 Task: Open a blank google sheet and write heading  Product price data  Add product name:-  ' TOMS Shoe, UGG  Shoe, Wolverine Shoe, Z-Coil Shoe, Adidas shoe, Gucci T-shirt, Louis Vuitton bag, Zara Shirt, H&M jeans, Chanel perfume. ' in September Last week sales are  5000 to 5050. product price in between:-  5000 to 10000. Save page auditingAnnualSales_Report
Action: Mouse moved to (953, 66)
Screenshot: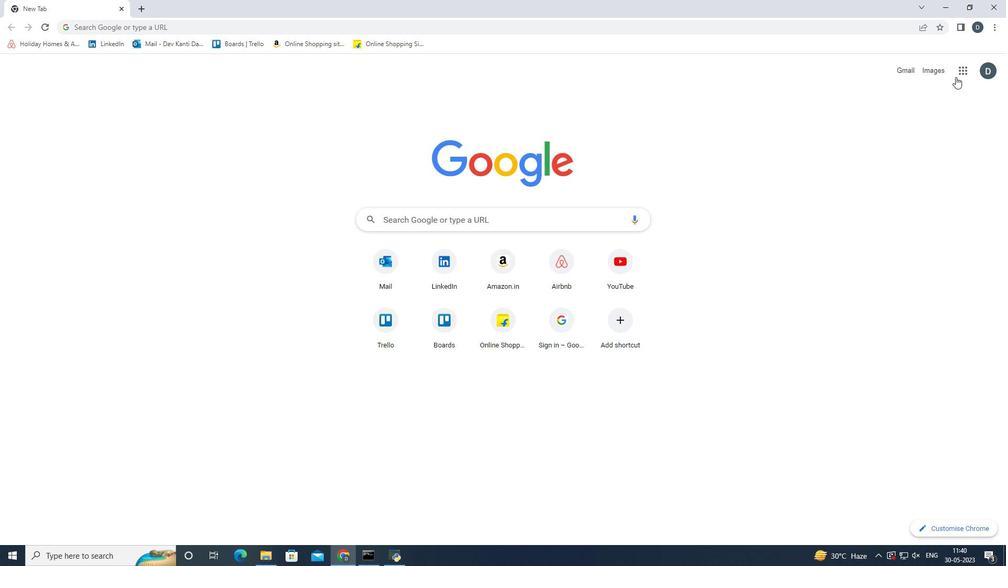 
Action: Mouse pressed left at (953, 66)
Screenshot: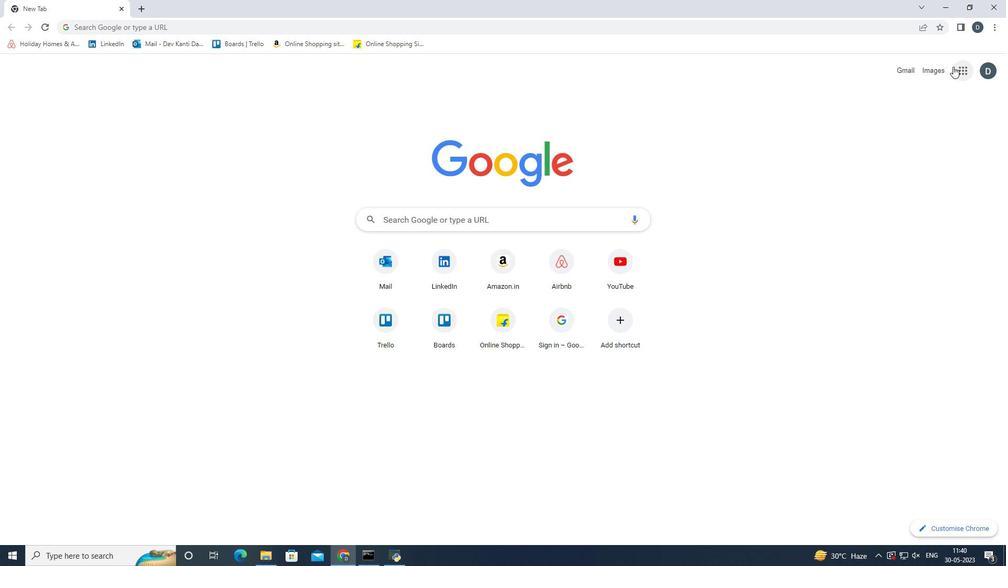 
Action: Mouse moved to (944, 228)
Screenshot: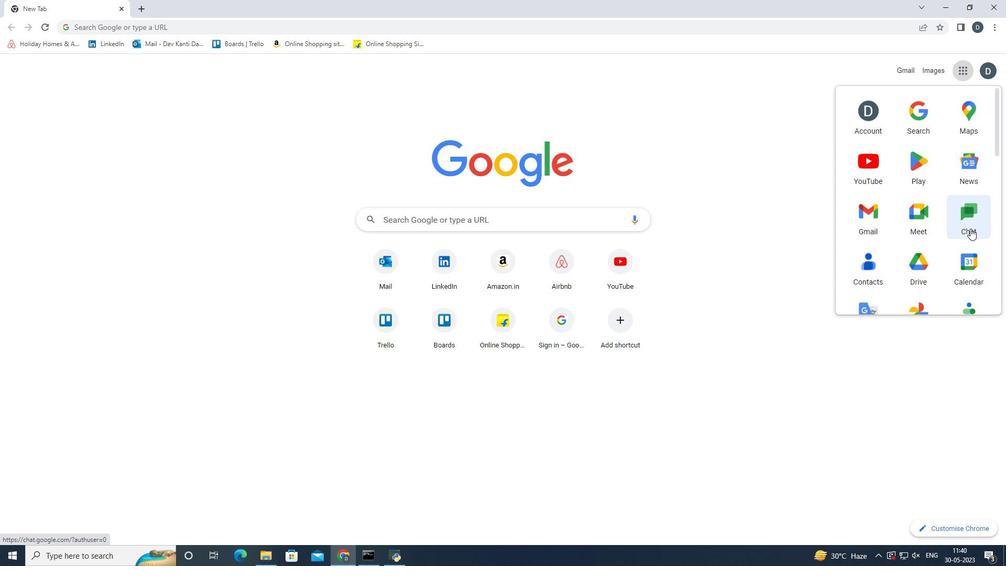
Action: Mouse scrolled (944, 227) with delta (0, 0)
Screenshot: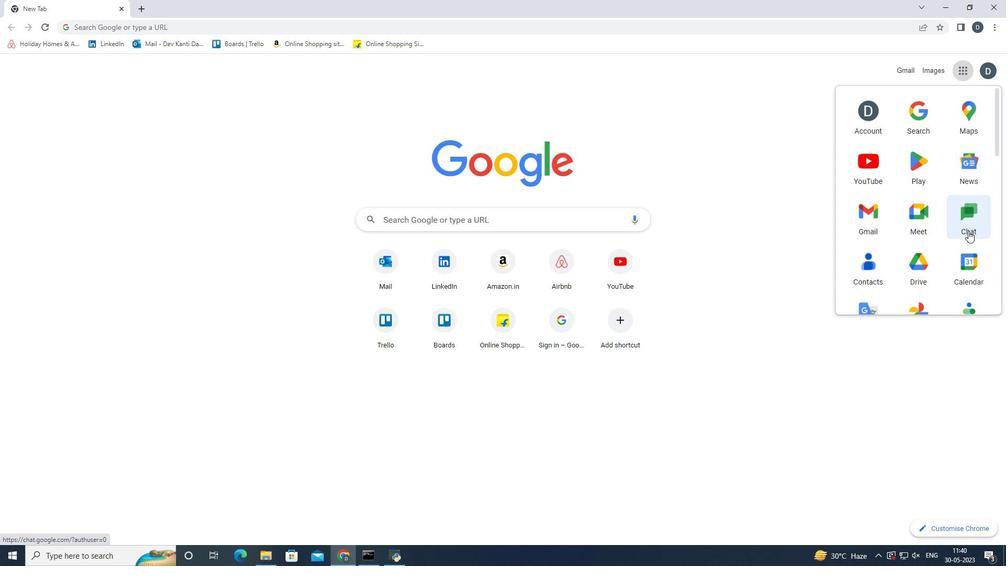 
Action: Mouse scrolled (944, 227) with delta (0, 0)
Screenshot: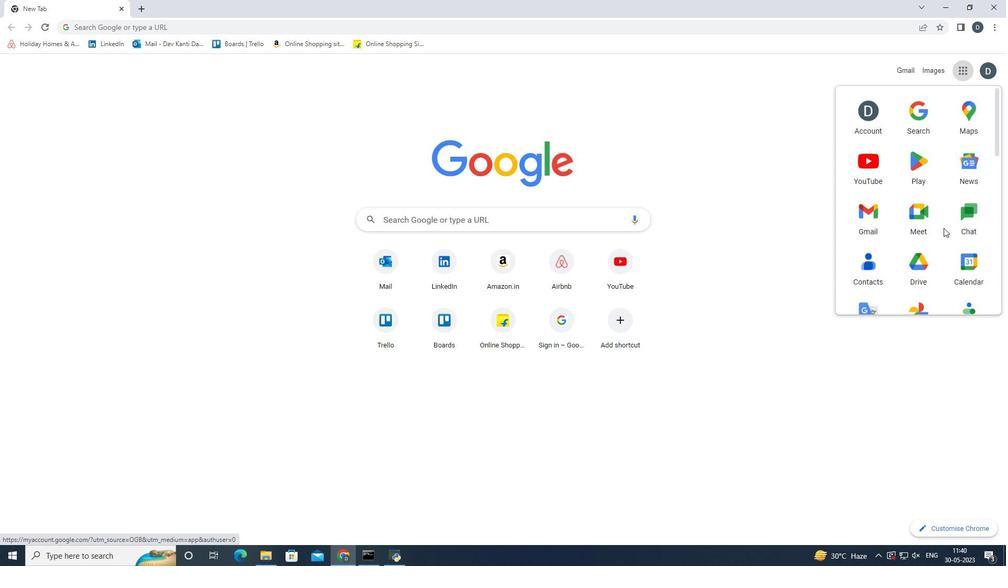 
Action: Mouse scrolled (944, 227) with delta (0, 0)
Screenshot: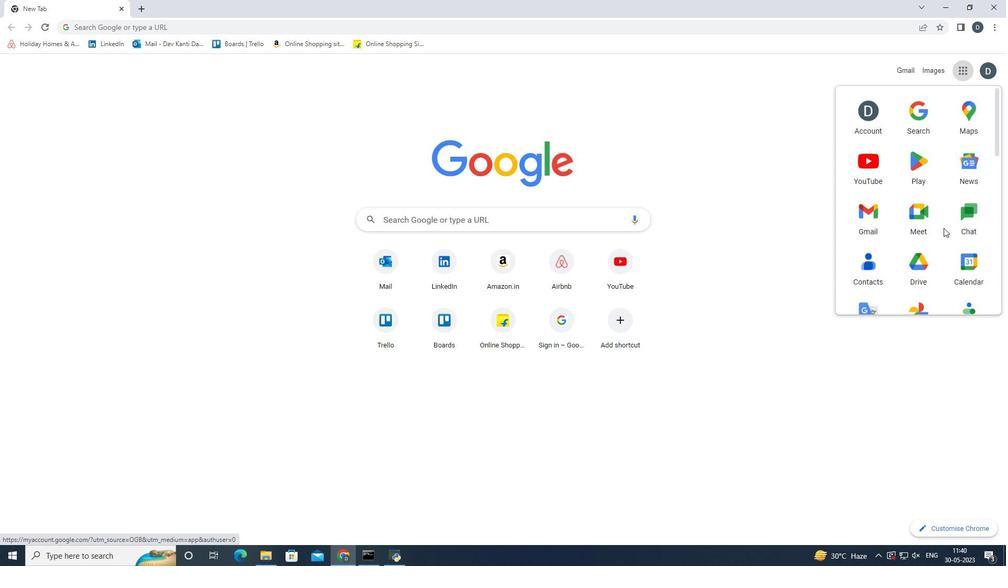 
Action: Mouse moved to (962, 217)
Screenshot: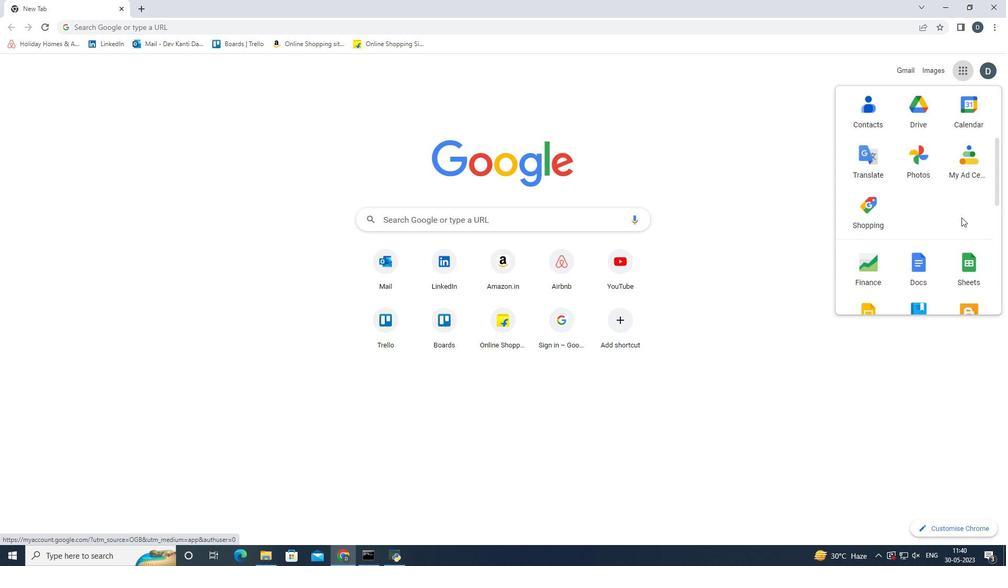 
Action: Mouse scrolled (962, 217) with delta (0, 0)
Screenshot: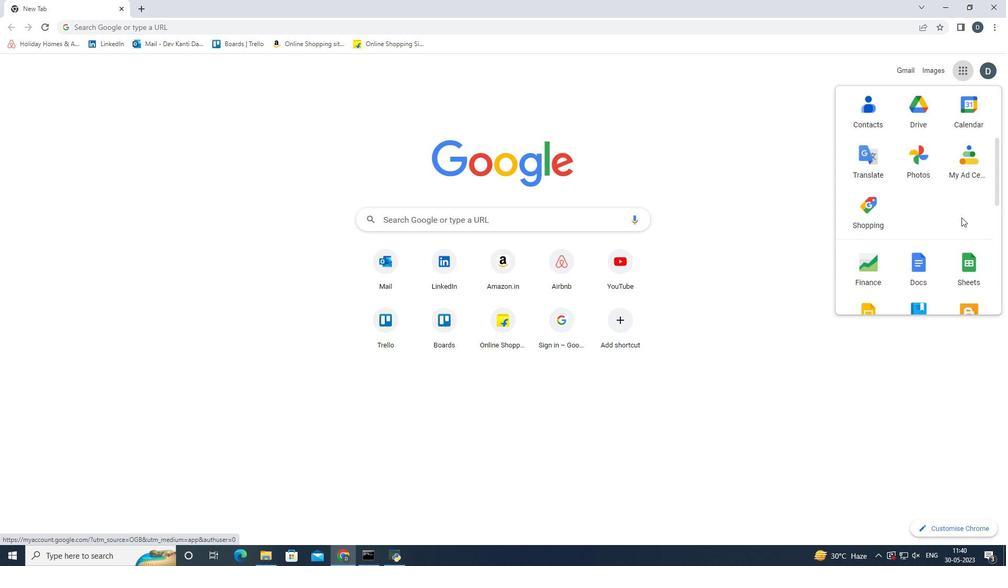 
Action: Mouse moved to (972, 212)
Screenshot: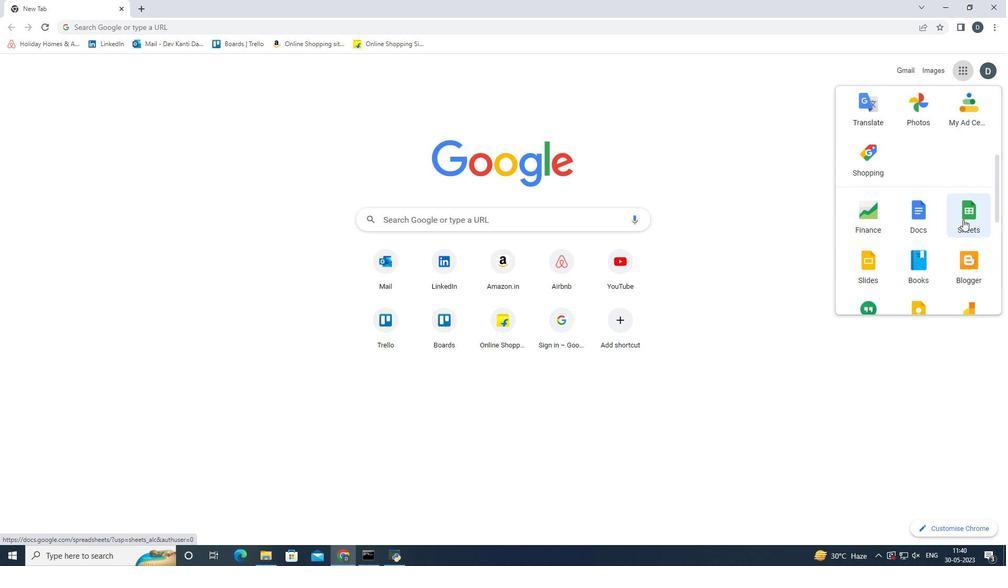 
Action: Mouse pressed left at (972, 212)
Screenshot: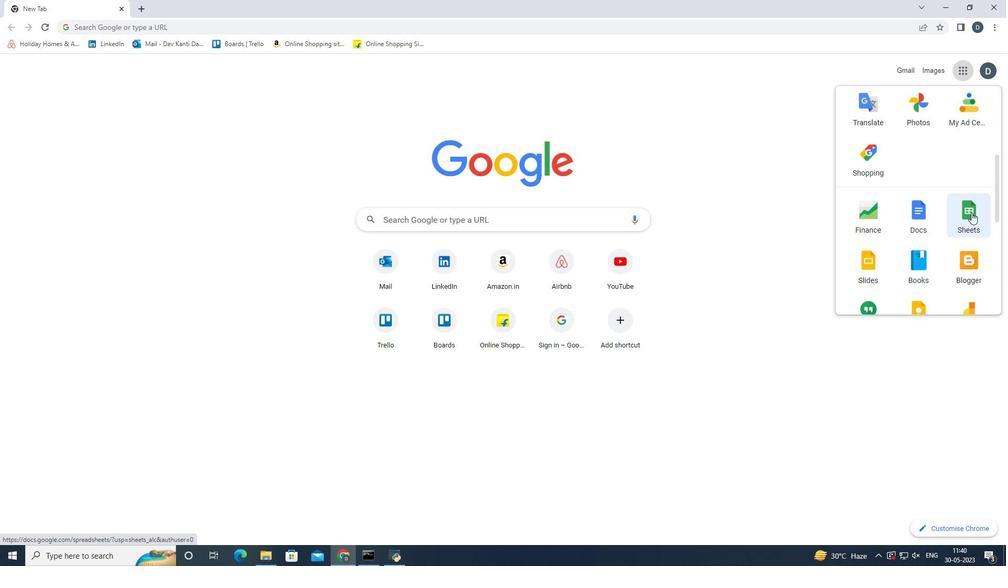 
Action: Mouse moved to (246, 155)
Screenshot: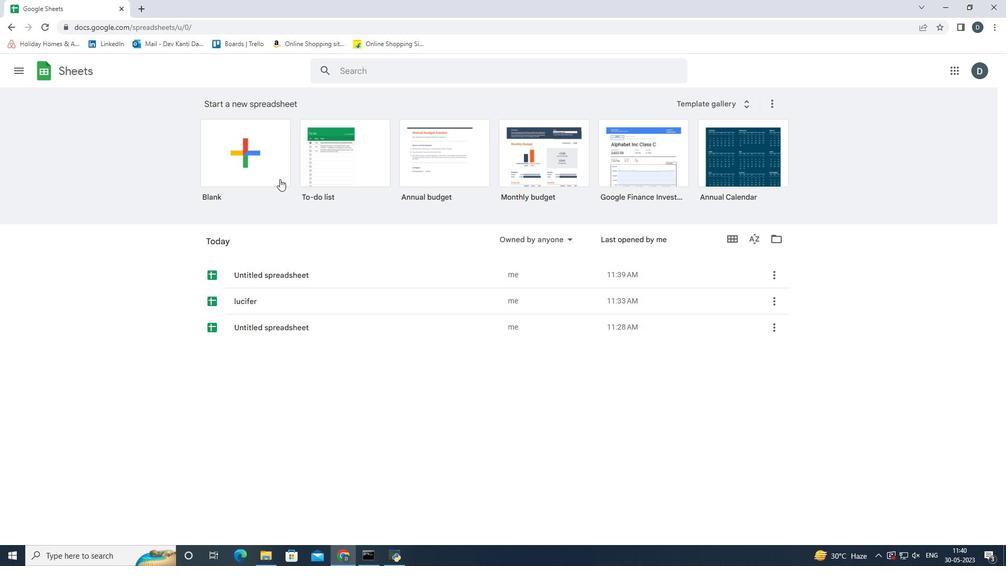 
Action: Mouse pressed left at (246, 155)
Screenshot: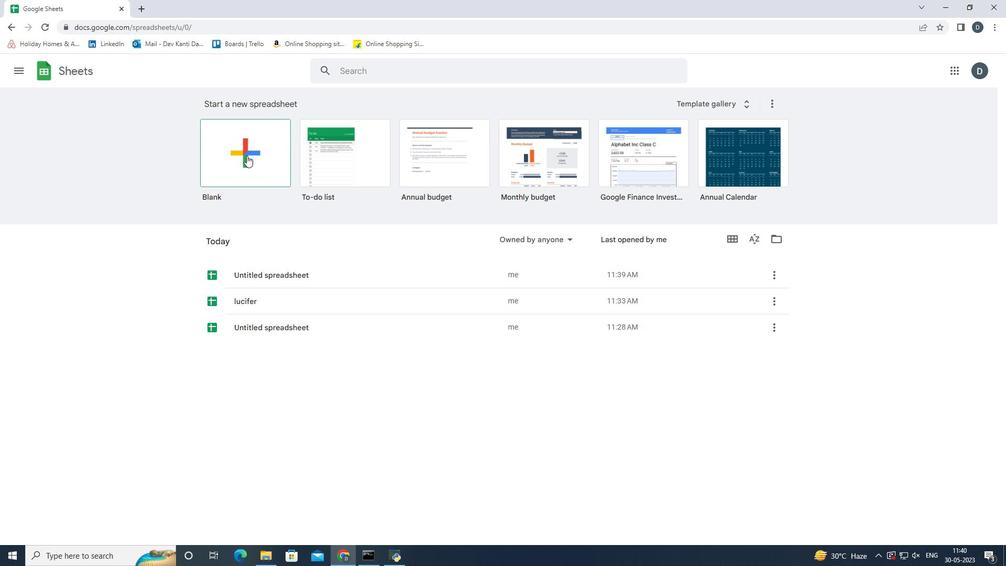 
Action: Mouse moved to (169, 278)
Screenshot: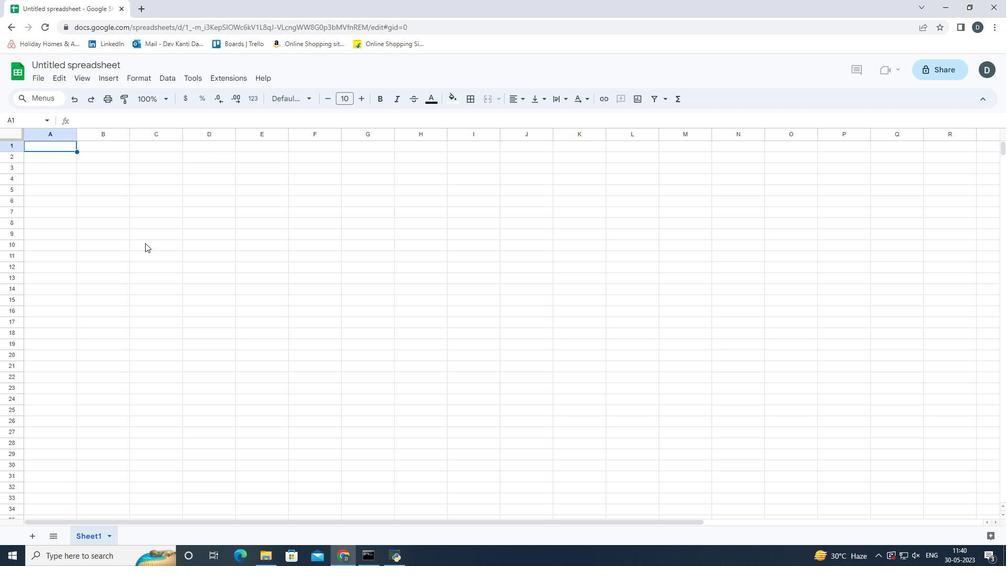 
Action: Key pressed <Key.shift>Product<Key.space><Key.shift_r><Key.shift_r><Key.shift_r><Key.shift_r><Key.shift_r><Key.shift_r><Key.shift_r><Key.shift_r><Key.shift_r><Key.shift_r>Price<Key.space>d<Key.backspace><Key.shift>Data
Screenshot: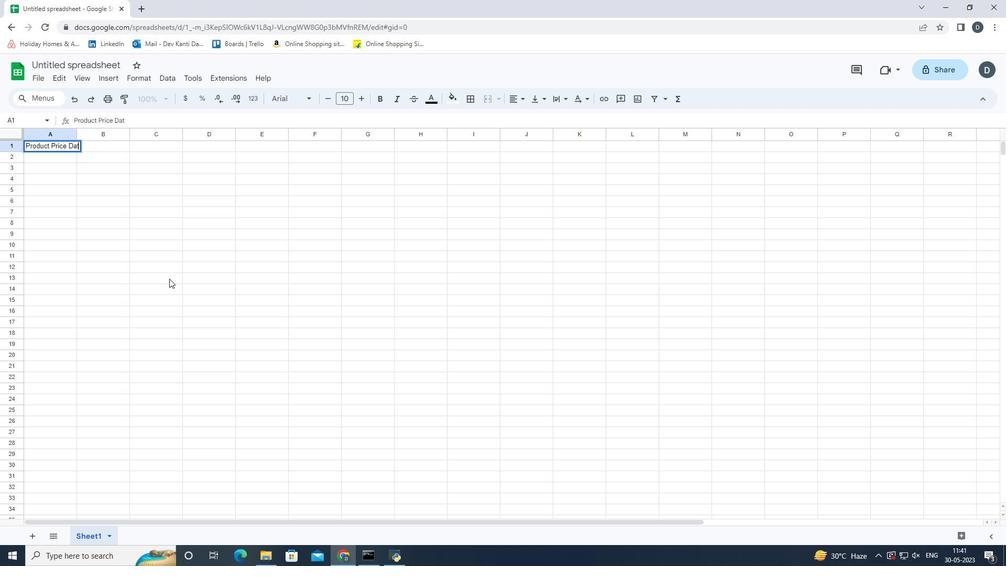 
Action: Mouse moved to (78, 160)
Screenshot: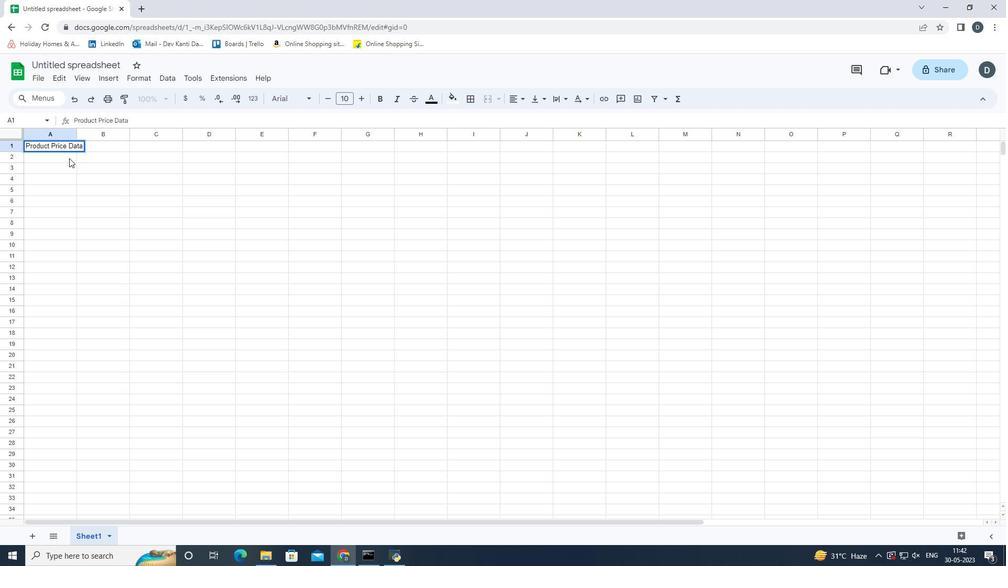 
Action: Key pressed <Key.backspace><Key.backspace><Key.backspace><Key.backspace><Key.backspace><Key.backspace><Key.backspace><Key.backspace><Key.backspace><Key.backspace><Key.backspace>
Screenshot: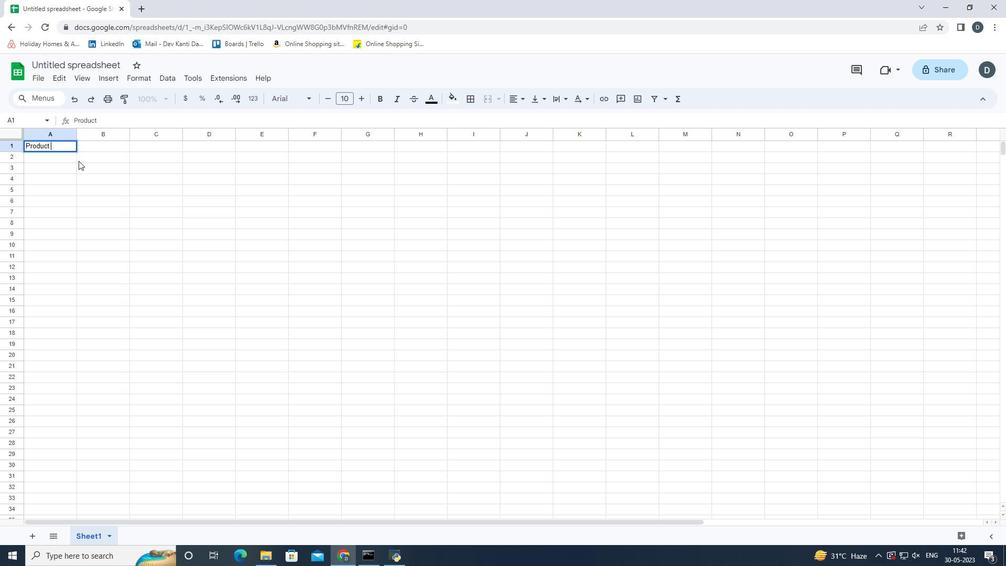 
Action: Mouse moved to (33, 154)
Screenshot: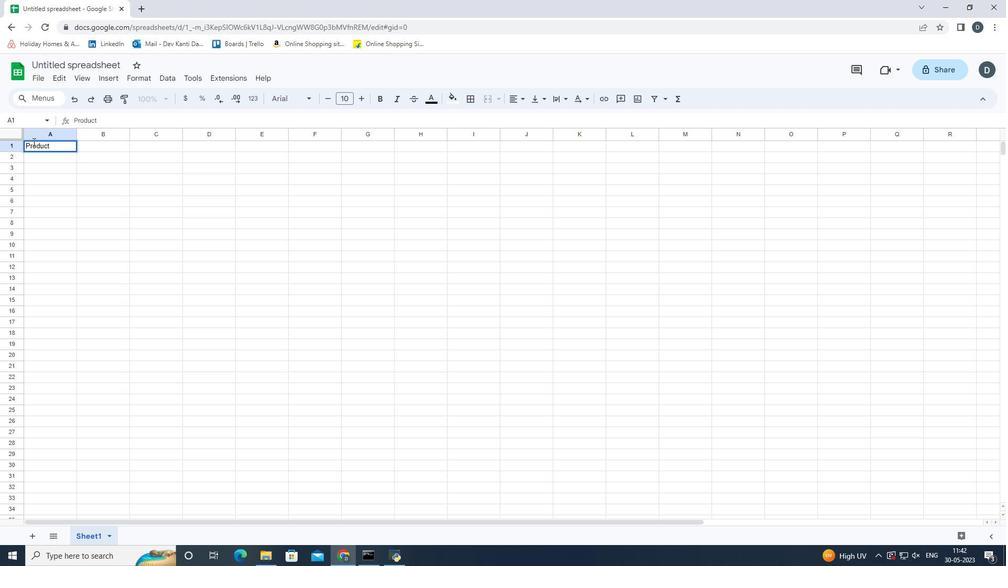 
Action: Mouse pressed left at (33, 154)
Screenshot: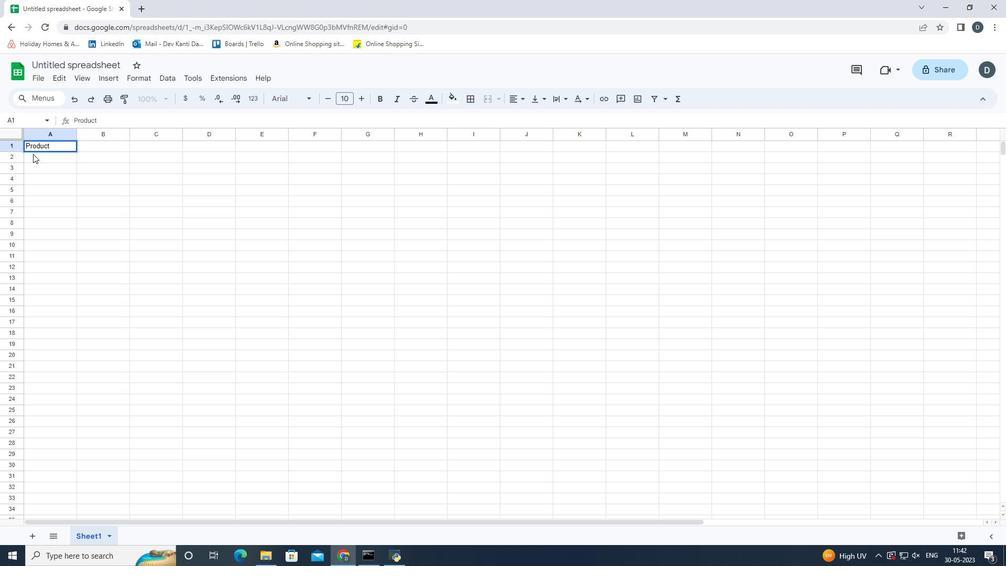 
Action: Mouse moved to (45, 147)
Screenshot: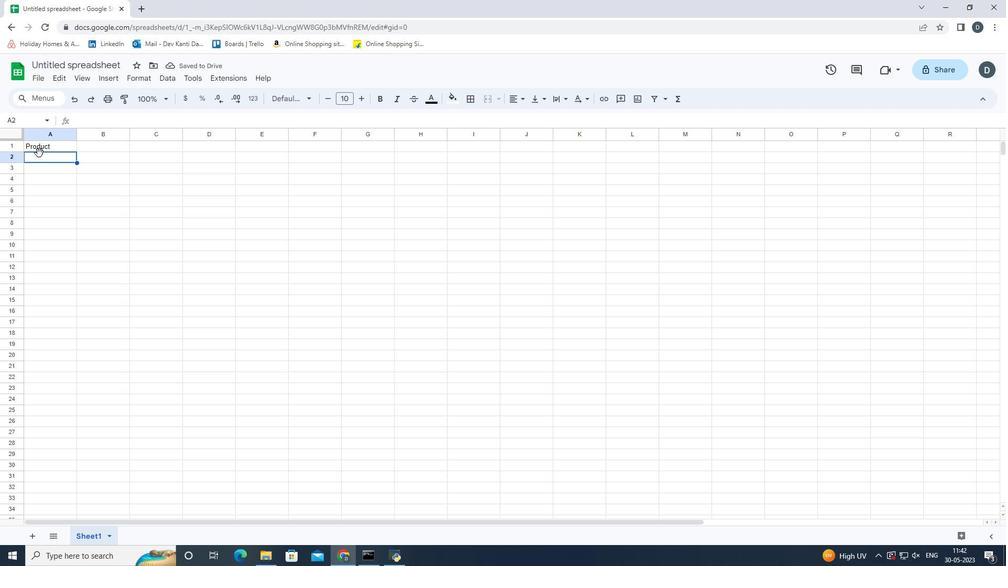 
Action: Mouse pressed left at (45, 147)
Screenshot: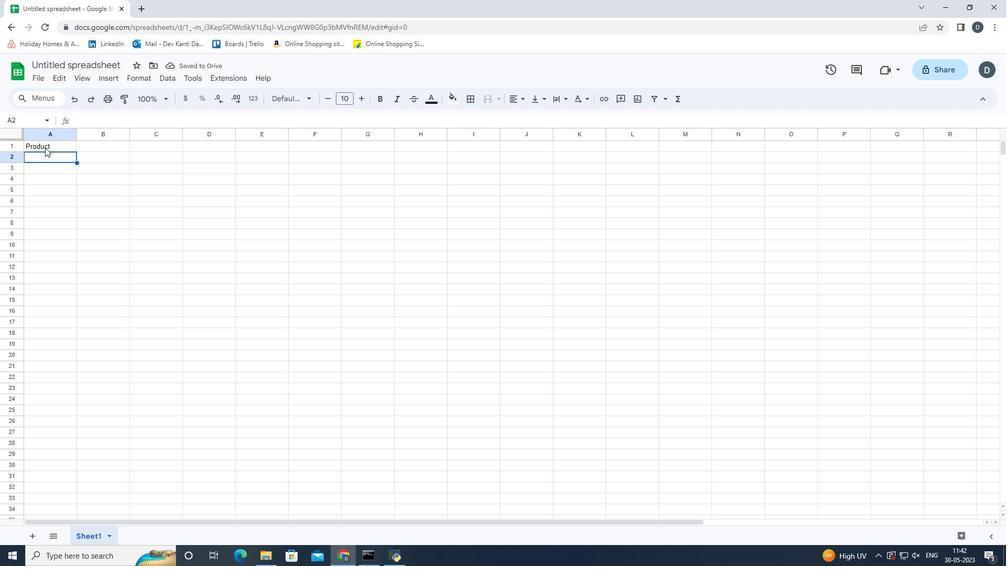 
Action: Mouse moved to (48, 157)
Screenshot: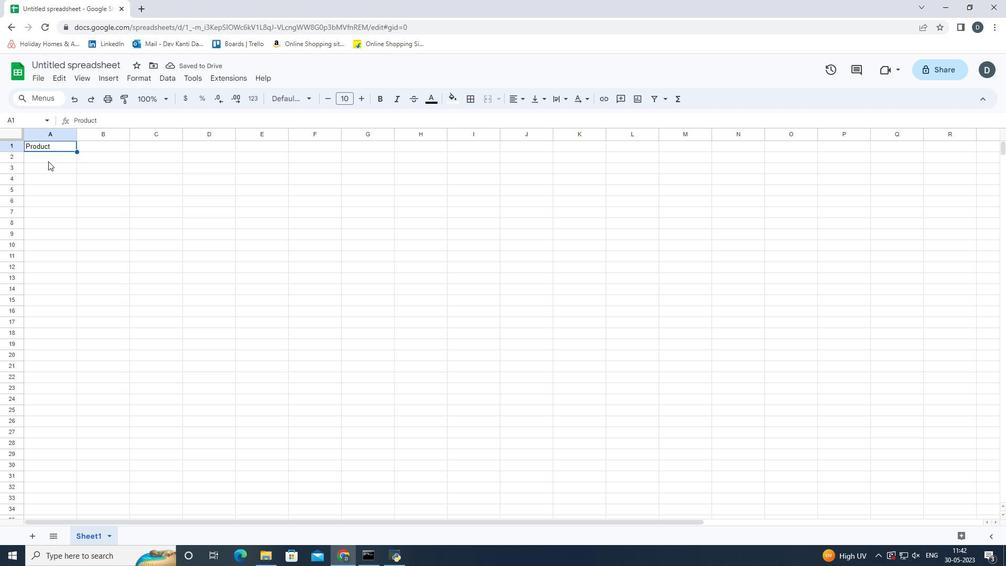 
Action: Mouse pressed left at (48, 157)
Screenshot: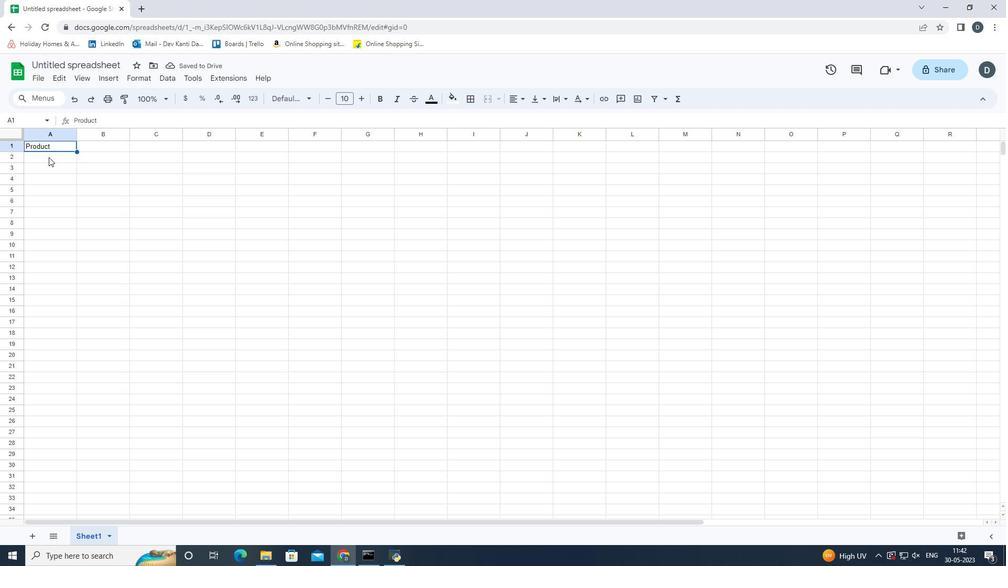 
Action: Mouse moved to (69, 148)
Screenshot: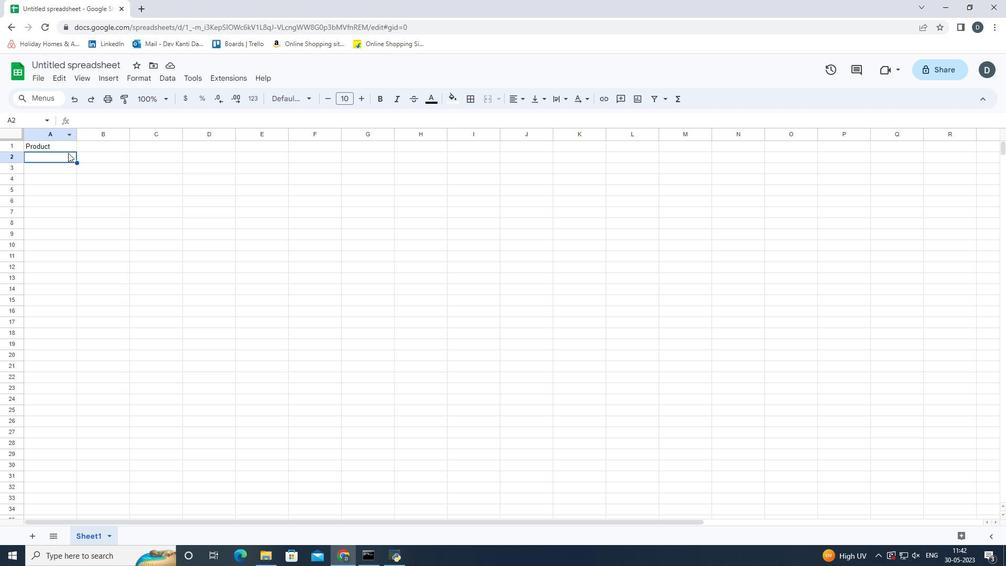 
Action: Mouse pressed left at (69, 148)
Screenshot: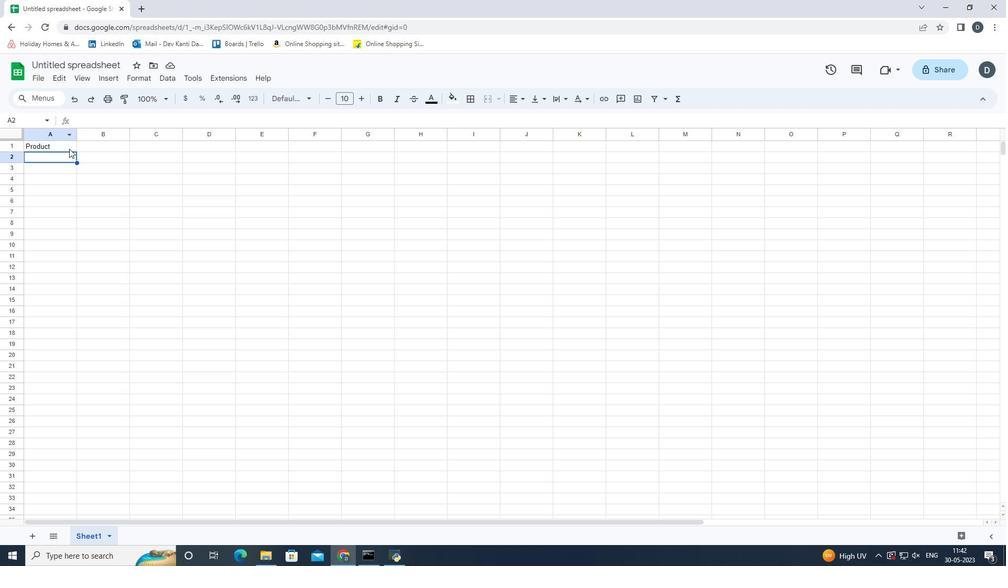 
Action: Mouse moved to (68, 144)
Screenshot: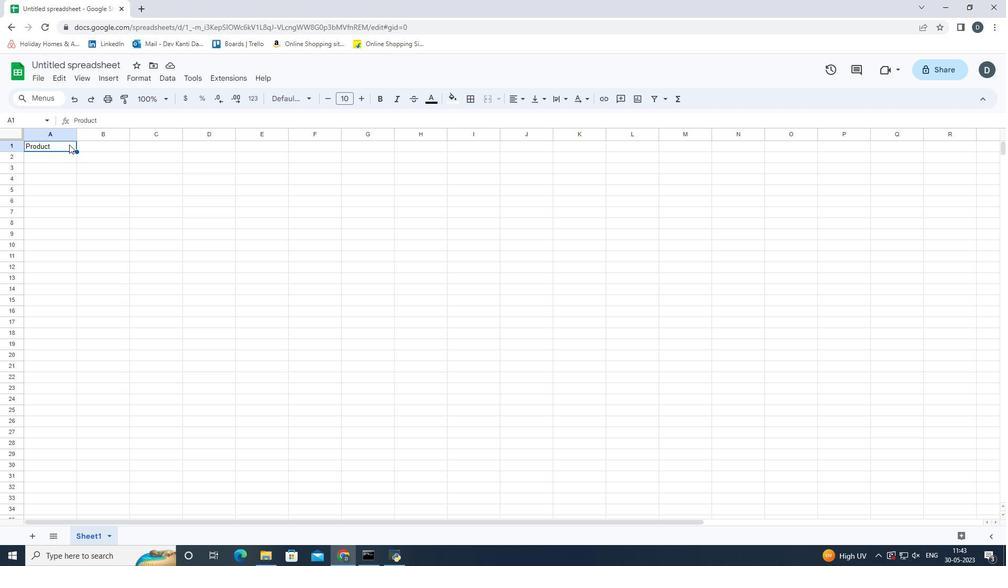 
Action: Mouse pressed left at (68, 144)
Screenshot: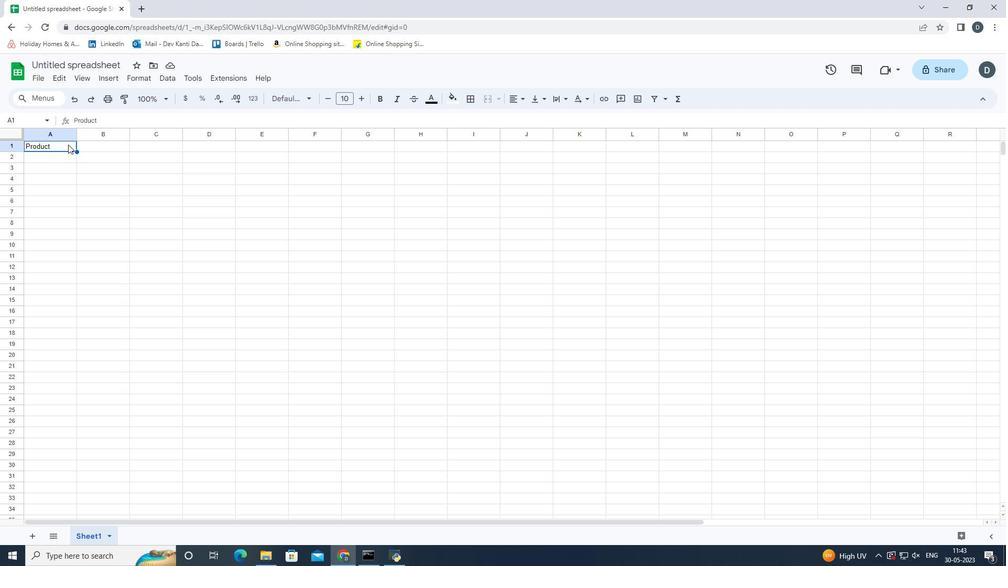 
Action: Mouse pressed left at (68, 144)
Screenshot: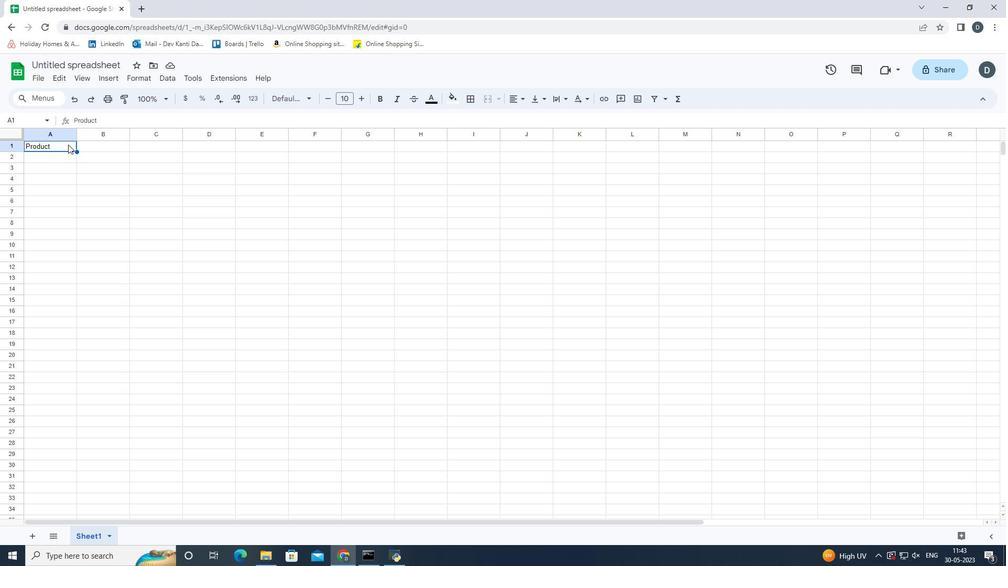 
Action: Key pressed <Key.space>
Screenshot: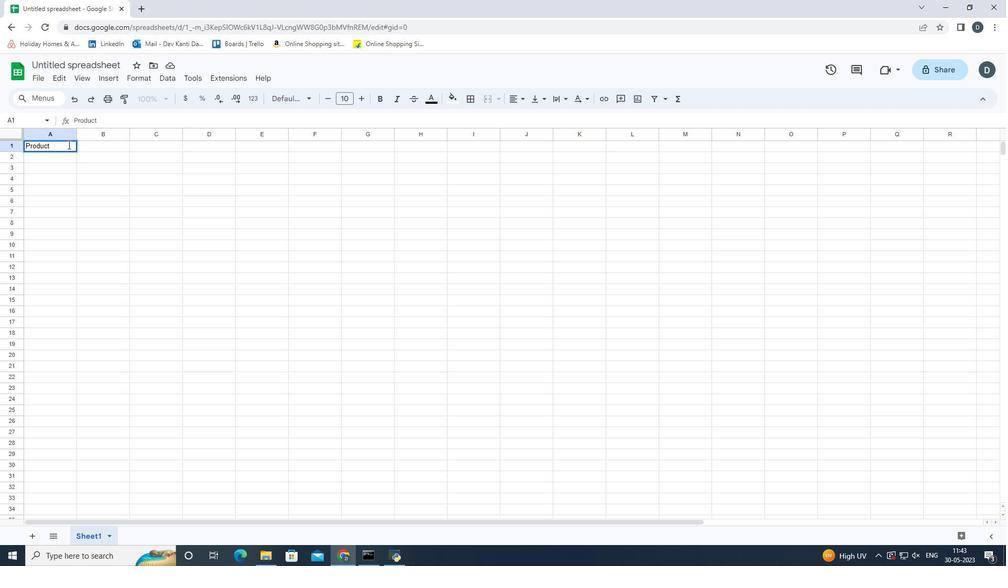 
Action: Mouse moved to (65, 138)
Screenshot: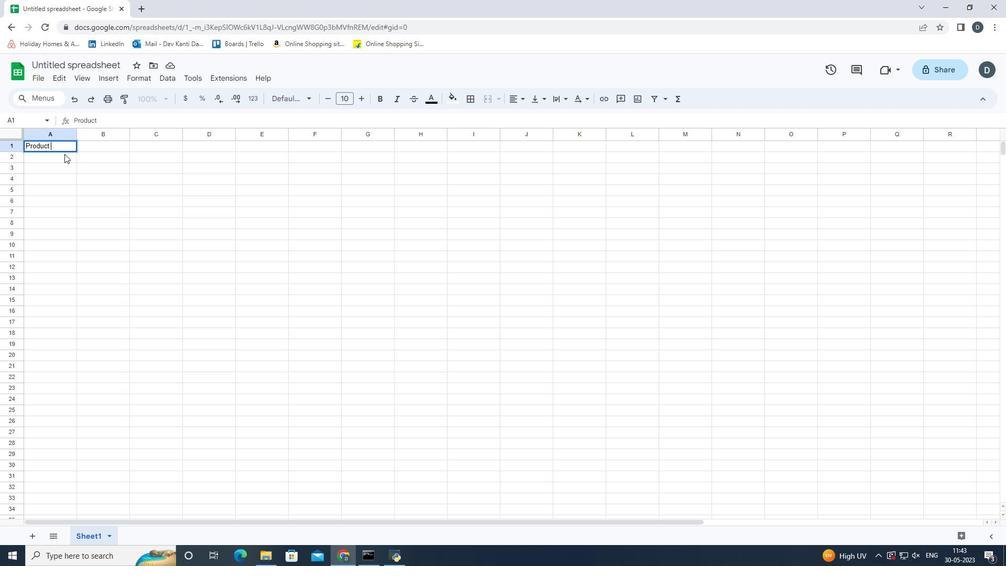 
Action: Key pressed price<Key.space><Key.backspace><Key.backspace><Key.backspace><Key.backspace><Key.backspace><Key.backspace><Key.shift><Key.shift>Price<Key.space><Key.shift><Key.shift><Key.shift><Key.shift><Key.shift><Key.shift><Key.shift><Key.shift><Key.shift><Key.shift><Key.shift><Key.shift><Key.shift><Key.shift>Data<Key.enter>
Screenshot: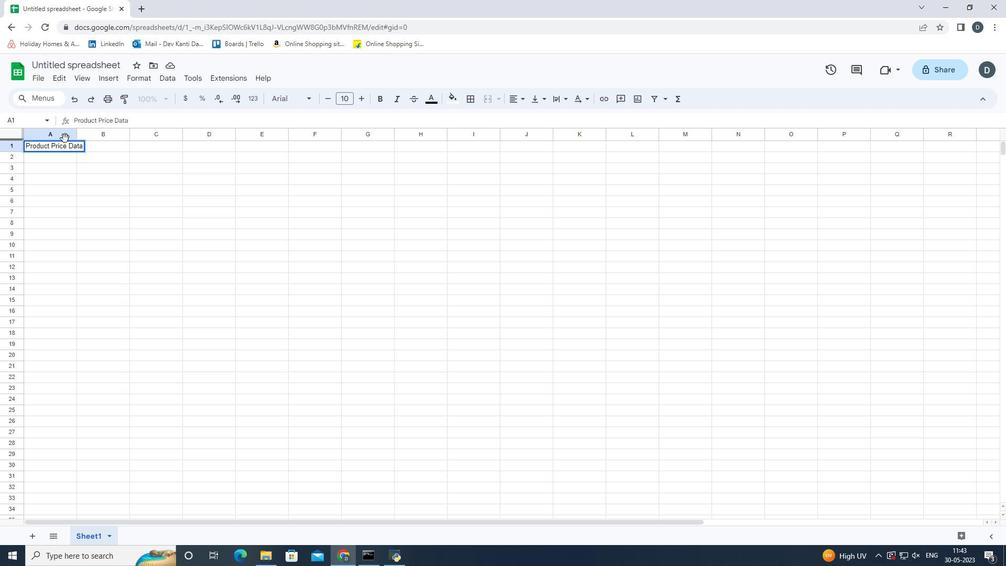 
Action: Mouse moved to (80, 187)
Screenshot: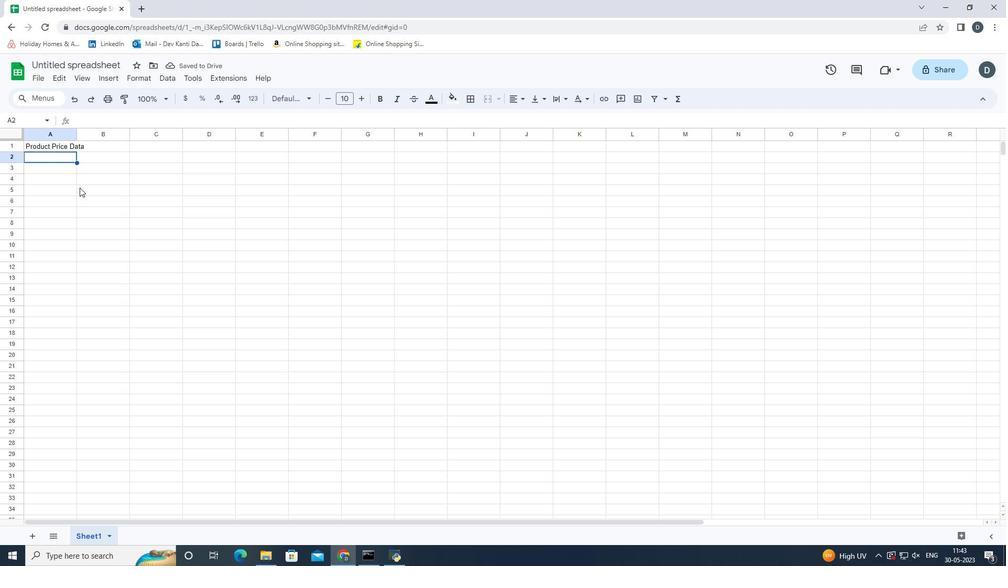 
Action: Key pressed <Key.shift>Name<Key.enter><Key.shift>TOMS<Key.enter><Key.up>
Screenshot: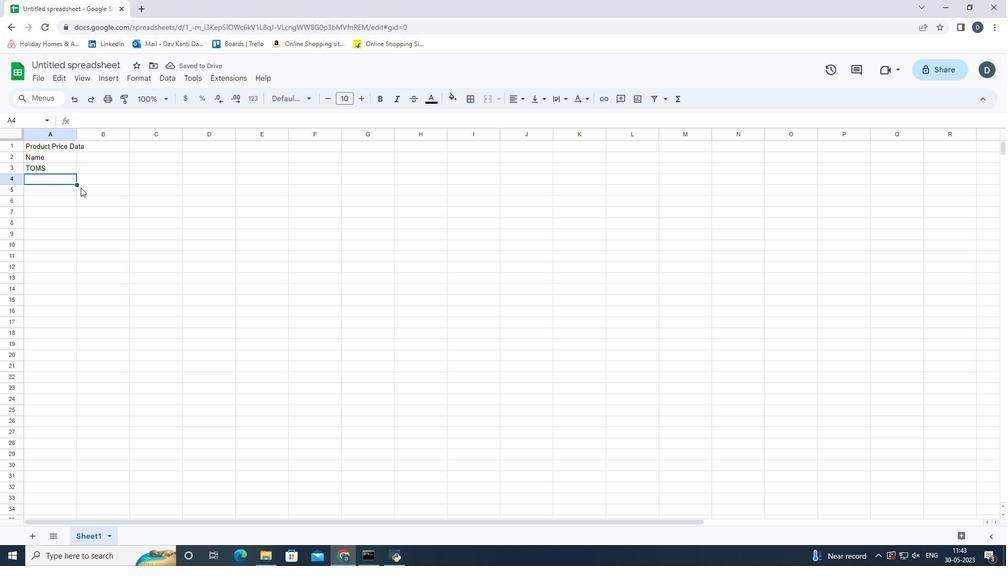 
Action: Mouse moved to (64, 168)
Screenshot: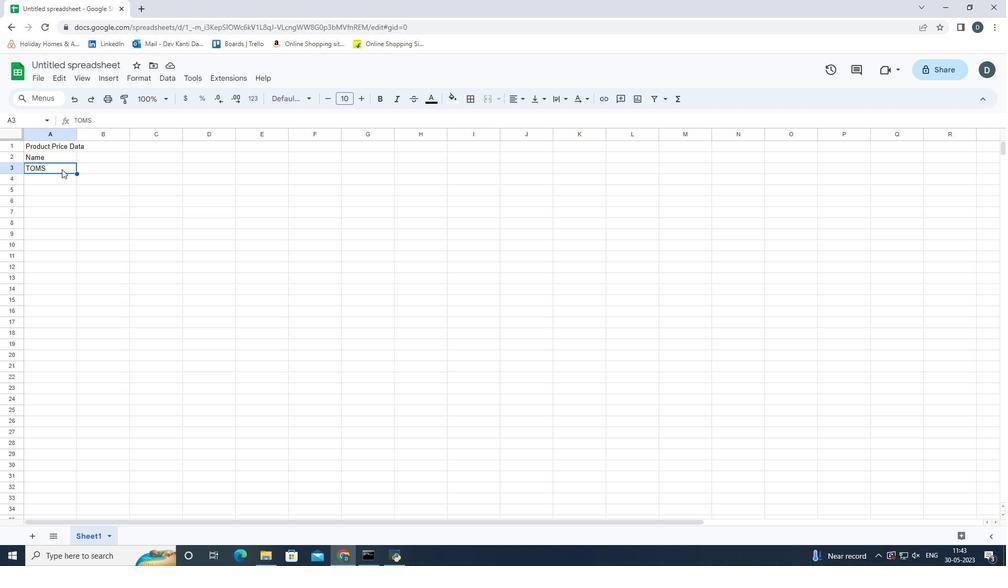 
Action: Mouse pressed left at (64, 168)
Screenshot: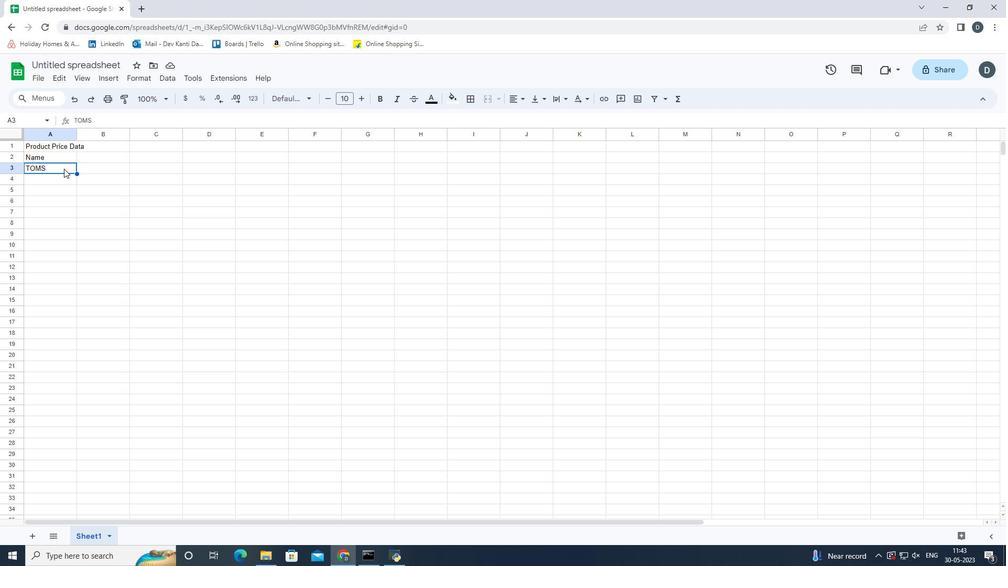 
Action: Mouse pressed left at (64, 168)
Screenshot: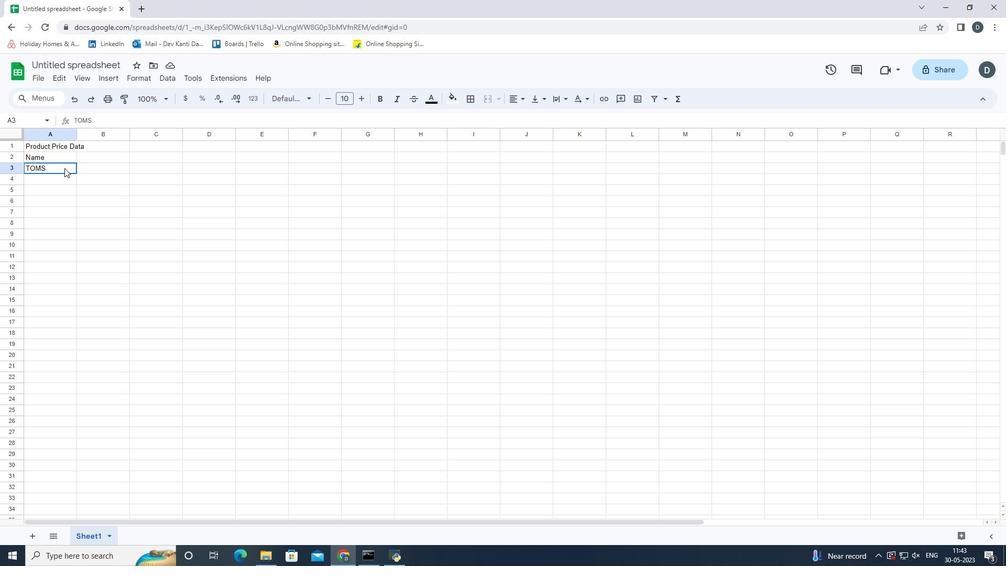 
Action: Mouse moved to (66, 223)
Screenshot: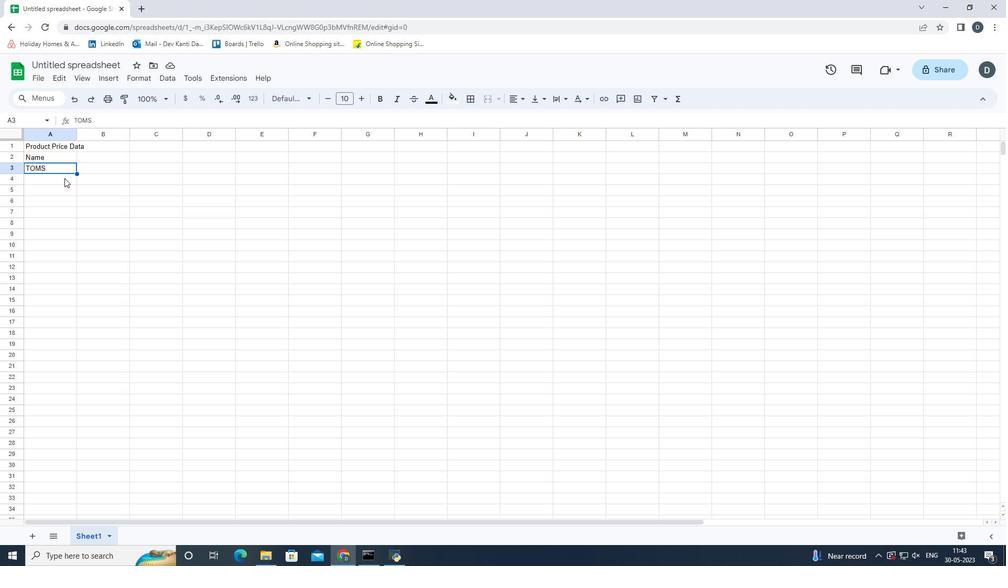 
Action: Key pressed <Key.space>
Screenshot: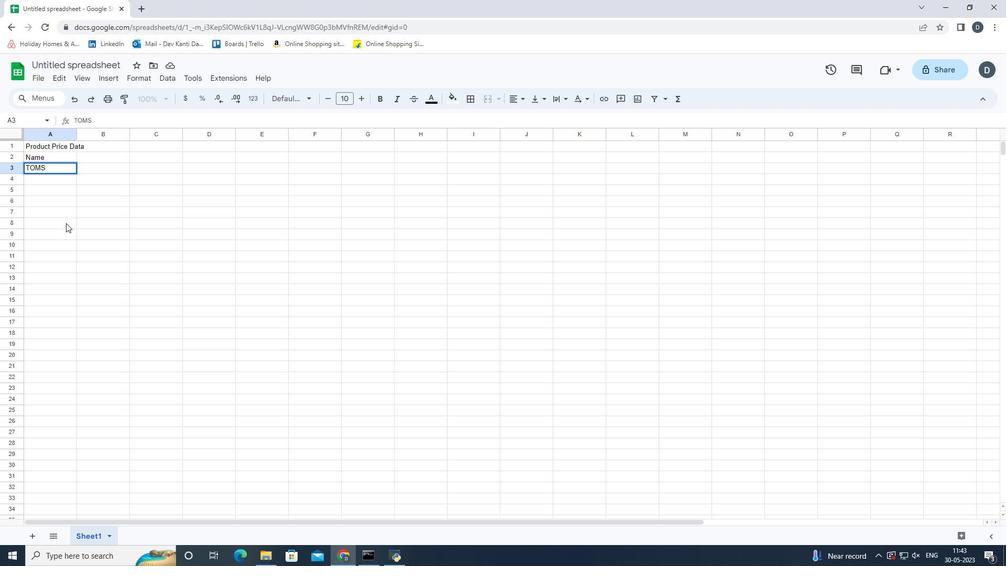 
Action: Mouse moved to (82, 233)
Screenshot: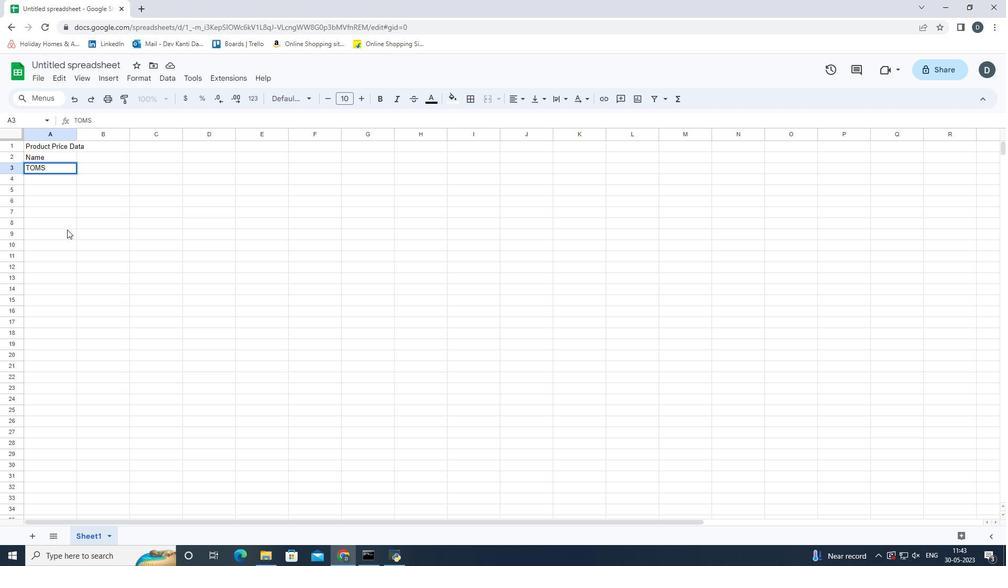 
Action: Key pressed <Key.shift>S
Screenshot: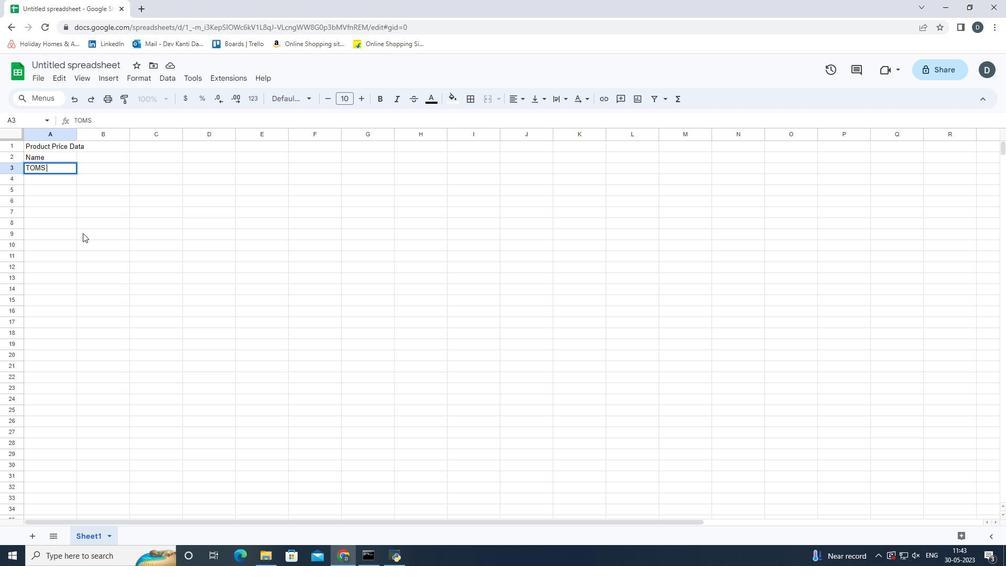 
Action: Mouse moved to (82, 233)
Screenshot: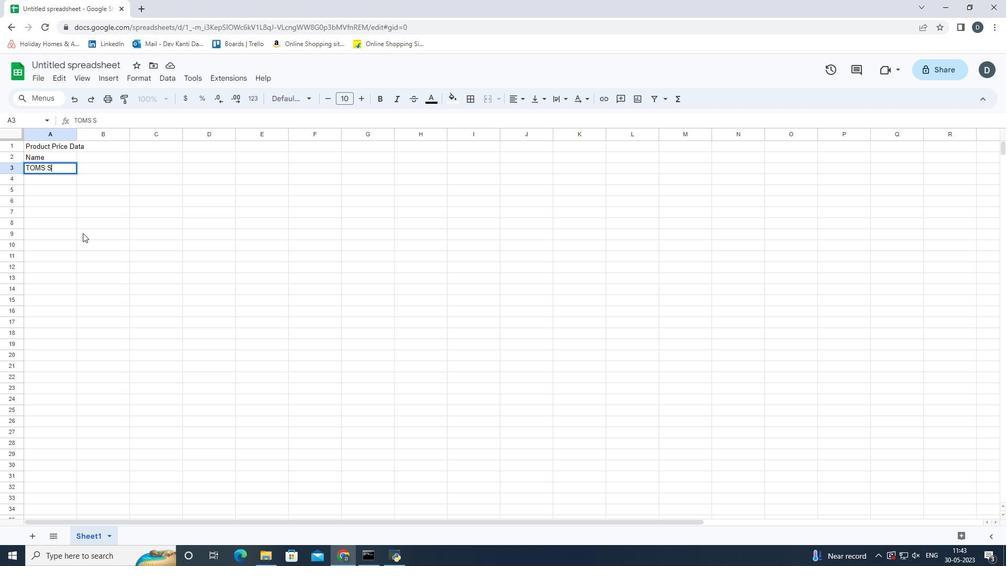 
Action: Key pressed hoe<Key.enter><Key.shift><Key.shift><Key.shift><Key.shift><Key.shift><Key.shift><Key.shift><Key.shift><Key.shift><Key.shift><Key.shift><Key.shift><Key.shift><Key.shift><Key.shift><Key.shift><Key.shift><Key.shift><Key.shift><Key.shift><Key.shift><Key.shift><Key.shift>UGG<Key.space><Key.shift><Key.shift><Key.shift><Key.shift><Key.shift><Key.shift><Key.shift><Key.shift>Shoe<Key.enter><Key.shift><Key.shift><Key.shift><Key.shift><Key.shift><Key.shift><Key.shift><Key.shift><Key.shift><Key.shift><Key.shift><Key.shift><Key.shift><Key.shift><Key.shift><Key.shift><Key.shift><Key.shift><Key.shift><Key.shift><Key.shift><Key.shift><Key.shift><Key.shift><Key.shift><Key.shift><Key.shift><Key.shift><Key.shift><Key.shift><Key.shift><Key.shift><Key.shift><Key.shift><Key.shift>Wolverine<Key.space><Key.shift><Key.shift><Key.shift><Key.shift>Shoe<Key.enter><Key.shift><Key.shift><Key.shift><Key.shift><Key.shift><Key.shift>Z-<Key.shift>Coil<Key.space><Key.shift><Key.shift><Key.shift><Key.shift>Shoe<Key.enter><Key.shift>Adidas<Key.space><Key.shift><Key.shift><Key.shift><Key.shift><Key.shift><Key.shift><Key.shift><Key.shift><Key.shift><Key.shift><Key.shift><Key.shift><Key.shift><Key.shift><Key.shift>Shoe
Screenshot: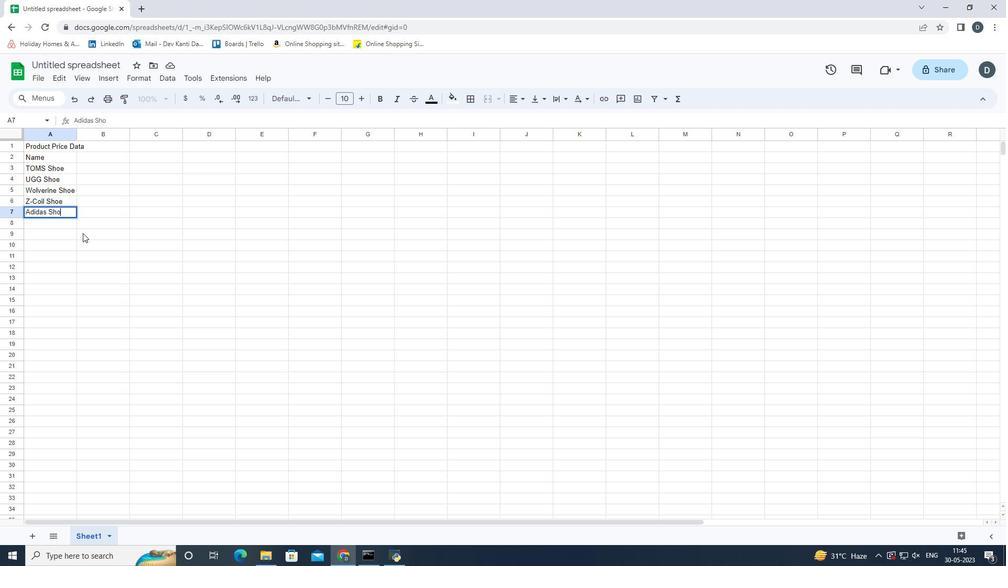 
Action: Mouse moved to (99, 227)
Screenshot: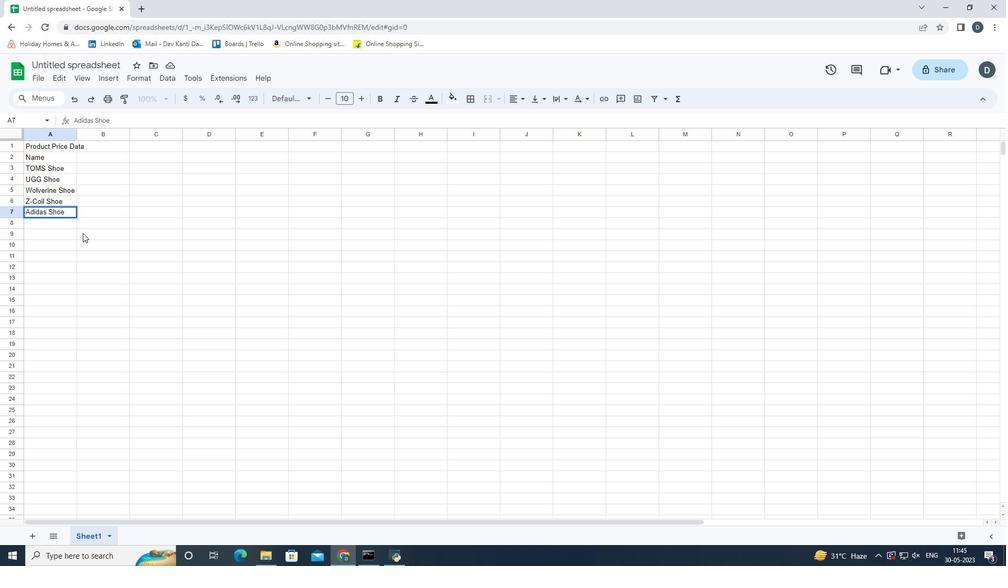 
Action: Key pressed <Key.enter><Key.shift>Gucci<Key.space><Key.shift>T-<Key.shift><Key.shift><Key.shift><Key.shift><Key.shift><Key.shift><Key.shift><Key.shift><Key.shift><Key.shift>shirt<Key.enter><Key.shift><Key.shift><Key.shift><Key.shift><Key.shift><Key.shift><Key.shift><Key.shift><Key.shift><Key.shift><Key.shift><Key.shift><Key.shift><Key.shift><Key.shift><Key.shift><Key.shift><Key.shift><Key.shift><Key.shift>Lo
Screenshot: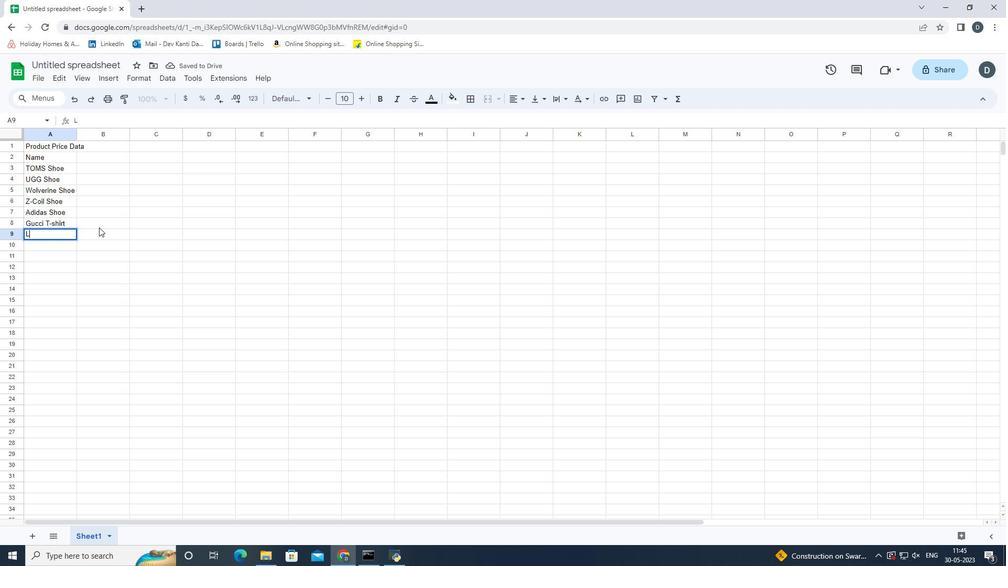 
Action: Mouse moved to (112, 257)
Screenshot: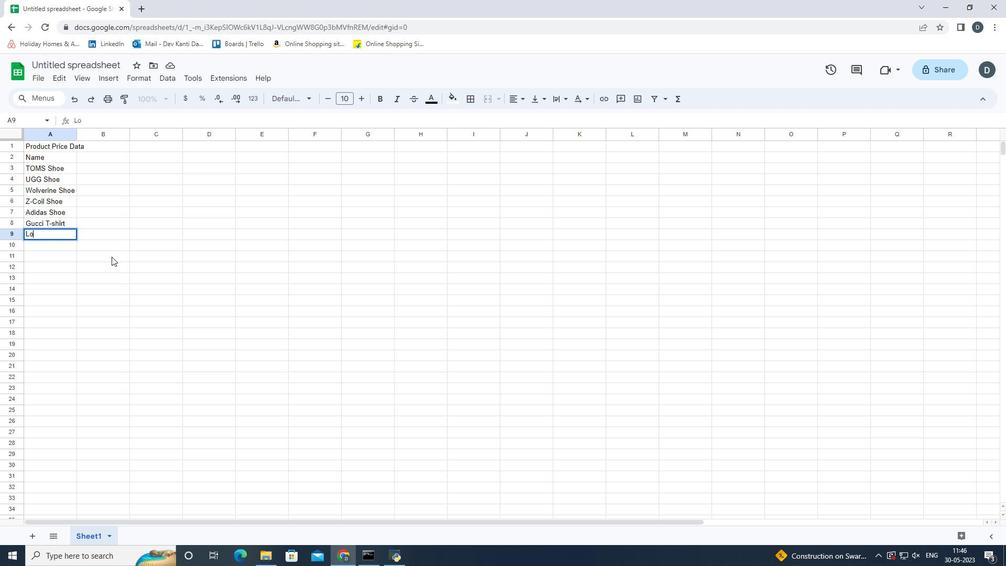 
Action: Key pressed uis<Key.space><Key.shift>Vuitton<Key.space>bag<Key.enter><Key.shift><Key.shift><Key.shift><Key.shift><Key.shift><Key.shift><Key.shift><Key.shift><Key.shift><Key.shift><Key.shift><Key.shift><Key.shift><Key.shift><Key.shift><Key.shift><Key.shift><Key.shift><Key.shift><Key.shift><Key.shift><Key.shift><Key.shift><Key.shift><Key.shift><Key.shift><Key.shift><Key.shift><Key.shift><Key.shift>Zara<Key.space><Key.shift>Shirt<Key.enter><Key.shift_r><Key.shift_r><Key.shift_r><Key.shift_r>H<Key.shift><Key.shift><Key.shift><Key.shift><Key.shift><Key.shift><Key.shift><Key.shift><Key.shift><Key.shift><Key.shift><Key.shift><Key.shift><Key.shift><Key.shift><Key.shift><Key.shift><Key.shift><Key.shift><Key.shift><Key.shift><Key.shift><Key.shift><Key.shift><Key.shift><Key.shift><Key.shift><Key.shift><Key.shift><Key.shift><Key.shift><Key.shift><Key.shift><Key.shift><Key.shift><Key.shift><Key.shift><Key.shift><Key.shift><Key.shift><Key.shift><Key.shift><Key.shift><Key.shift><Key.shift><Key.shift><Key.shift><Key.shift><Key.shift><Key.shift><Key.shift><Key.shift><Key.shift><Key.shift><Key.shift><Key.shift><Key.shift><Key.shift><Key.shift><Key.shift><Key.shift><Key.shift><Key.shift><Key.shift><Key.shift><Key.shift><Key.shift><Key.shift><Key.shift><Key.shift><Key.shift><Key.shift><Key.shift><Key.shift><Key.shift>&<Key.shift_r><Key.shift_r><Key.shift_r><Key.shift_r><Key.shift_r><Key.shift_r><Key.shift_r><Key.shift_r><Key.shift_r><Key.shift_r><Key.shift_r><Key.shift_r><Key.shift_r><Key.shift_r><Key.shift_r><Key.shift_r><Key.shift_r><Key.shift_r><Key.shift_r>M<Key.space>jeans<Key.enter><Key.shift><Key.shift><Key.shift><Key.shift><Key.shift><Key.shift><Key.shift><Key.shift><Key.shift><Key.shift><Key.shift>Chanel<Key.space><Key.shift_r><Key.shift_r><Key.shift_r><Key.shift_r><Key.shift_r><Key.shift_r><Key.shift_r><Key.shift_r><Key.shift_r><Key.shift_r><Key.shift_r><Key.shift_r><Key.shift_r><Key.shift_r>Perfume<Key.right><Key.up><Key.up><Key.up><Key.up><Key.up><Key.up><Key.up><Key.up><Key.up><Key.up><Key.down><Key.up><Key.shift><Key.shift><Key.shift><Key.shift><Key.shift><Key.shift><Key.shift><Key.shift><Key.shift><Key.shift><Key.shift><Key.shift><Key.shift><Key.shift><Key.shift><Key.shift><Key.shift><Key.shift><Key.shift><Key.shift><Key.shift><Key.shift><Key.shift><Key.shift><Key.shift><Key.shift><Key.shift><Key.shift><Key.shift><Key.shift><Key.shift><Key.shift><Key.shift><Key.shift><Key.down><Key.up>
Screenshot: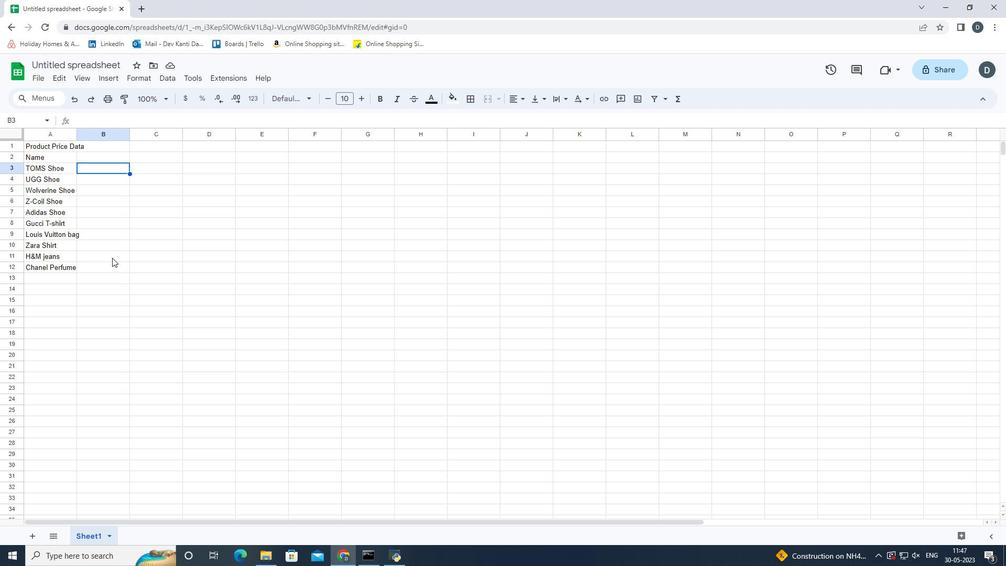 
Action: Mouse moved to (135, 235)
Screenshot: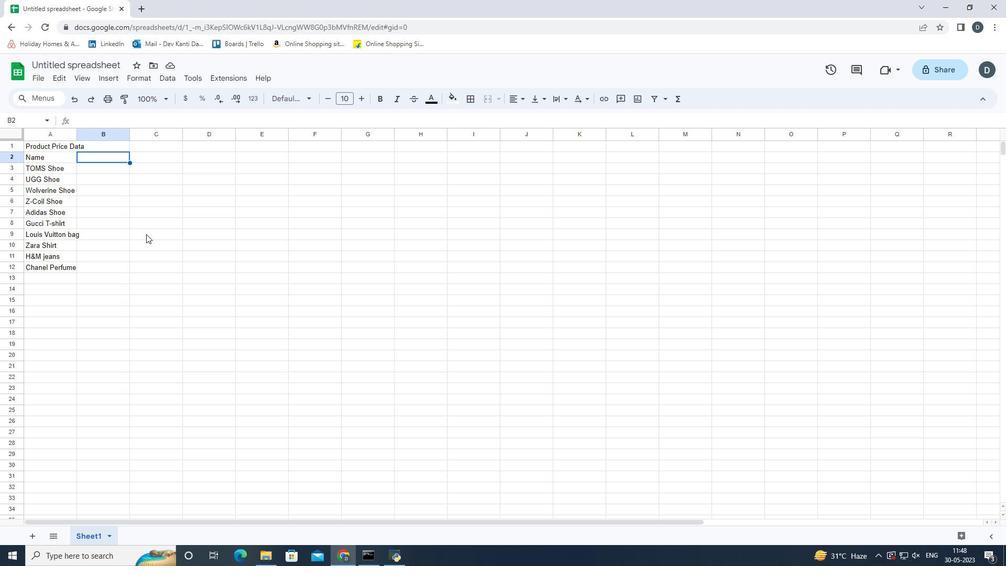 
Action: Key pressed <Key.shift>Sales<Key.space>of<Key.space><Key.shift><Key.shift><Key.shift><Key.shift><Key.shift><Key.shift>September<Key.enter>5005<Key.enter>5010<Key.enter>5015<Key.enter>5020<Key.enter>50250<Key.backspace><Key.enter>5030<Key.enter>5035<Key.enter>5040<Key.enter>5045<Key.enter>5050<Key.right><Key.up><Key.up><Key.up><Key.up><Key.up><Key.up><Key.up><Key.up><Key.up><Key.up>
Screenshot: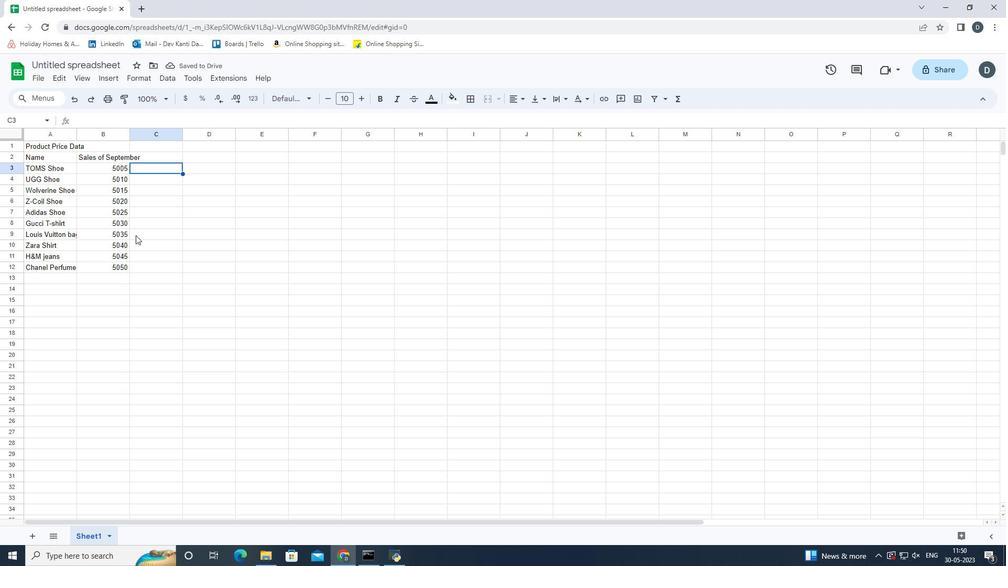 
Action: Mouse moved to (128, 133)
Screenshot: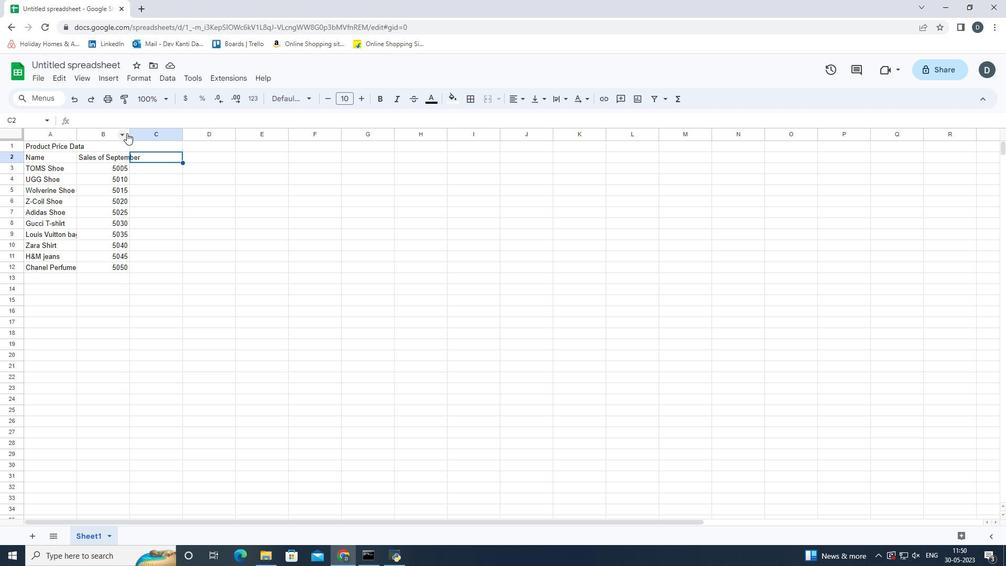 
Action: Mouse pressed left at (128, 133)
Screenshot: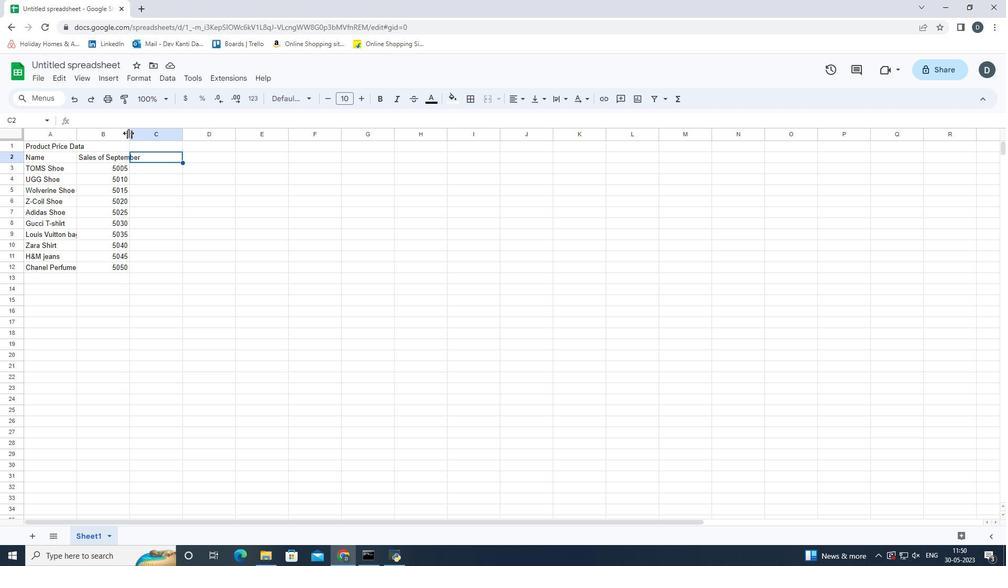 
Action: Mouse moved to (79, 134)
Screenshot: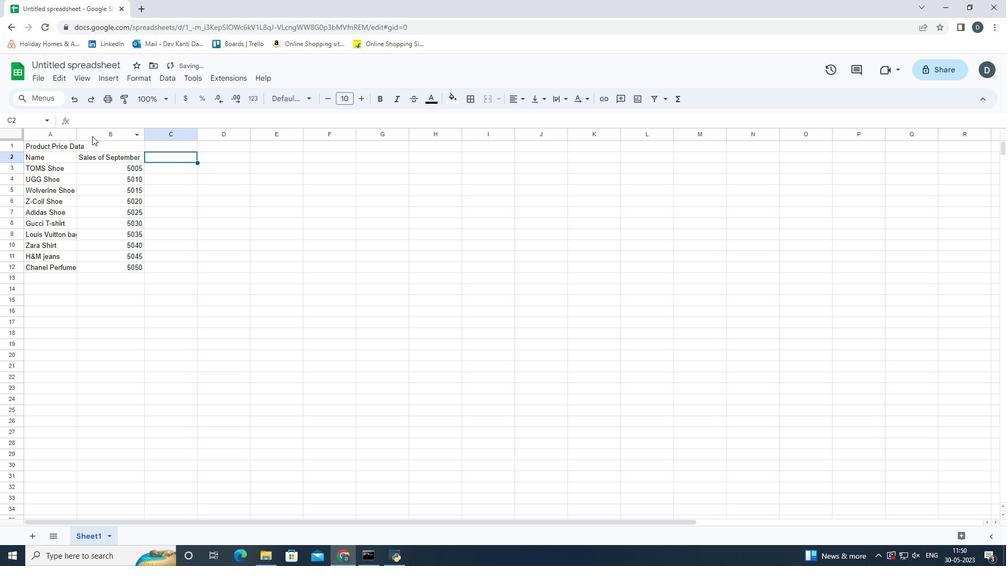 
Action: Mouse pressed left at (79, 134)
Screenshot: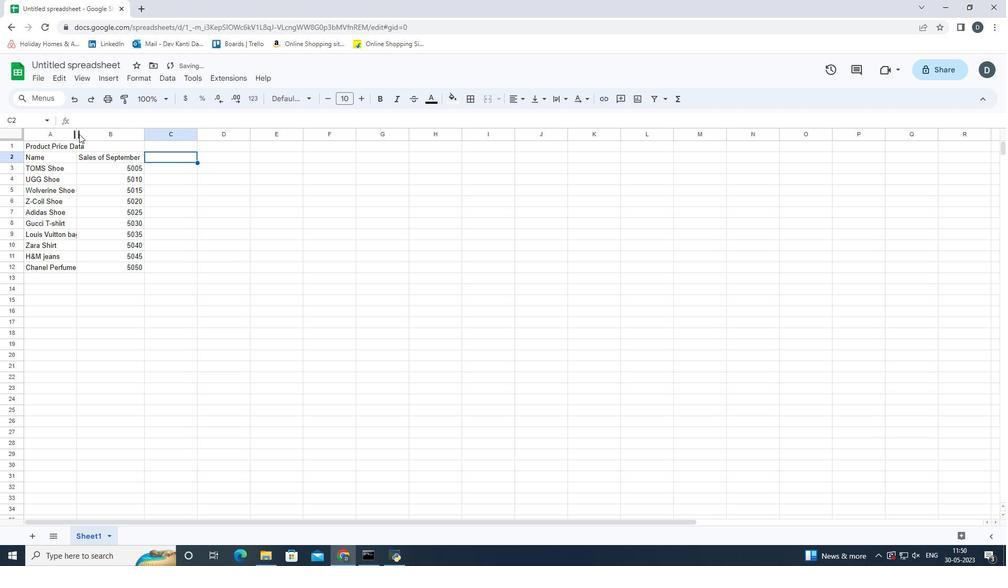 
Action: Mouse moved to (195, 160)
Screenshot: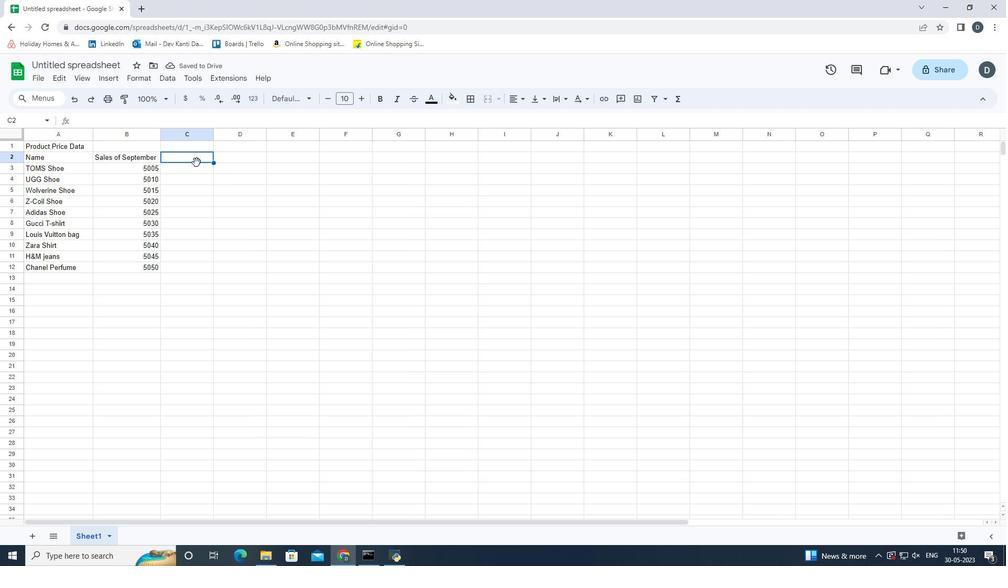 
Action: Key pressed <Key.shift_r><Key.shift_r><Key.shift_r><Key.shift_r><Key.shift_r><Key.shift_r><Key.shift_r><Key.shift_r><Key.shift_r><Key.shift_r><Key.shift_r><Key.shift_r><Key.shift_r><Key.shift_r><Key.shift_r><Key.shift_r><Key.shift_r><Key.shift_r><Key.shift_r><Key.shift_r><Key.shift_r><Key.shift_r><Key.shift_r><Key.shift_r><Key.shift_r><Key.shift_r><Key.shift_r><Key.shift_r><Key.shift_r><Key.shift_r><Key.shift_r><Key.shift_r><Key.shift_r><Key.shift_r><Key.shift_r><Key.shift_r><Key.shift_r><Key.shift_r><Key.shift_r><Key.shift_r><Key.shift_r><Key.shift_r><Key.shift_r><Key.shift_r><Key.shift_r><Key.shift_r><Key.shift_r><Key.shift_r><Key.shift_r><Key.shift_r><Key.shift_r><Key.shift_r><Key.shift_r><Key.shift_r><Key.shift_r><Key.shift_r><Key.shift_r><Key.shift_r><Key.shift_r><Key.shift_r><Key.shift_r><Key.shift_r><Key.shift_r><Key.shift_r><Key.shift_r><Key.shift_r>Price<Key.enter>
Screenshot: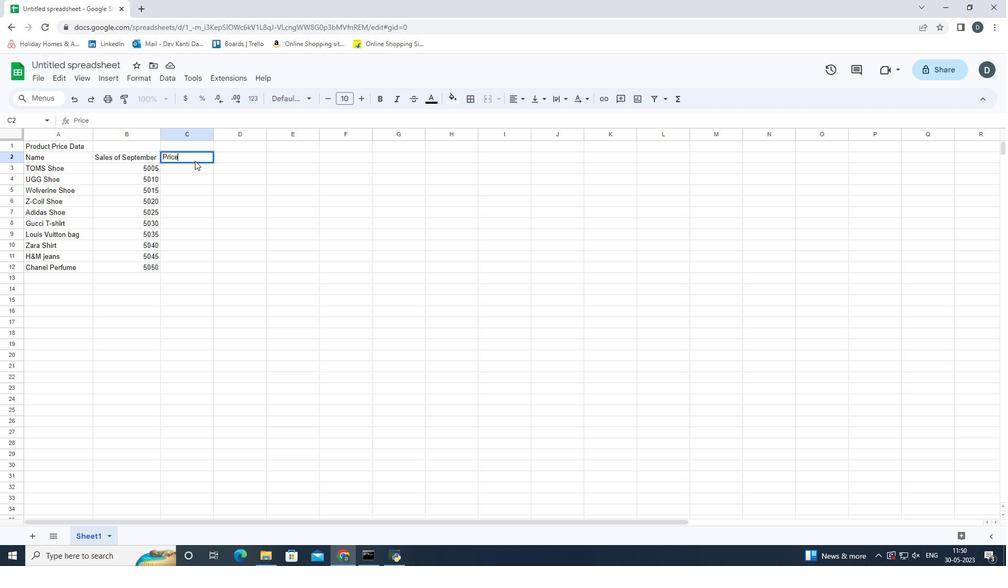 
Action: Mouse moved to (133, 153)
Screenshot: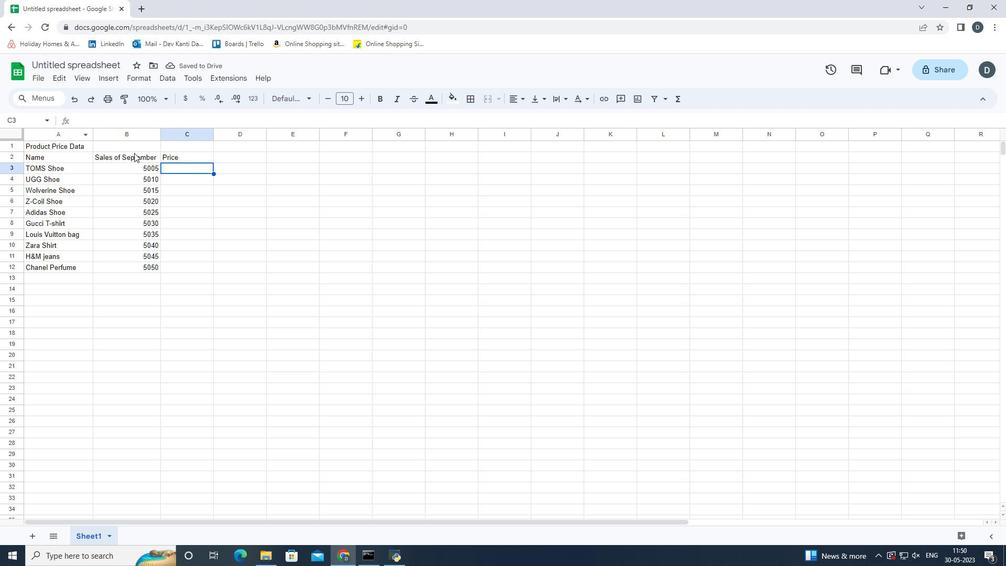 
Action: Mouse pressed left at (133, 153)
Screenshot: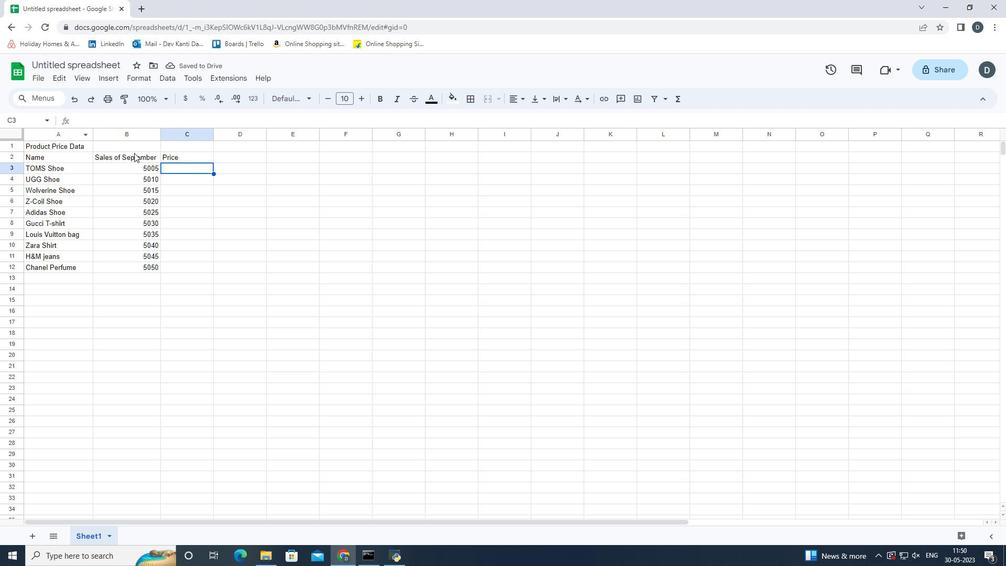 
Action: Key pressed <Key.backspace><Key.shift><Key.shift><Key.shift>Price<Key.space>of<Key.space><Key.shift><Key.shift><Key.shift><Key.shift><Key.shift><Key.shift><Key.shift><Key.shift><Key.shift><Key.shift><Key.shift><Key.shift><Key.shift><Key.shift>September<Key.right>
Screenshot: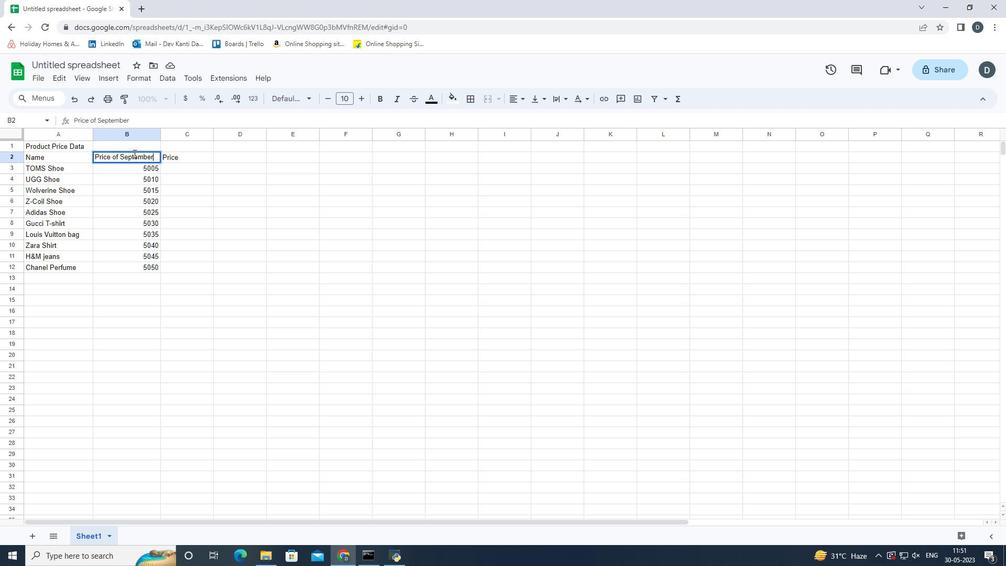 
Action: Mouse moved to (119, 156)
Screenshot: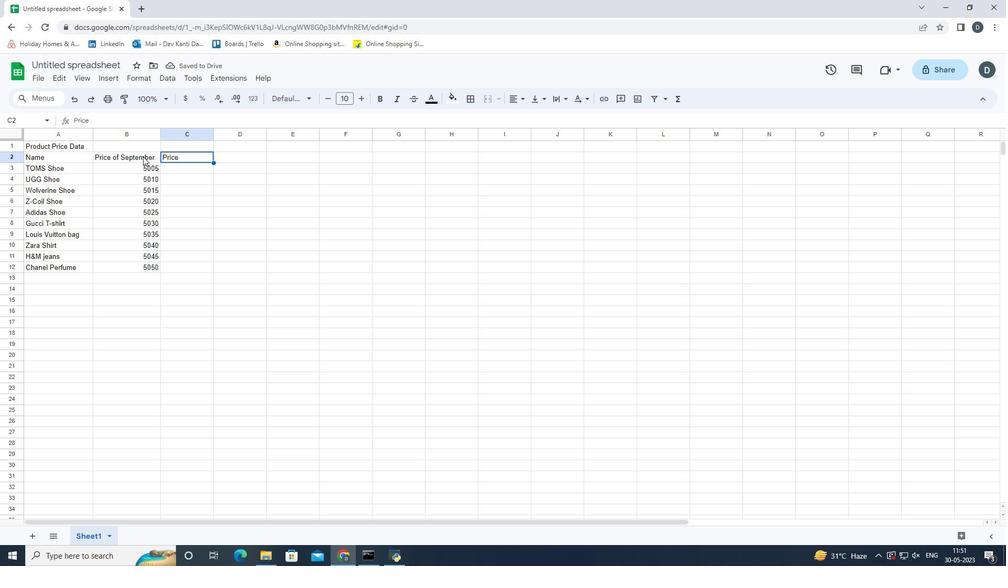 
Action: Mouse pressed left at (119, 156)
Screenshot: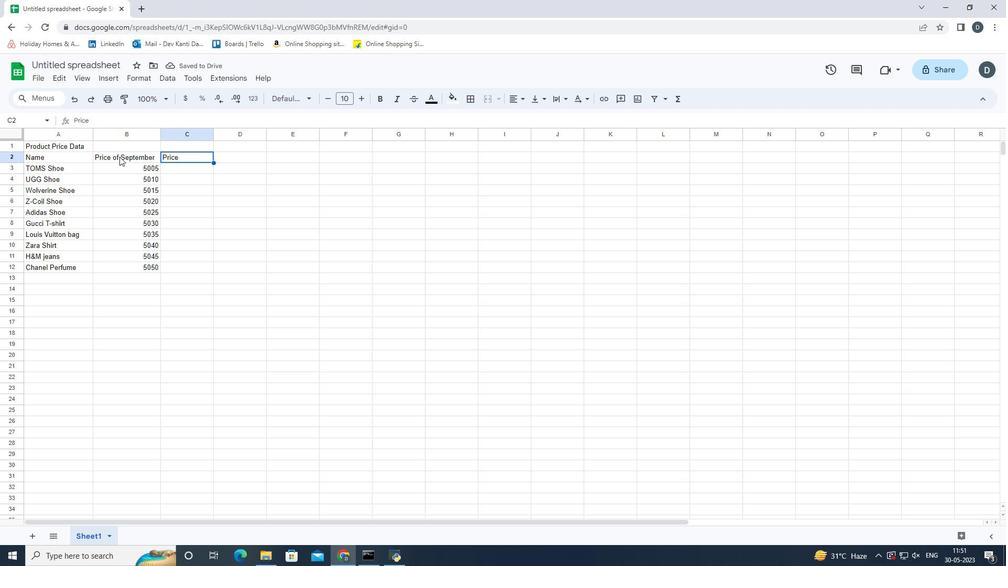 
Action: Mouse moved to (106, 157)
Screenshot: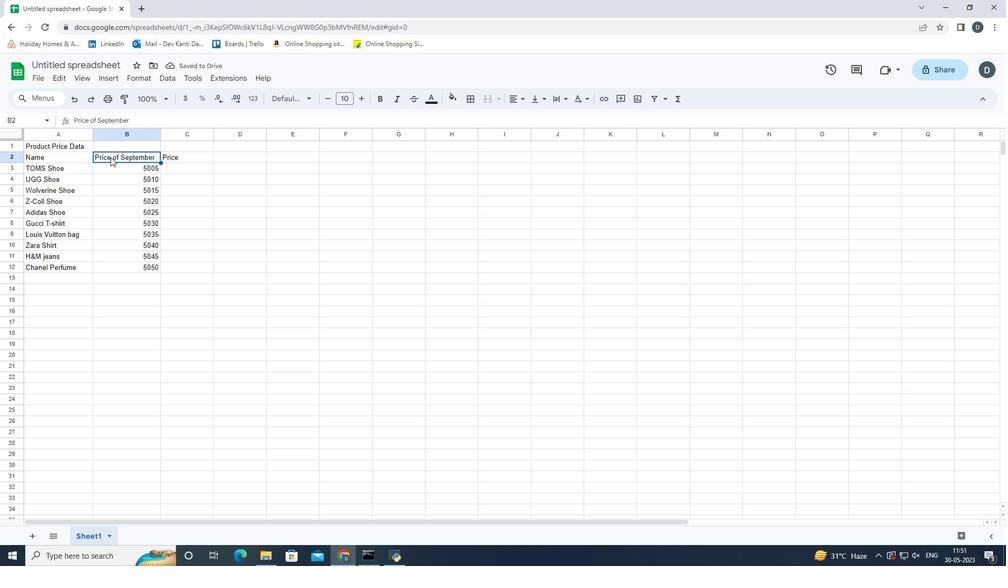 
Action: Mouse pressed left at (106, 157)
Screenshot: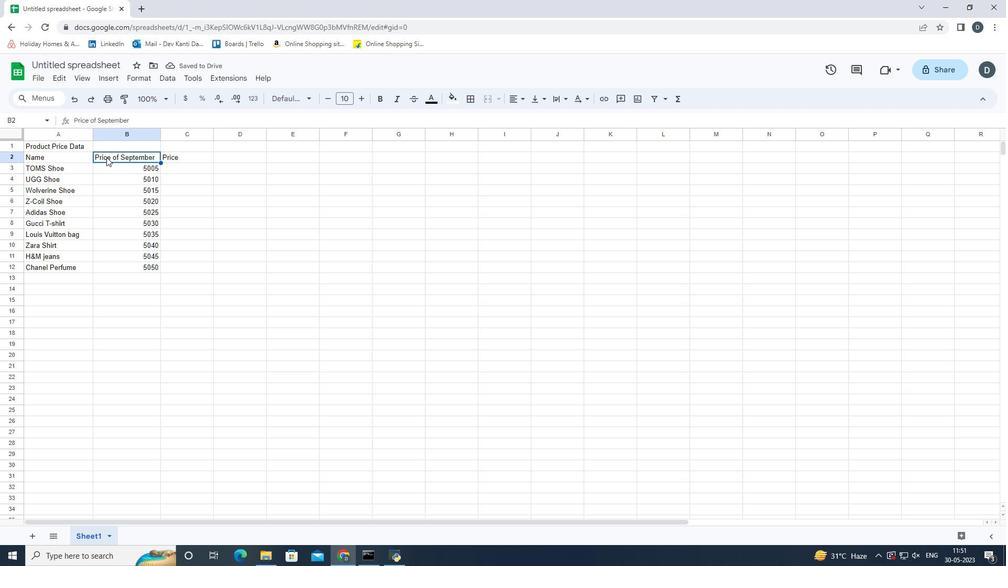 
Action: Mouse pressed left at (106, 157)
Screenshot: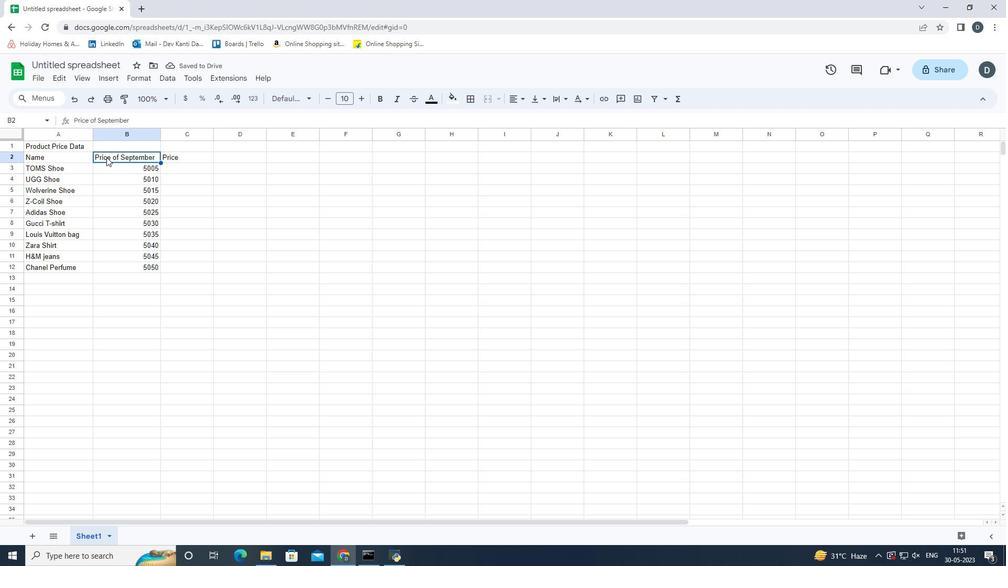 
Action: Mouse moved to (109, 157)
Screenshot: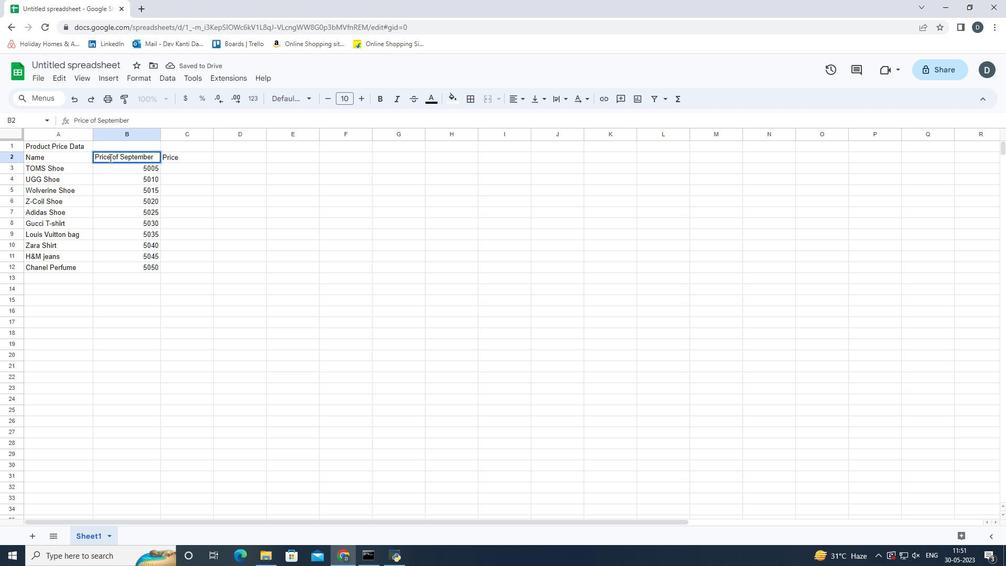 
Action: Mouse pressed left at (109, 157)
Screenshot: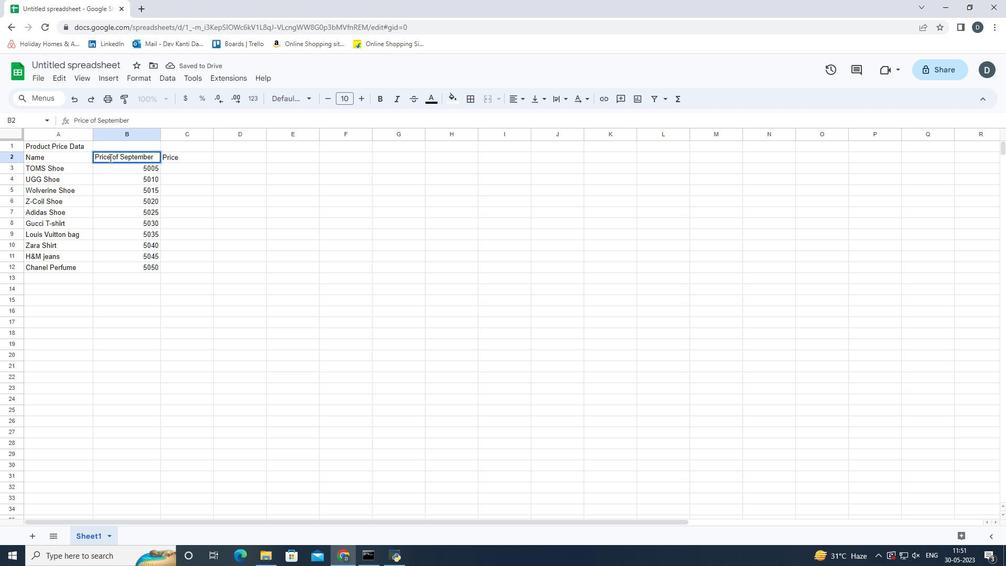 
Action: Mouse moved to (182, 171)
Screenshot: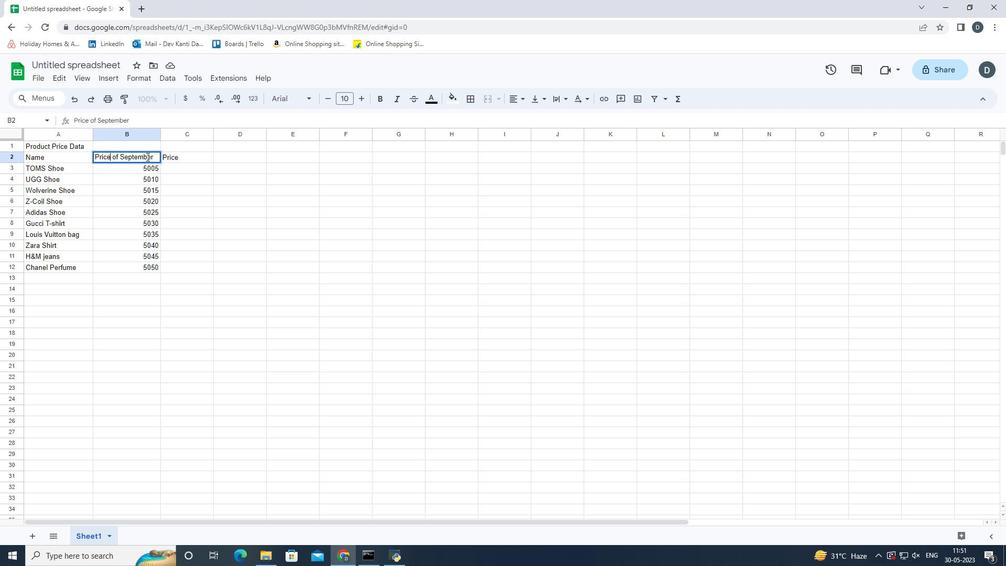 
Action: Key pressed <Key.backspace><Key.backspace><Key.backspace><Key.backspace><Key.backspace><Key.shift>Data<Key.right><Key.right>
Screenshot: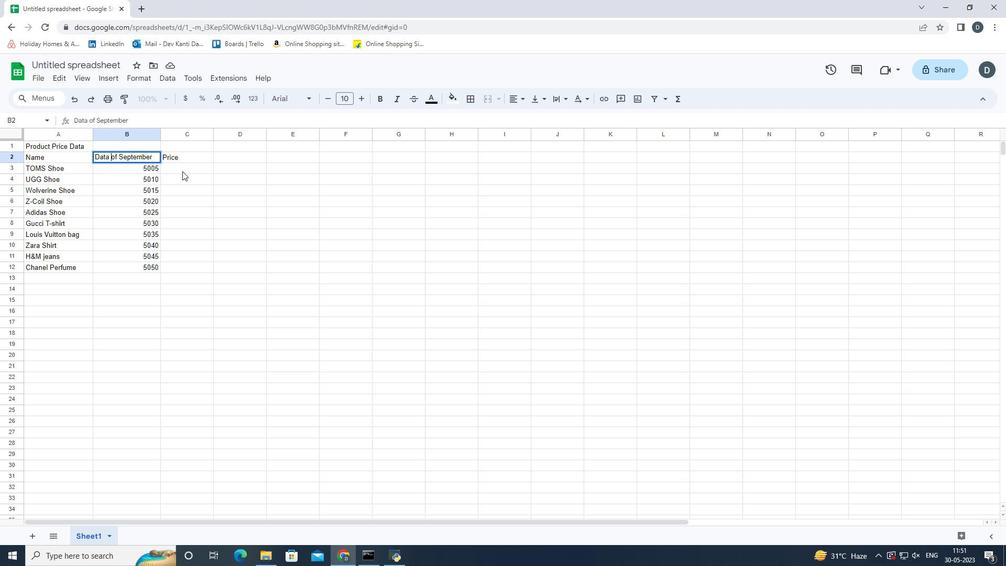 
Action: Mouse moved to (179, 155)
Screenshot: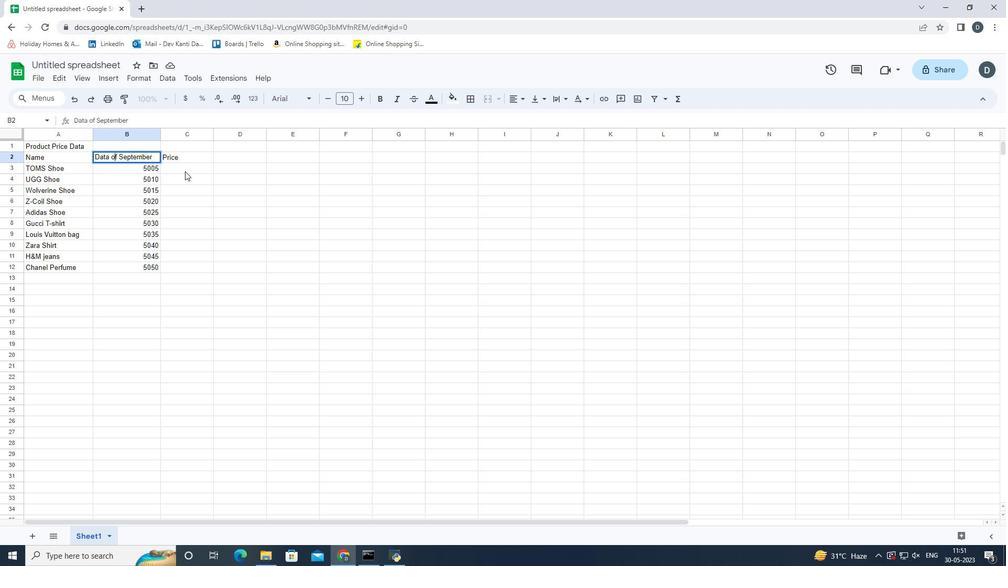 
Action: Mouse pressed left at (179, 155)
Screenshot: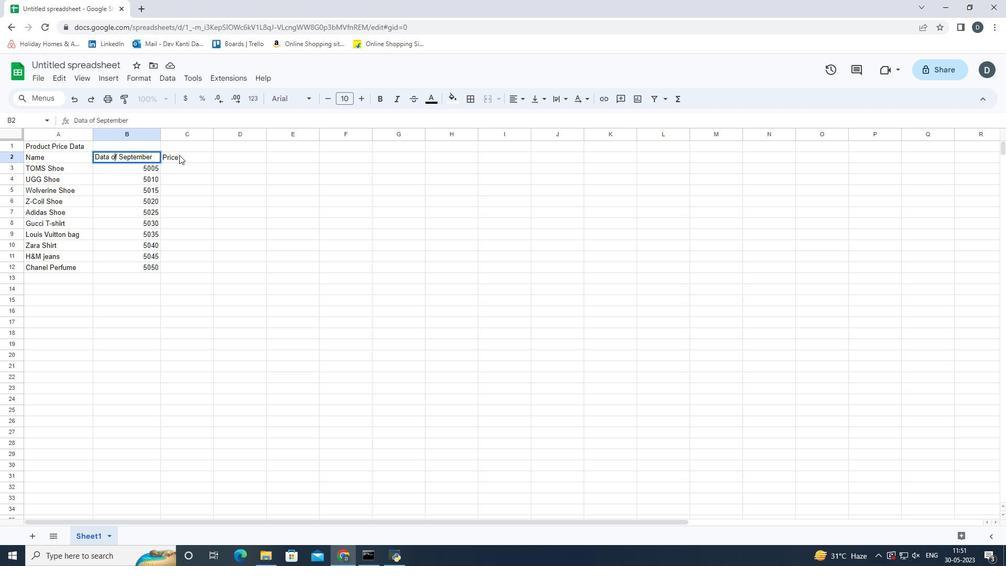 
Action: Mouse moved to (188, 157)
Screenshot: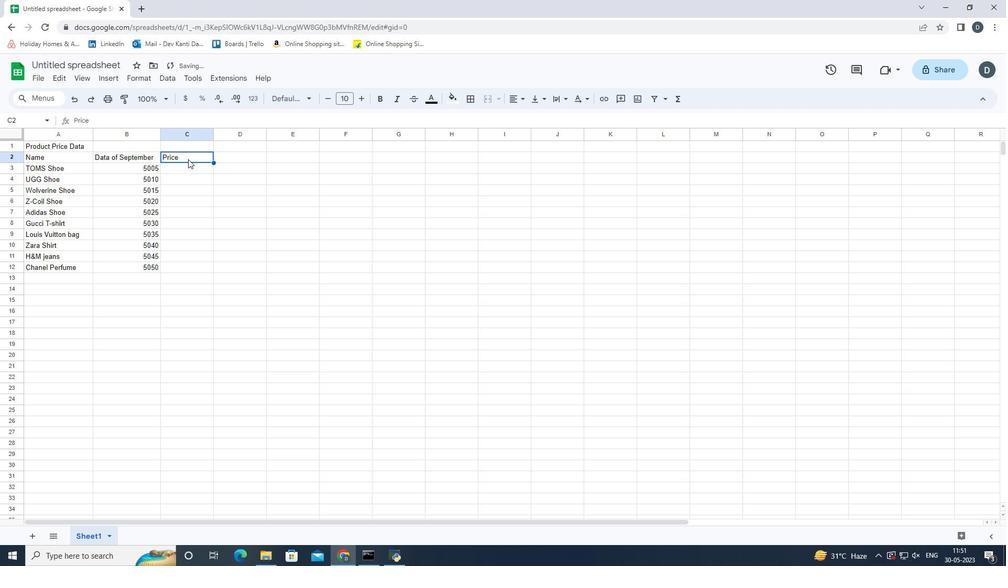 
Action: Mouse pressed left at (188, 157)
Screenshot: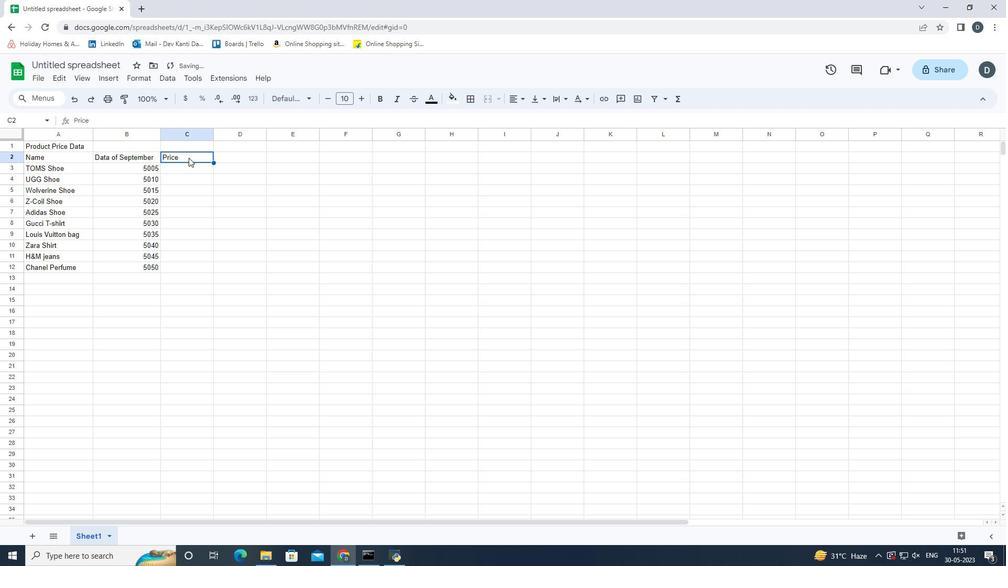 
Action: Mouse pressed left at (188, 157)
Screenshot: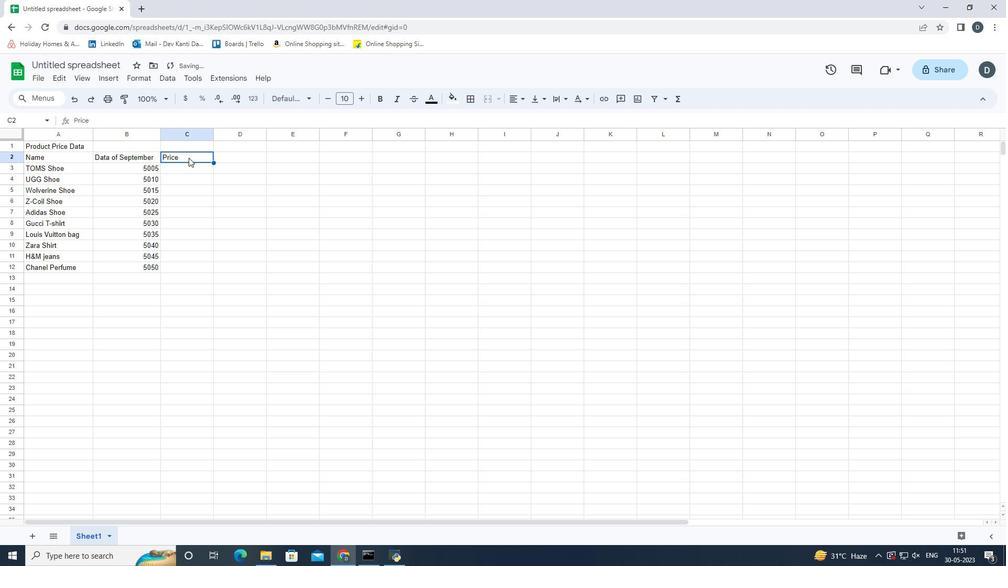 
Action: Mouse moved to (269, 186)
Screenshot: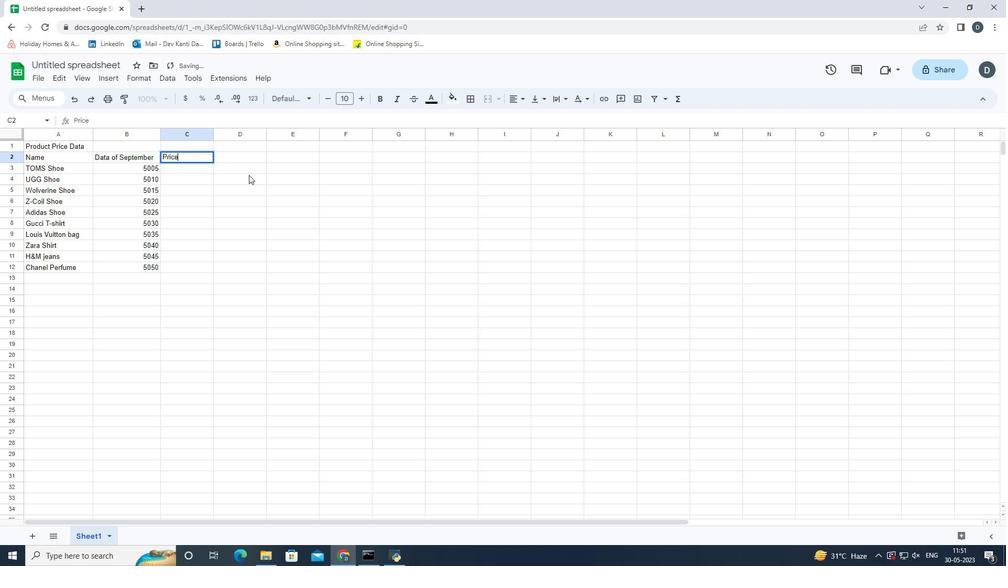 
Action: Key pressed <Key.space>of<Key.space><Key.shift>S<Key.backspace><Key.backspace><Key.backspace><Key.backspace>in<Key.space><Key.shift><Key.shift><Key.shift><Key.shift><Key.shift><Key.shift><Key.shift><Key.shift>September
Screenshot: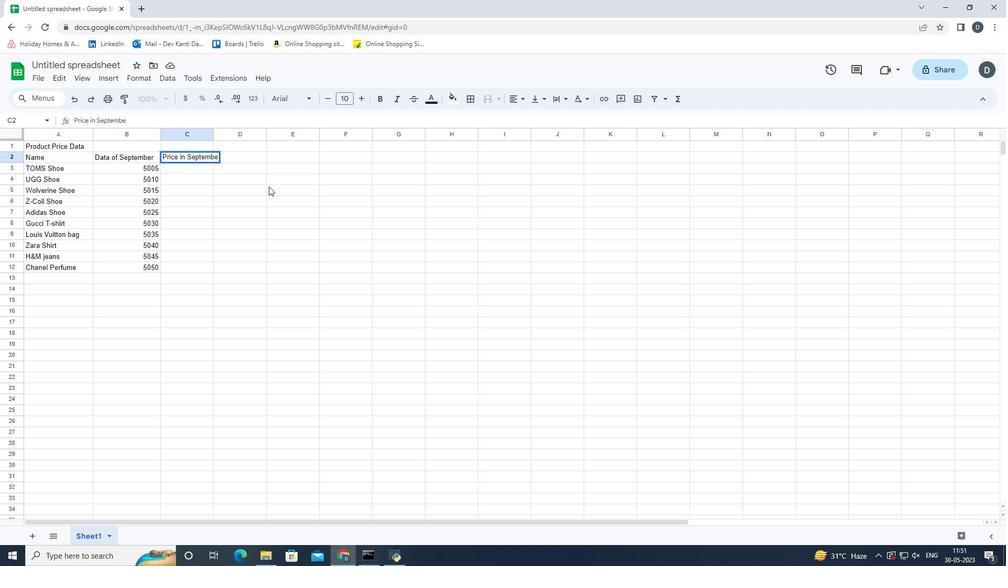 
Action: Mouse moved to (117, 158)
Screenshot: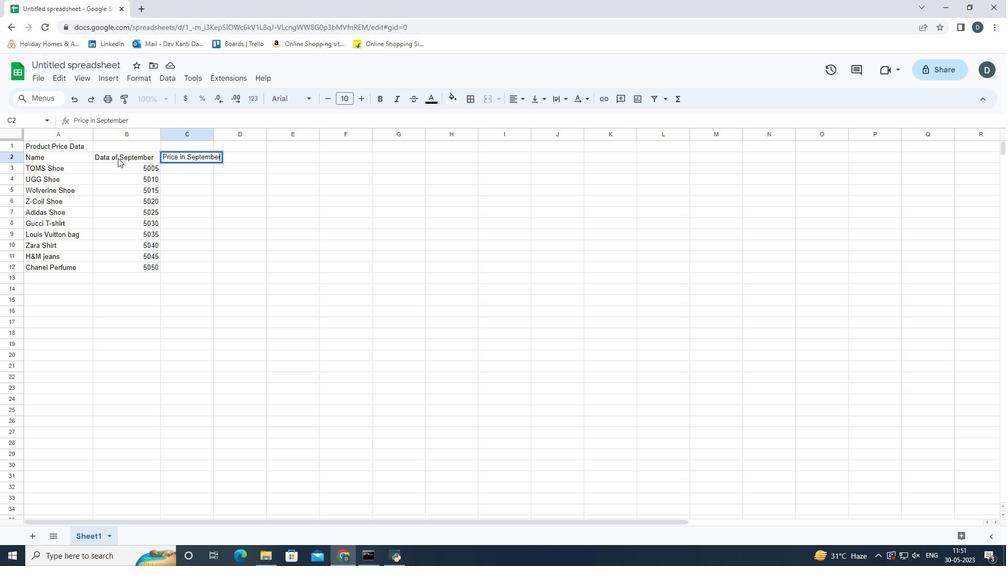 
Action: Mouse pressed left at (117, 158)
Screenshot: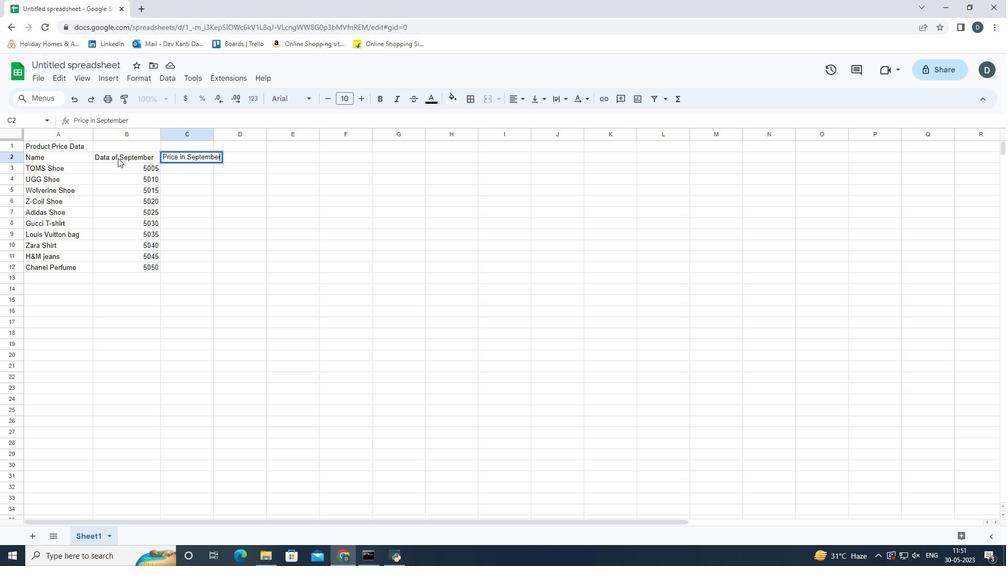 
Action: Mouse moved to (116, 154)
Screenshot: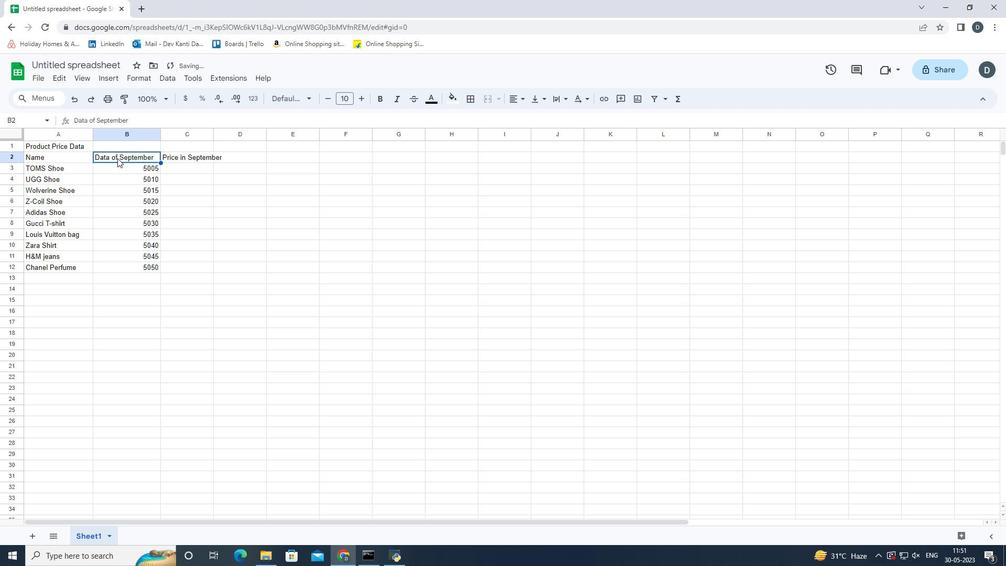 
Action: Mouse pressed left at (116, 154)
Screenshot: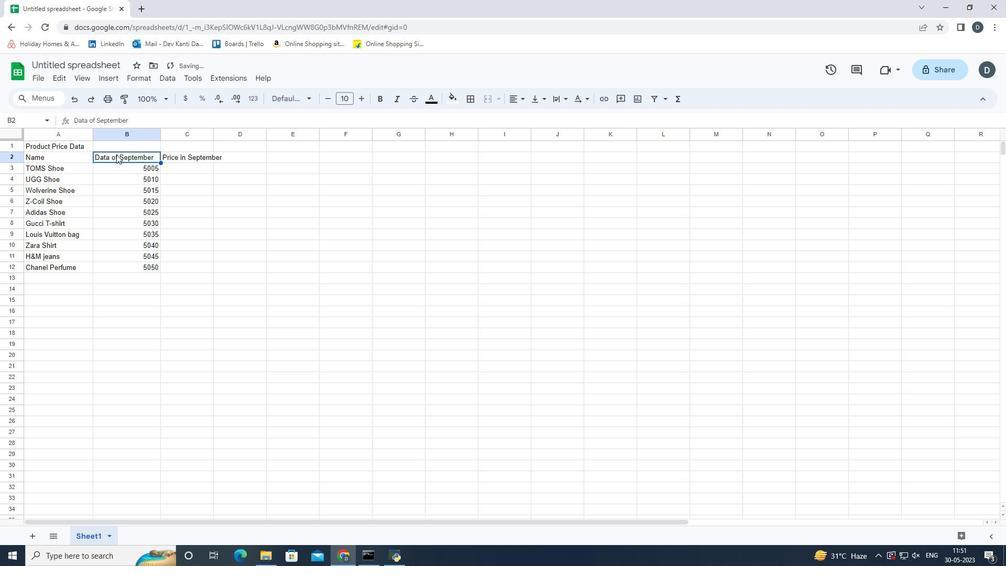 
Action: Mouse pressed left at (116, 154)
Screenshot: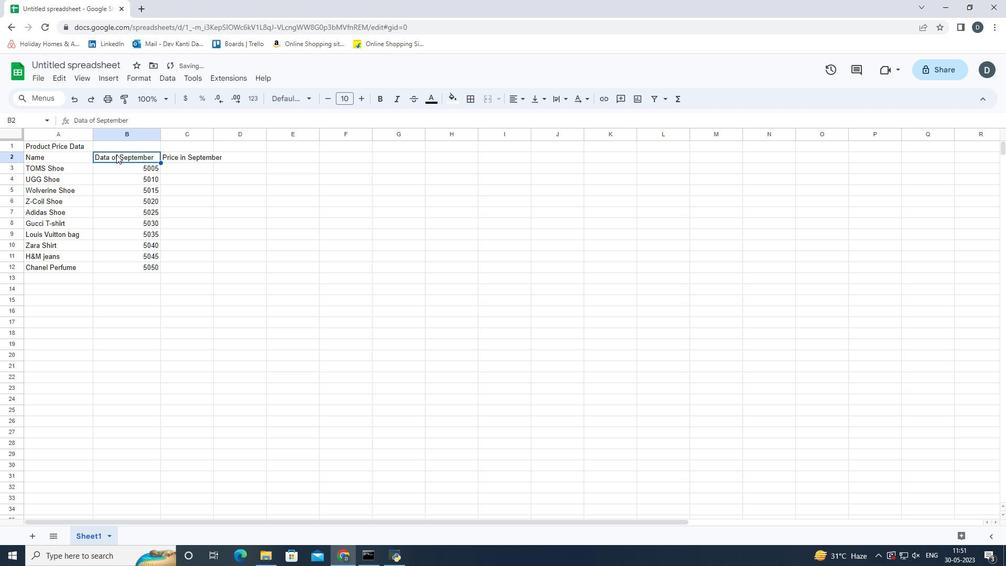 
Action: Mouse moved to (126, 162)
Screenshot: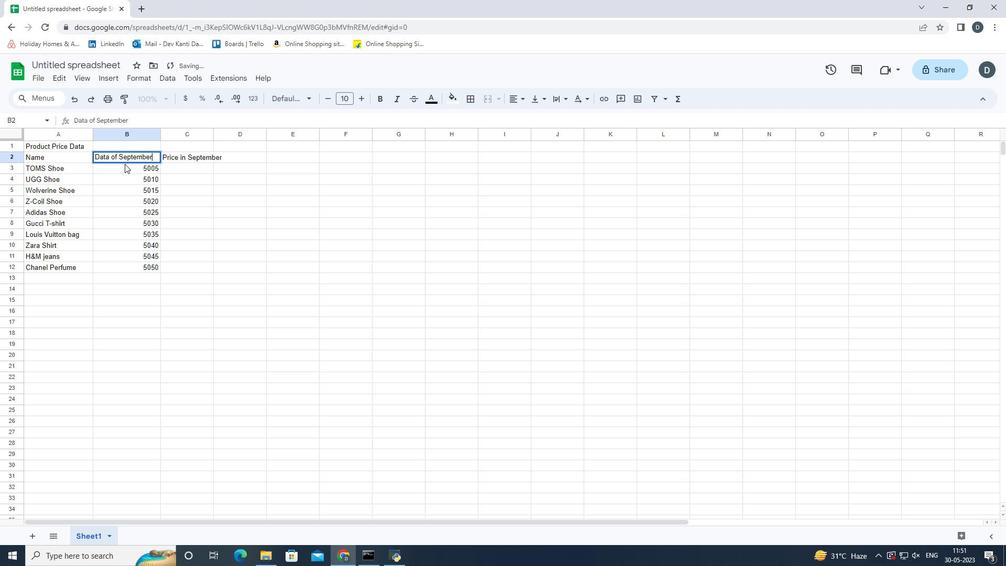 
Action: Key pressed <Key.left><Key.left><Key.left><Key.left><Key.left><Key.left><Key.left><Key.left><Key.left><Key.left><Key.backspace><Key.backspace>in
Screenshot: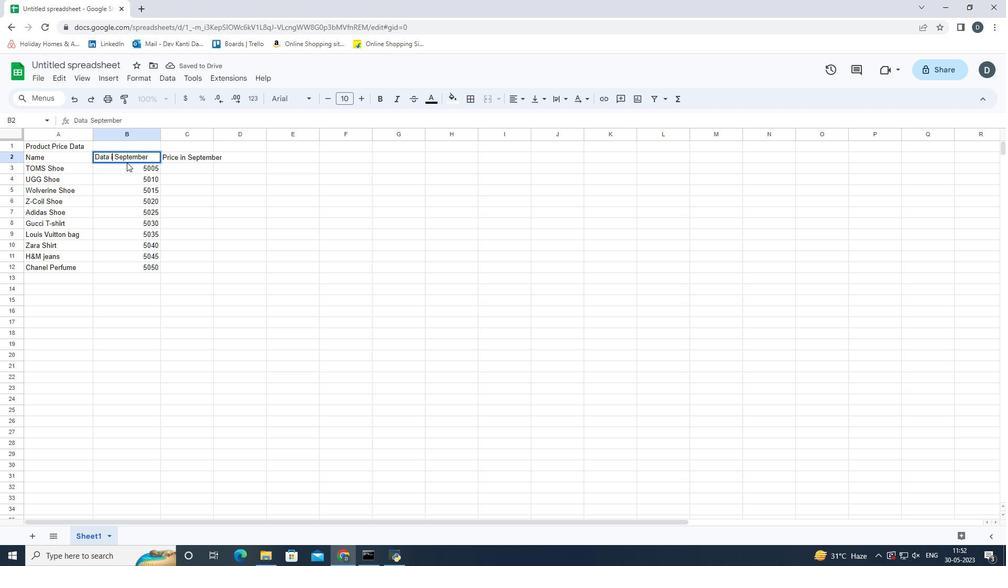 
Action: Mouse moved to (203, 167)
Screenshot: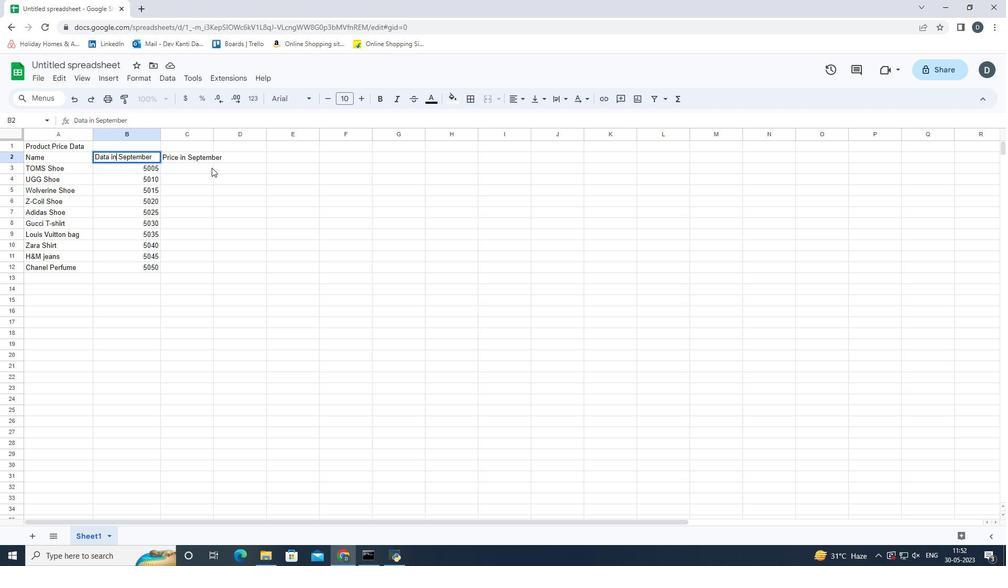 
Action: Mouse pressed left at (203, 167)
Screenshot: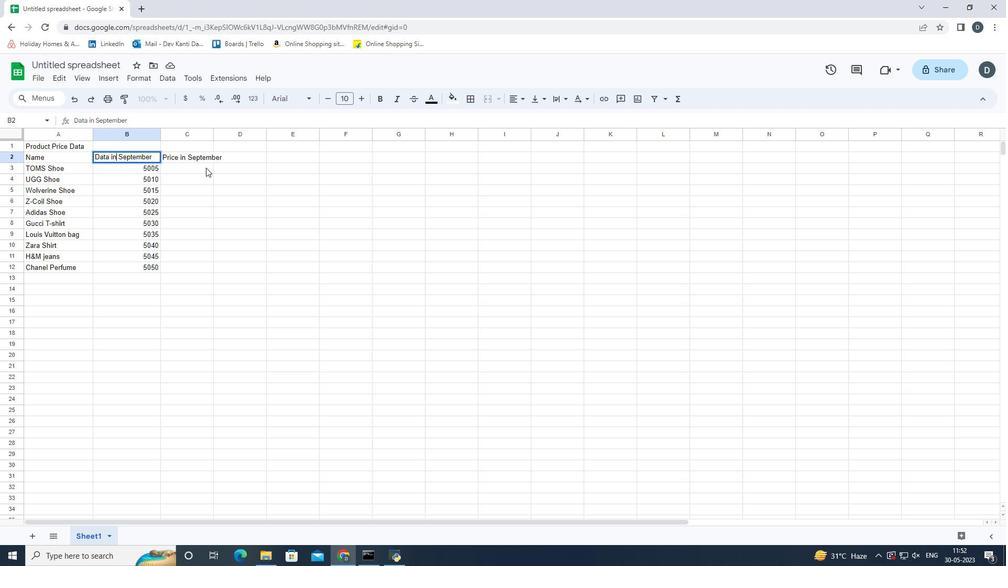 
Action: Mouse moved to (214, 132)
Screenshot: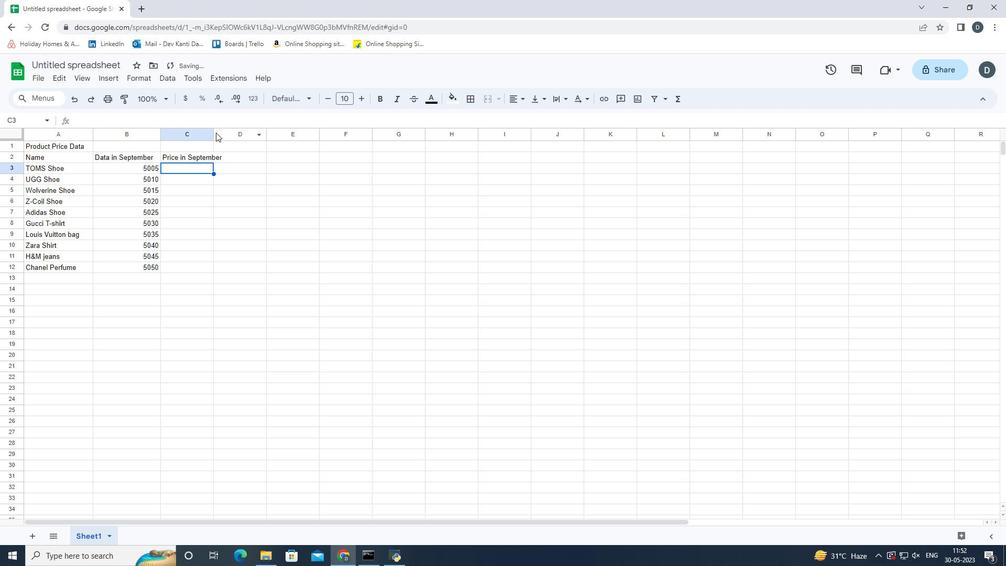 
Action: Mouse pressed left at (214, 132)
Screenshot: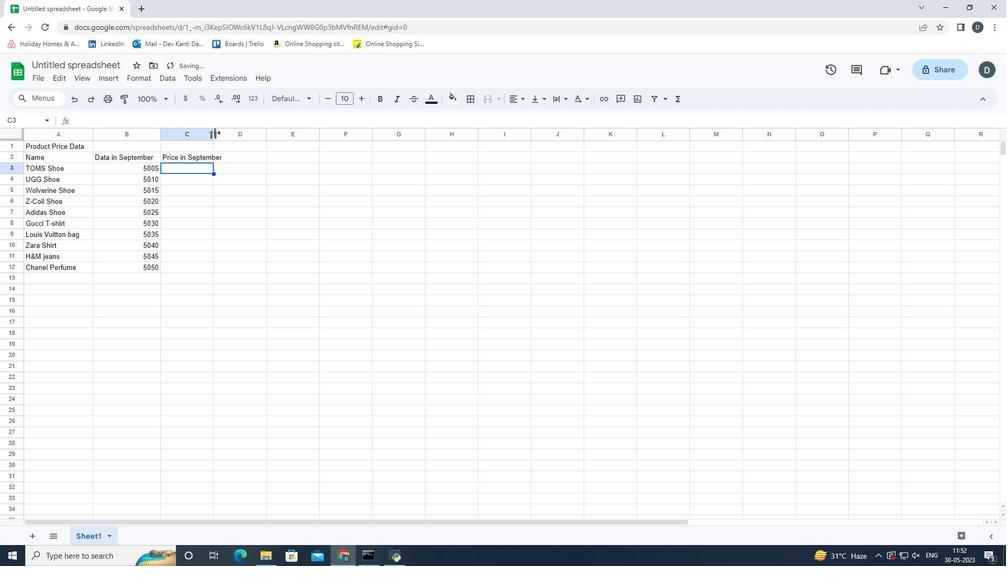 
Action: Mouse moved to (185, 189)
Screenshot: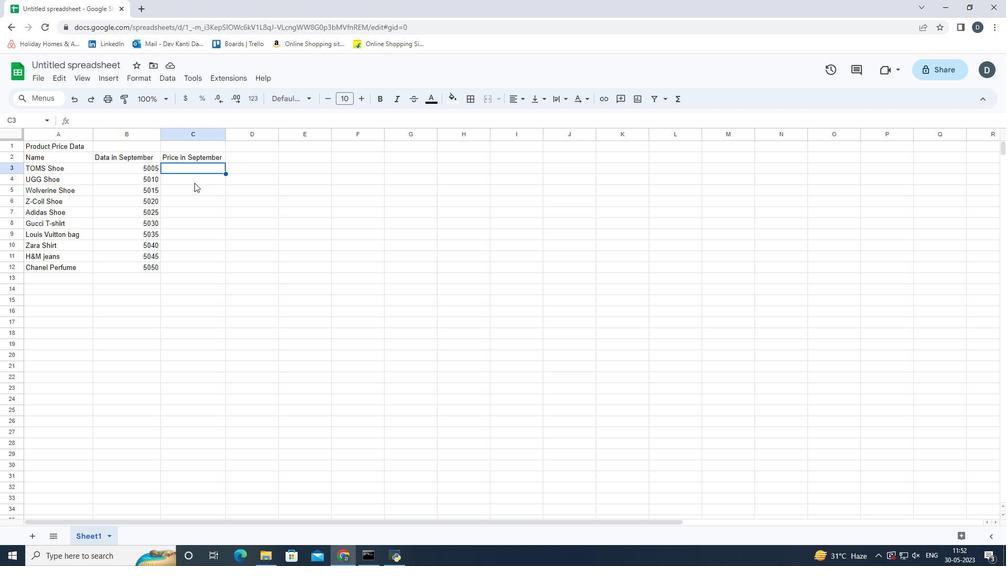 
Action: Key pressed <Key.down><Key.up><Key.down><Key.down><Key.down><Key.down><Key.down><Key.up><Key.up><Key.up><Key.up><Key.up><Key.down><Key.down><Key.down><Key.down><Key.up><Key.up><Key.up><Key.up>
Screenshot: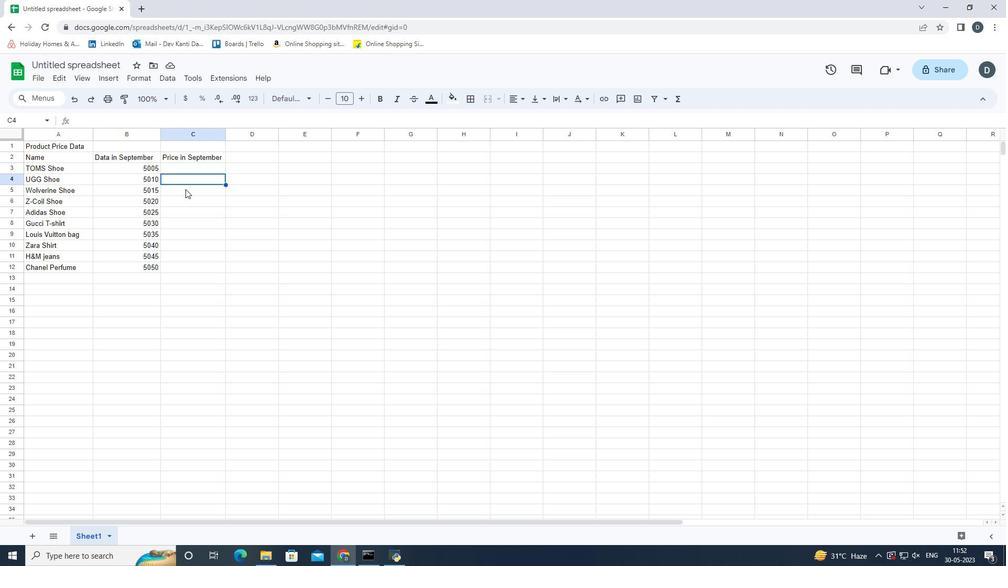 
Action: Mouse moved to (147, 169)
Screenshot: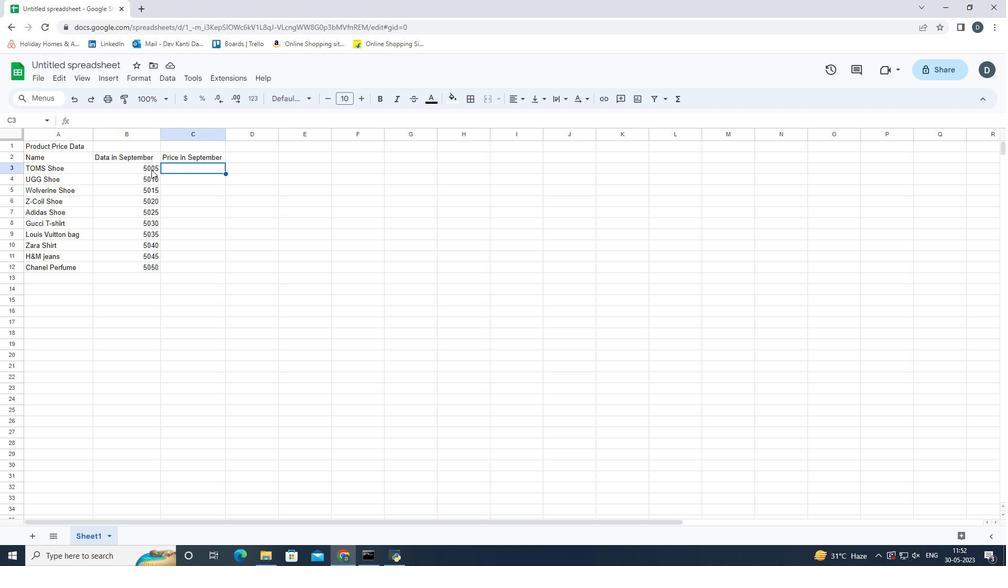 
Action: Mouse pressed left at (147, 169)
Screenshot: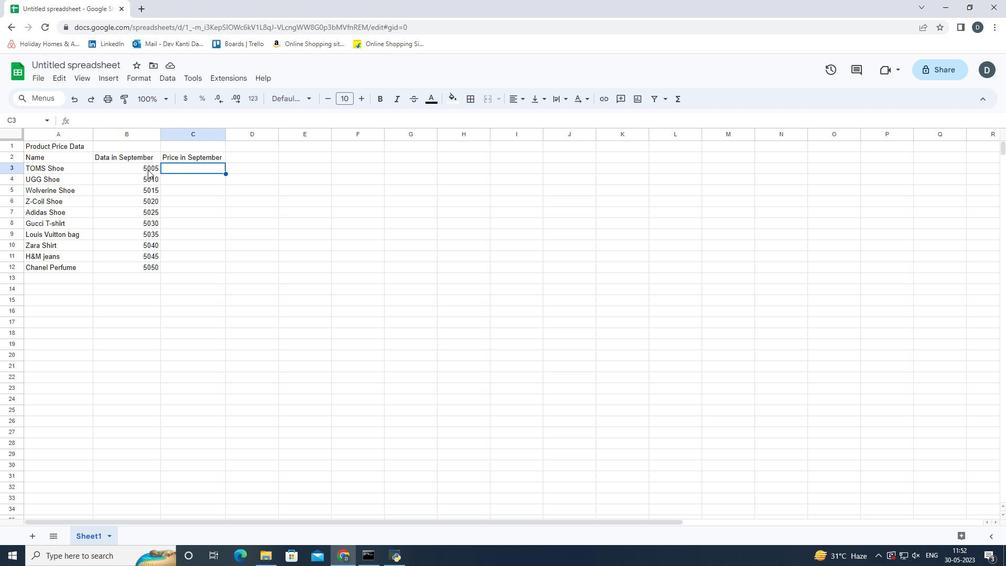 
Action: Mouse moved to (229, 271)
Screenshot: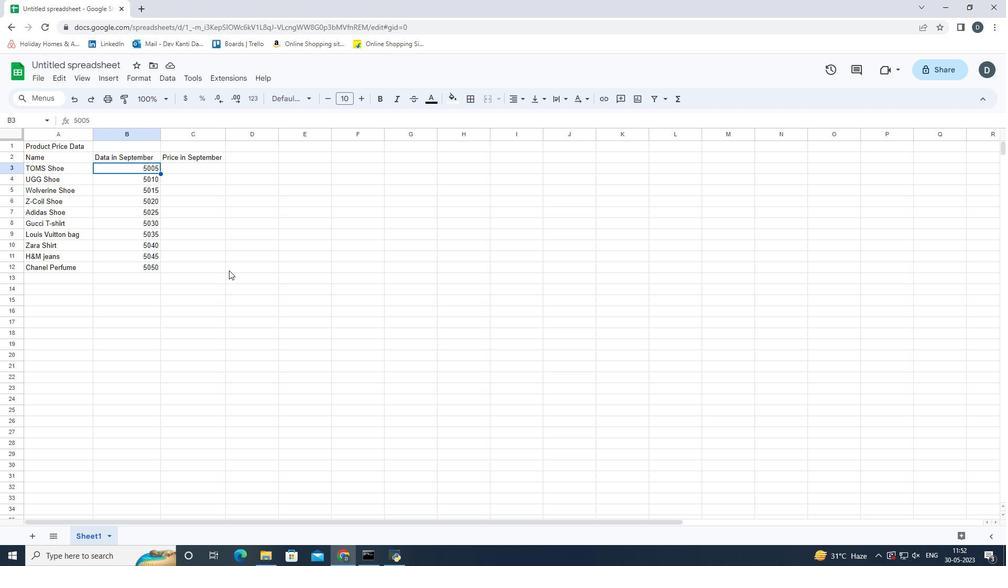 
Action: Key pressed 5000<Key.down>5005<Key.enter>5010<Key.enter><Key.enter><Key.backspace><Key.backspace><Key.backspace>015<Key.enter>5020<Key.enter>5025<Key.enter>5
Screenshot: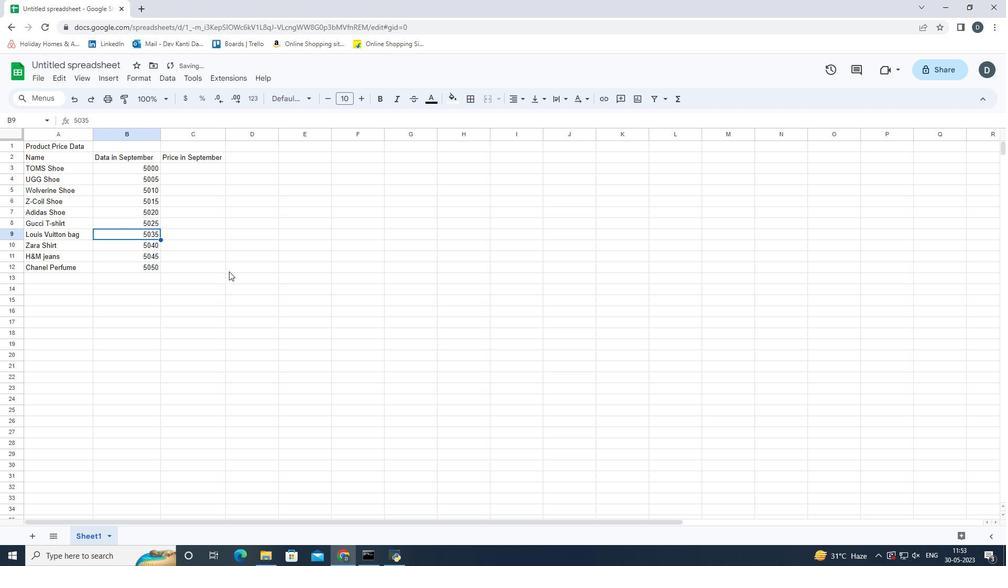 
Action: Mouse moved to (215, 233)
Screenshot: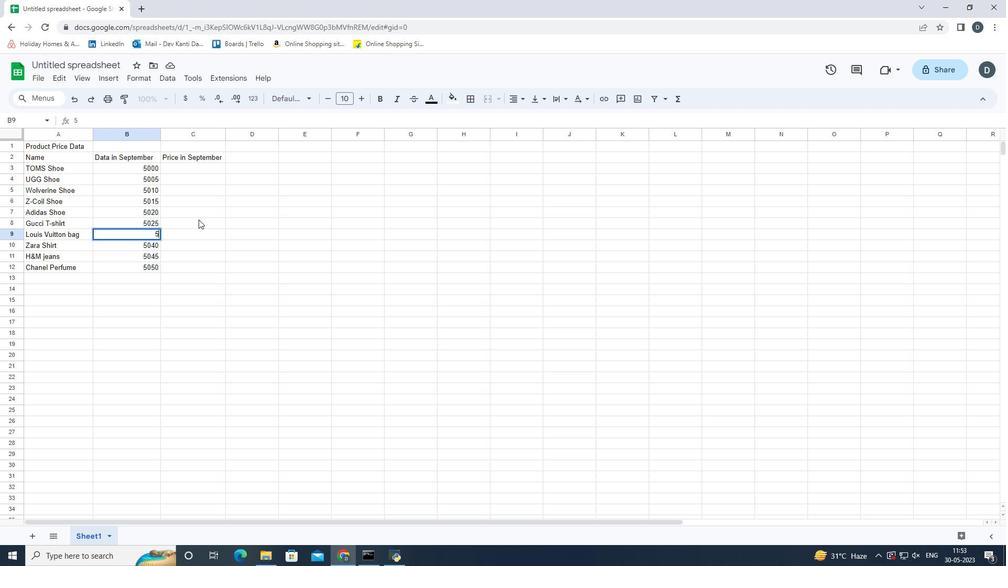 
Action: Key pressed 030<Key.enter>2035<Key.enter>20<Key.backspace><Key.backspace><Key.up>5035<Key.enter>5040<Key.enter>5045
Screenshot: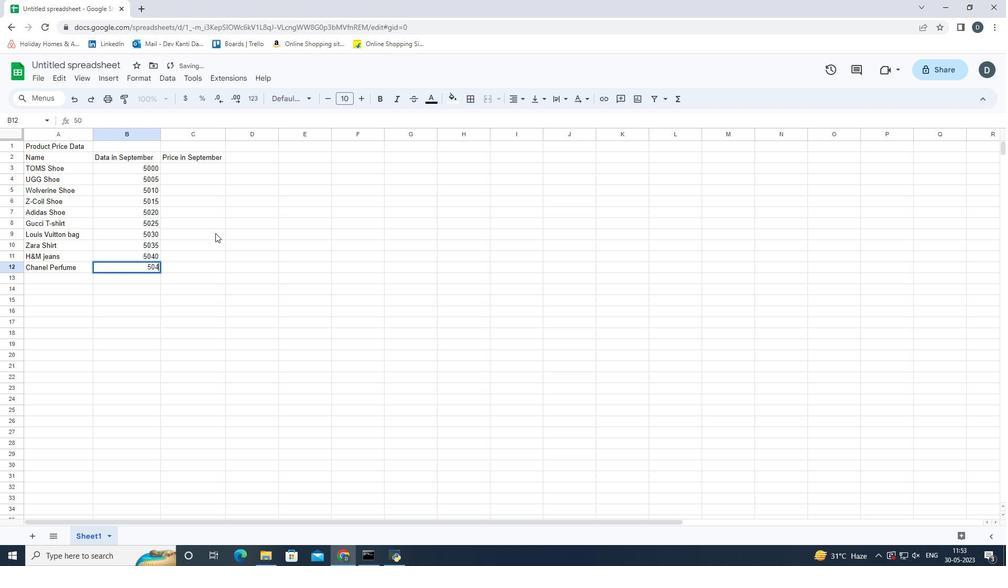 
Action: Mouse moved to (229, 230)
Screenshot: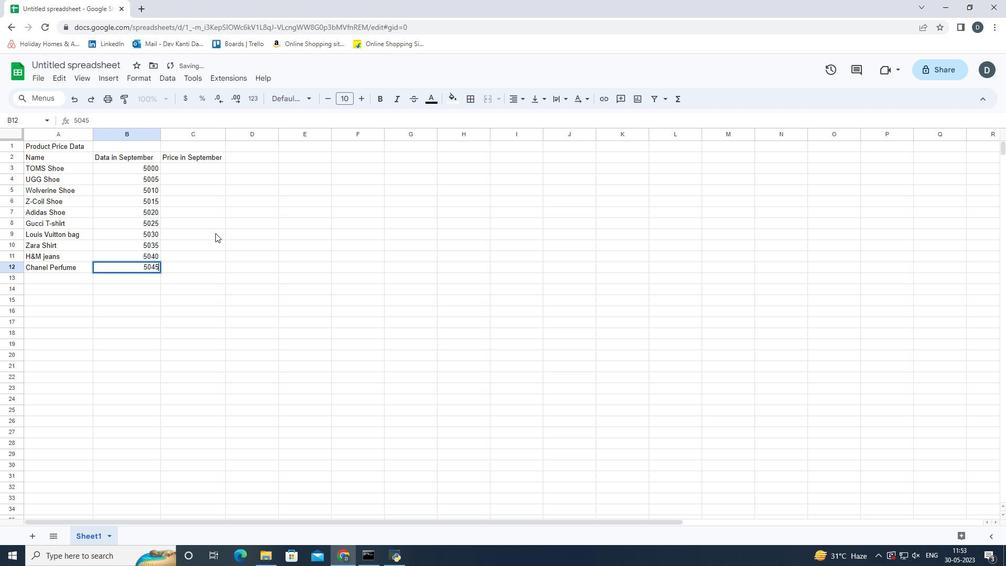 
Action: Key pressed <Key.enter>
Screenshot: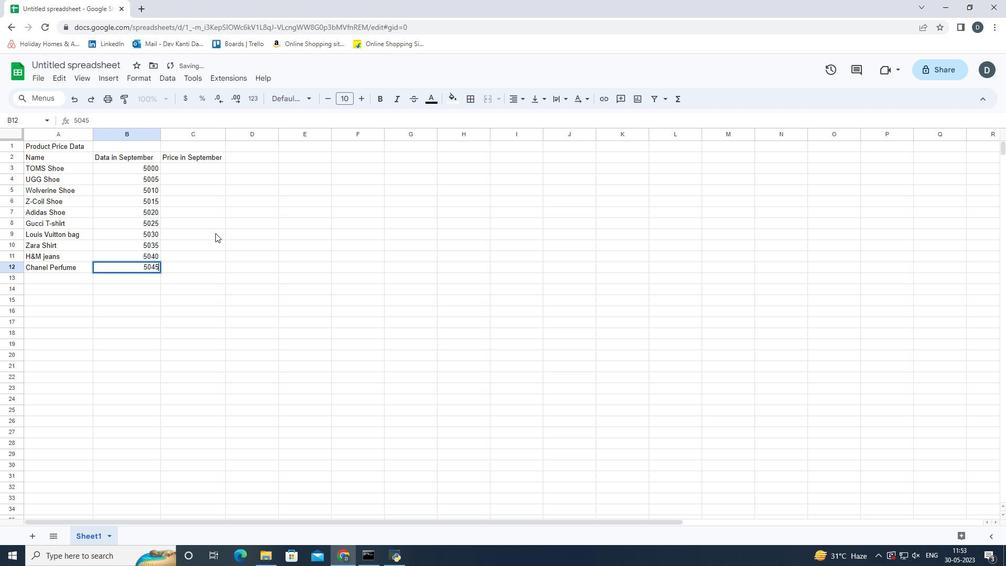
Action: Mouse moved to (251, 220)
Screenshot: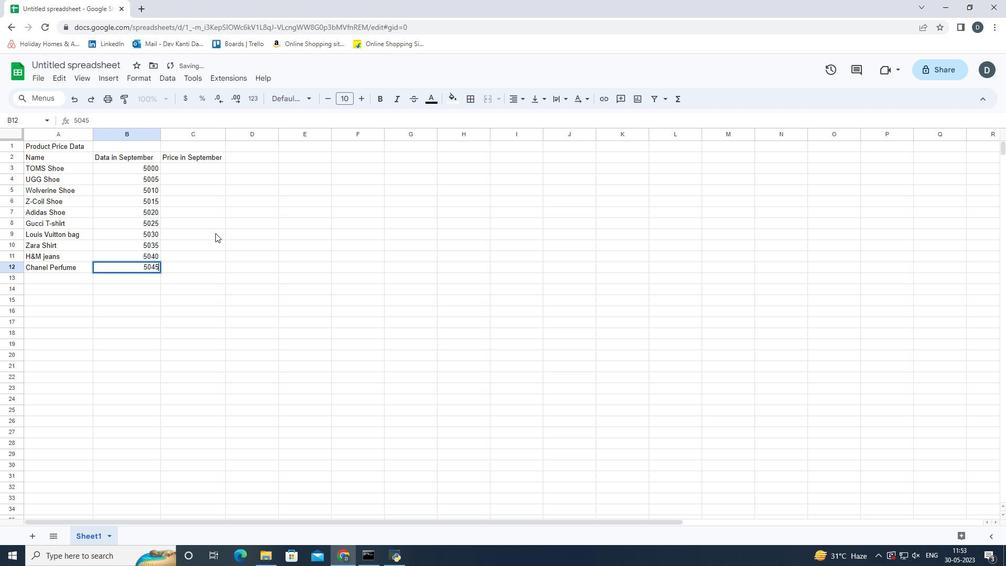 
Action: Key pressed <Key.up><Key.up><Key.up><Key.up><Key.up><Key.up><Key.up><Key.up><Key.up><Key.up>5005<Key.enter>0<Key.backspace>
Screenshot: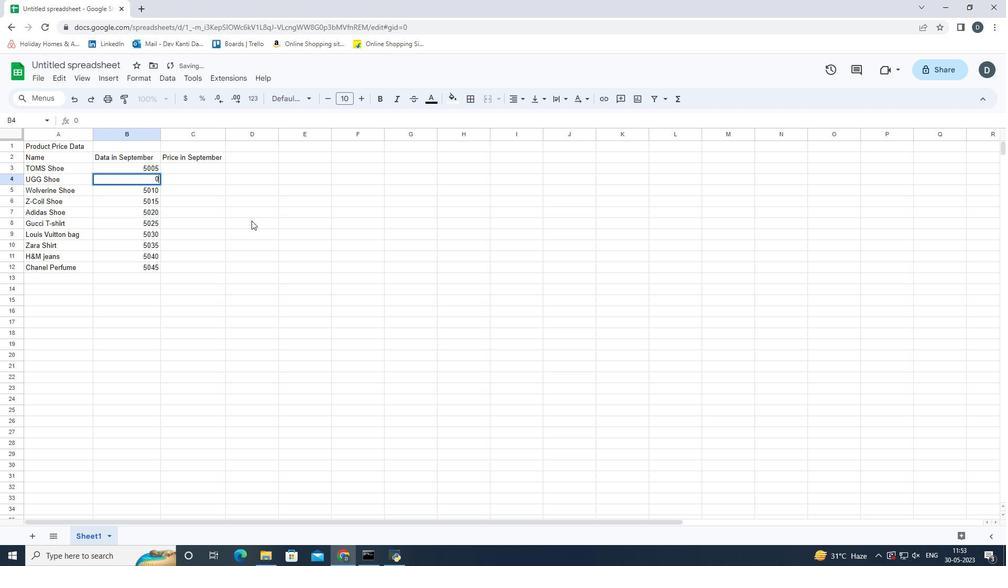 
Action: Mouse moved to (251, 220)
Screenshot: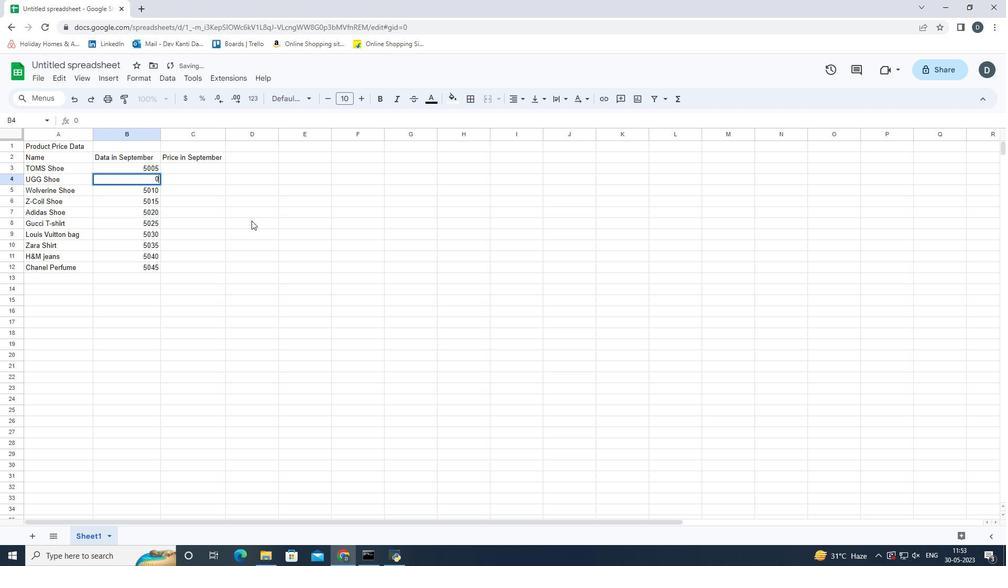 
Action: Key pressed 5010<Key.enter>0<Key.backspace>5015<Key.enter>5020<Key.enter>5025<Key.enter>5030<Key.enter>5035<Key.enter>5040<Key.enter>5045<Key.enter>5050<Key.enter><Key.up><Key.up><Key.up><Key.up><Key.up><Key.up><Key.up><Key.up><Key.up><Key.up><Key.right>
Screenshot: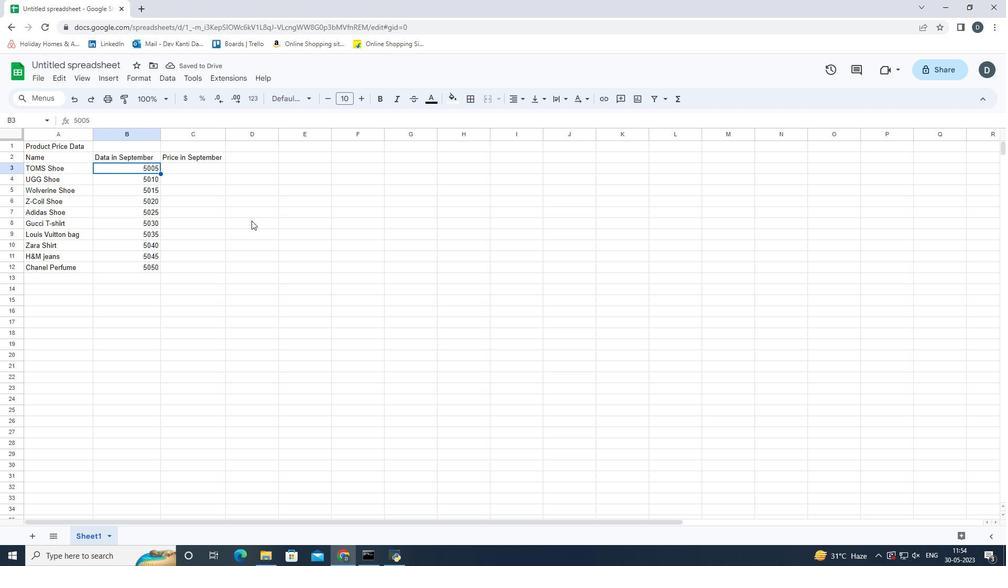 
Action: Mouse moved to (465, 249)
Screenshot: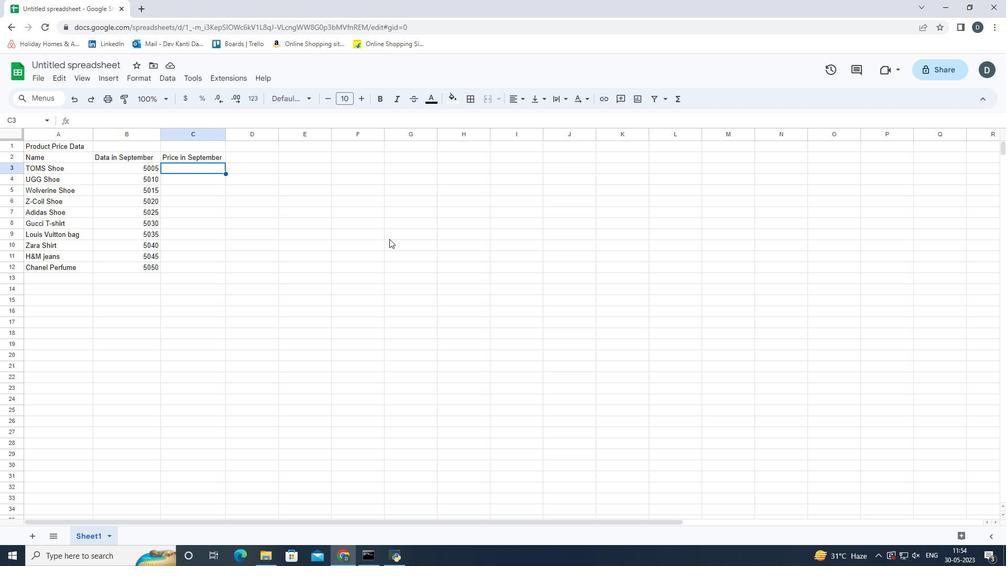 
Action: Key pressed 5500<Key.enter>6000<Key.enter>6500<Key.enter>7000<Key.enter>7500<Key.enter>8000<Key.enter>8500<Key.enter>9000<Key.enter>9500<Key.enter>10000<Key.right><Key.up><Key.up><Key.up><Key.down><Key.down><Key.down><Key.down><Key.up><Key.left>
Screenshot: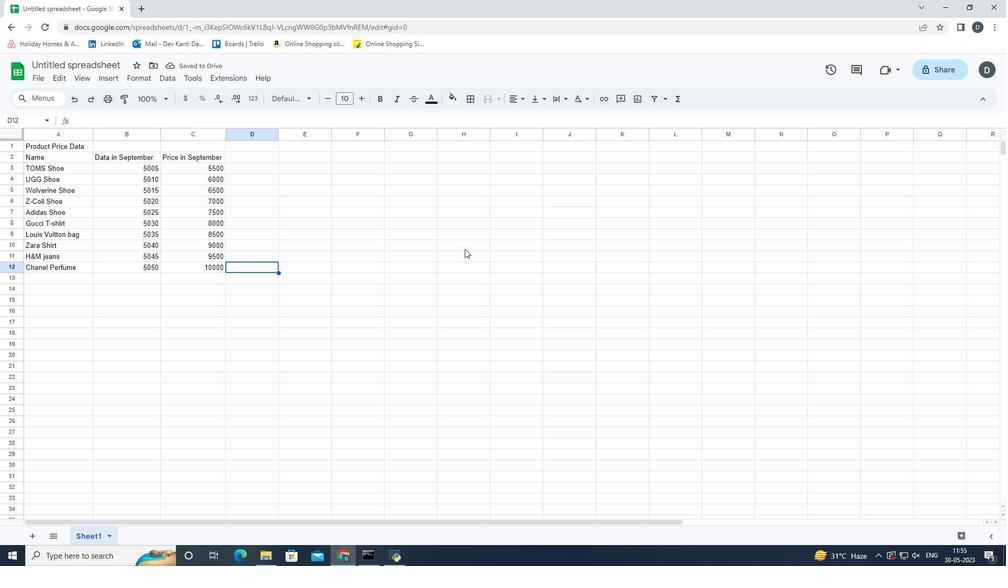 
Action: Mouse moved to (52, 147)
Screenshot: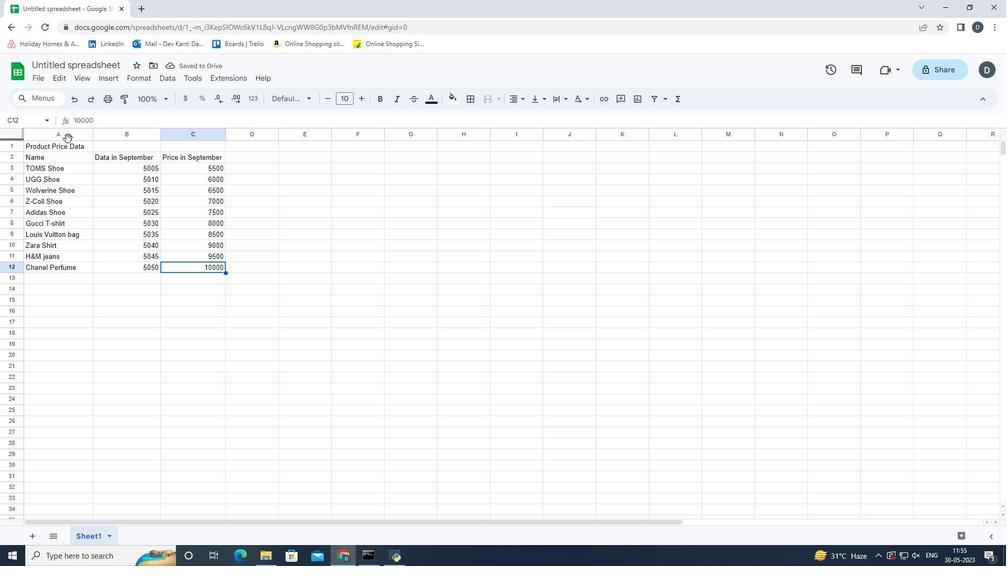 
Action: Mouse pressed left at (52, 147)
Screenshot: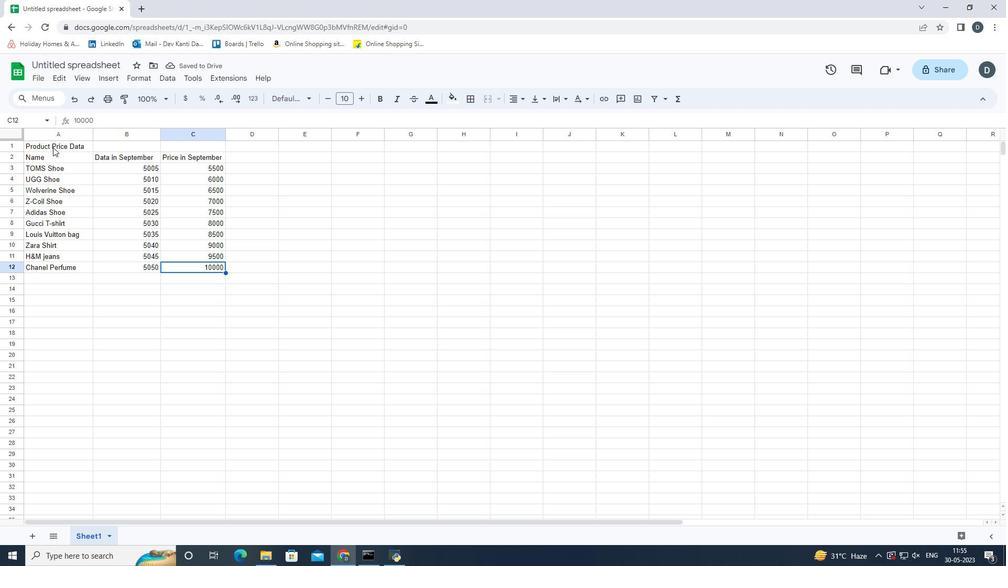 
Action: Mouse moved to (55, 146)
Screenshot: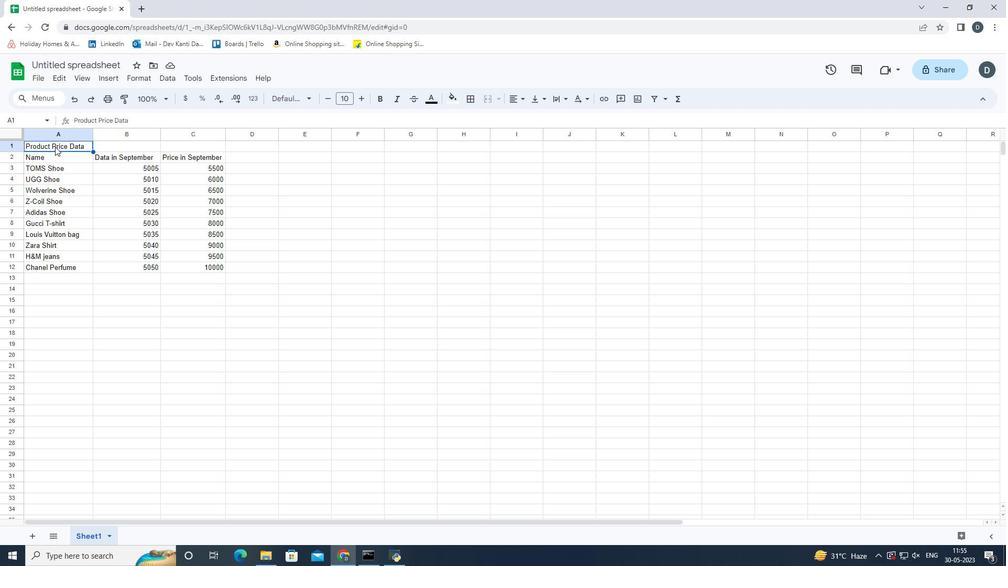 
Action: Mouse pressed left at (55, 146)
Screenshot: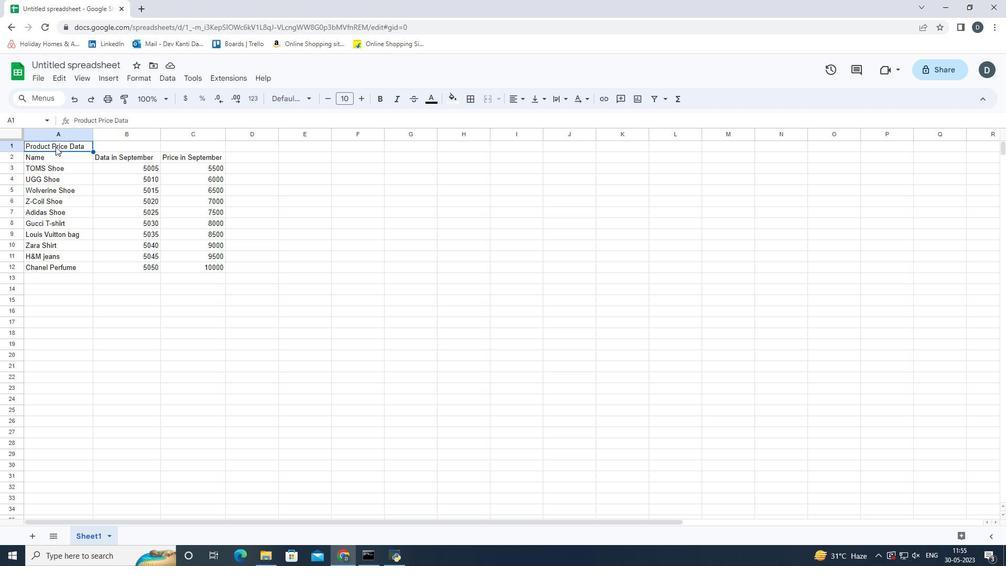 
Action: Mouse moved to (490, 100)
Screenshot: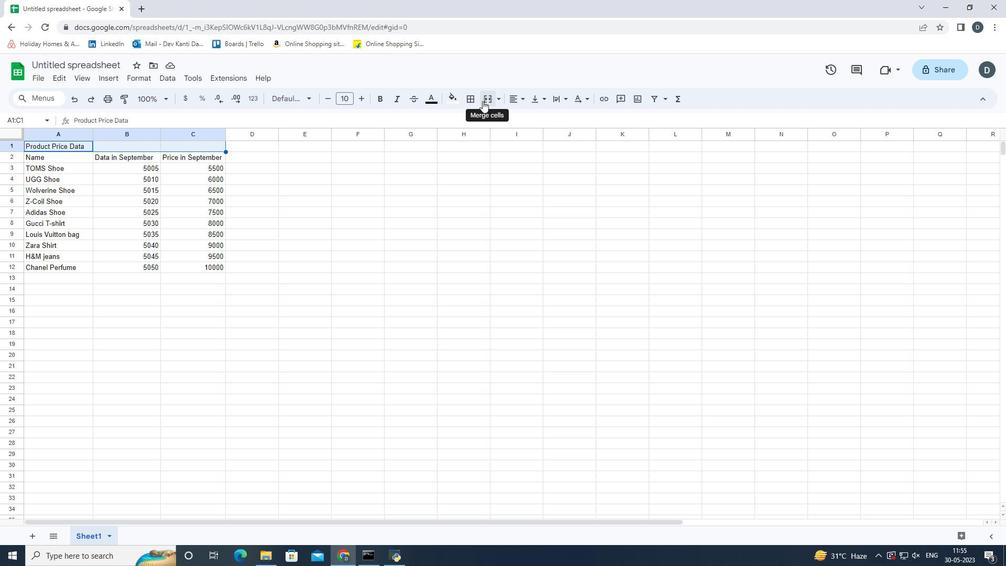 
Action: Mouse pressed left at (490, 100)
Screenshot: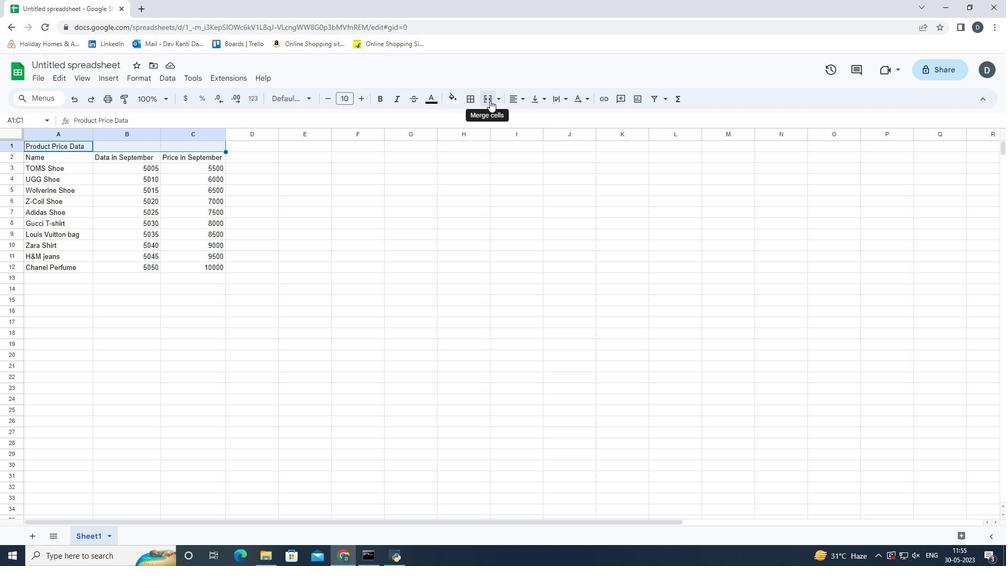 
Action: Mouse moved to (522, 100)
Screenshot: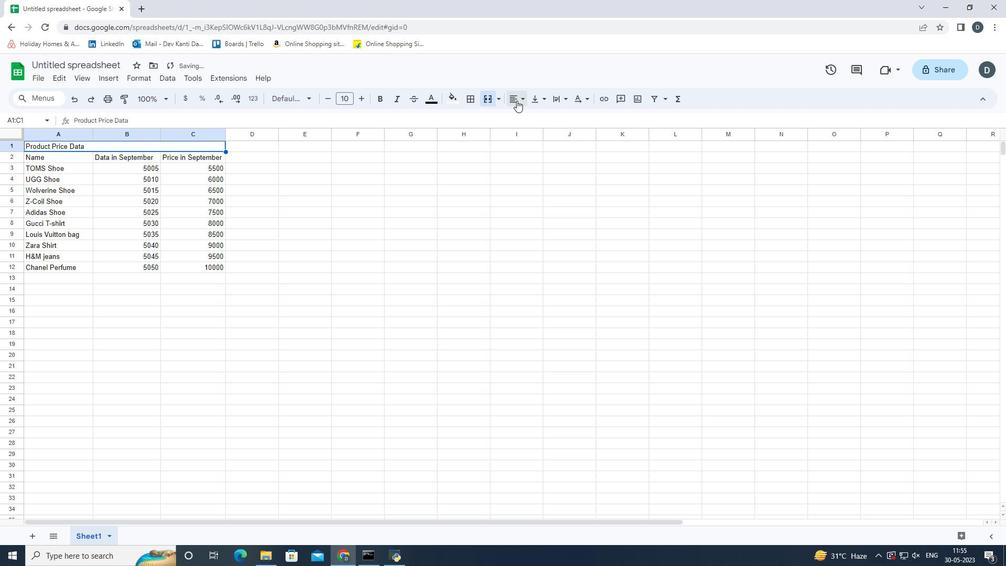 
Action: Mouse pressed left at (522, 100)
Screenshot: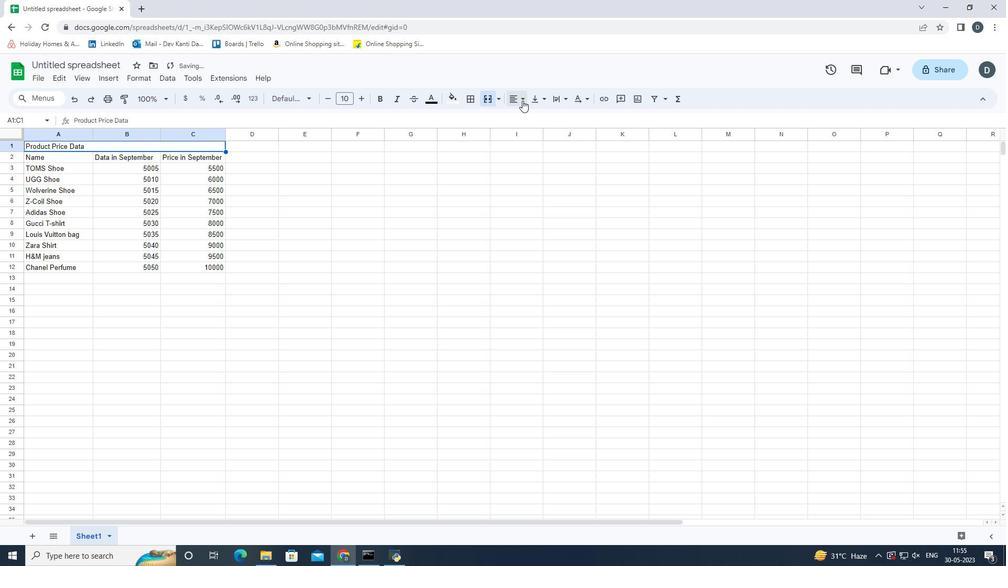 
Action: Mouse moved to (535, 117)
Screenshot: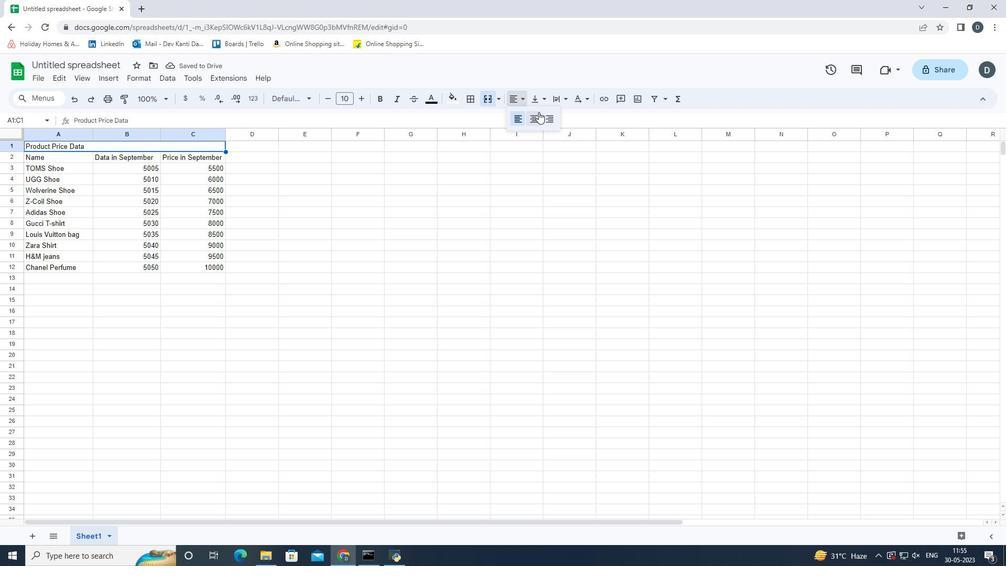 
Action: Mouse pressed left at (535, 117)
Screenshot: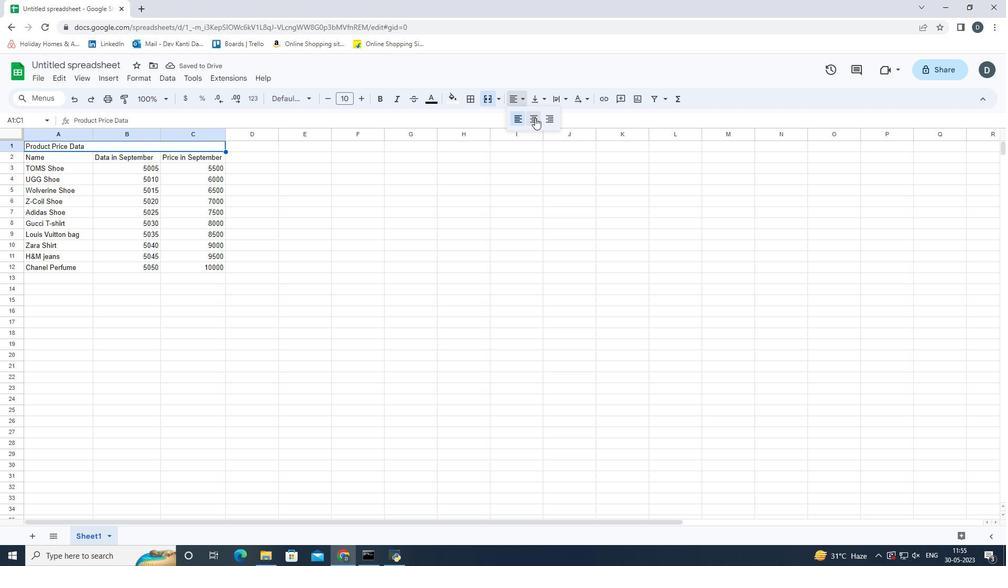 
Action: Mouse moved to (218, 265)
Screenshot: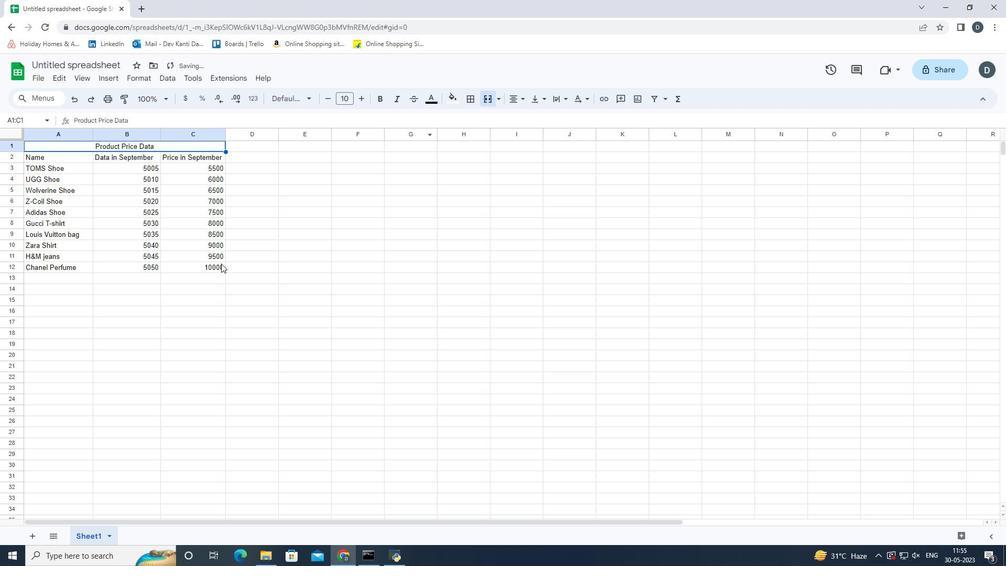 
Action: Mouse pressed left at (218, 265)
Screenshot: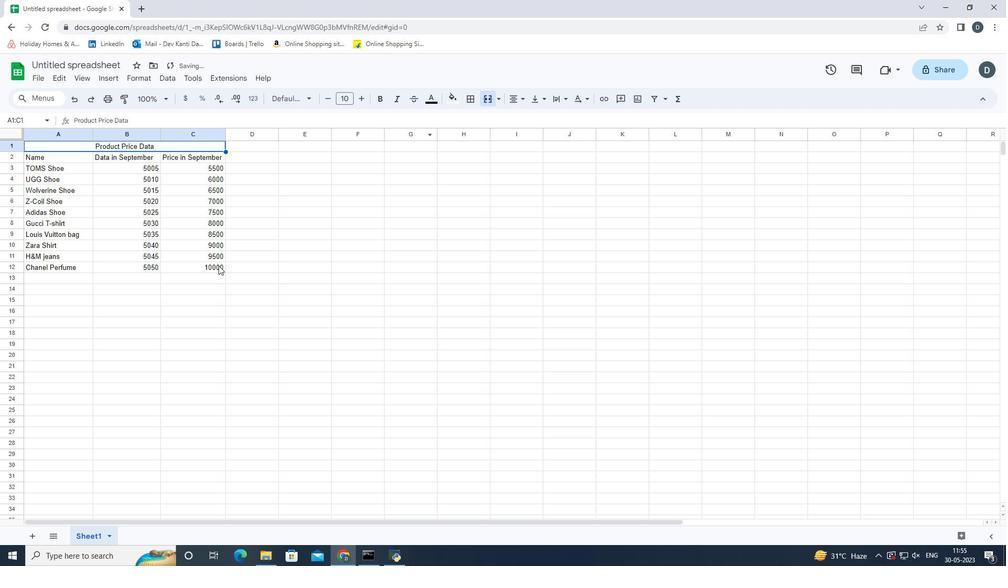 
Action: Mouse moved to (258, 294)
Screenshot: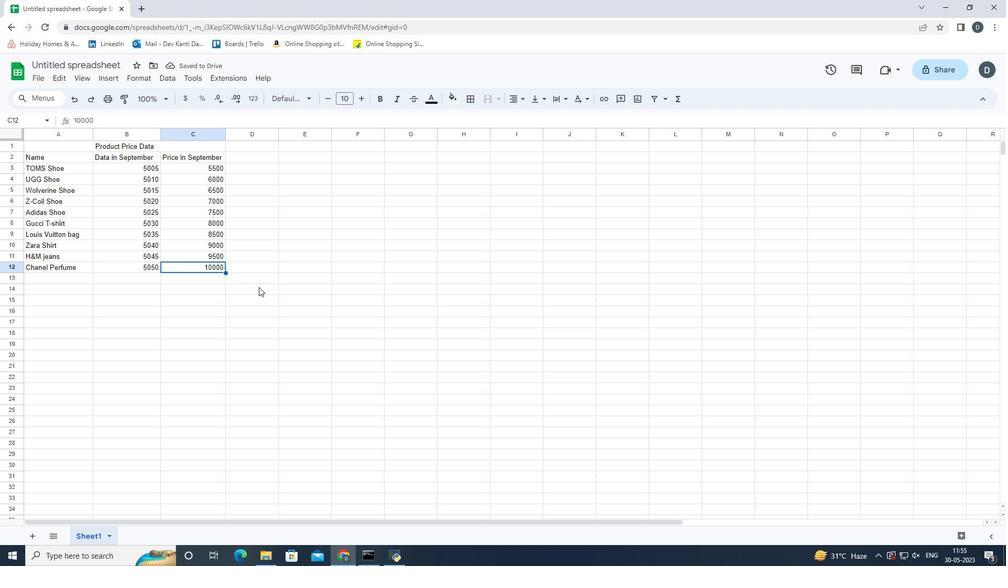 
Action: Key pressed <Key.right><Key.up><Key.left><Key.down><Key.right><Key.left>
Screenshot: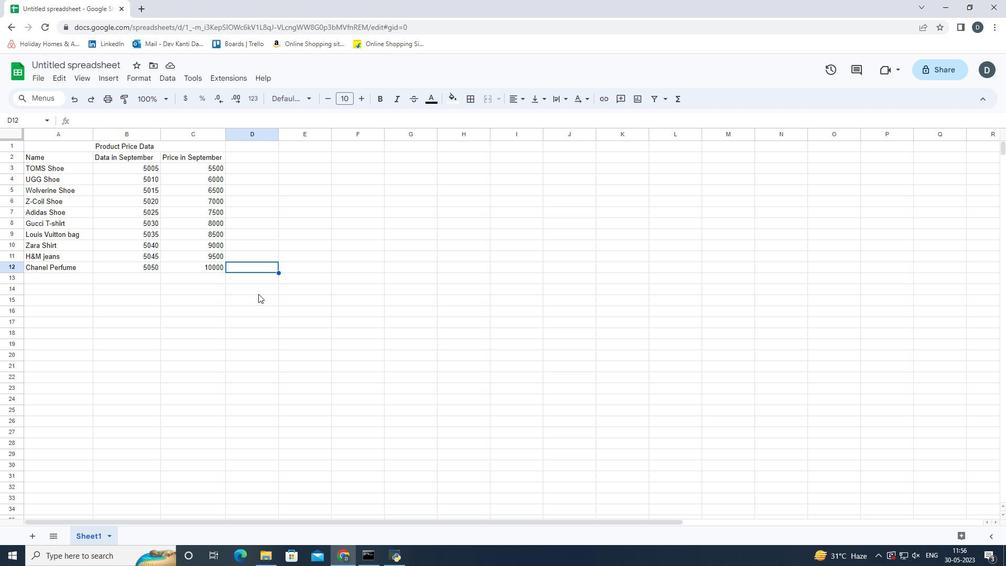 
Action: Mouse moved to (216, 280)
Screenshot: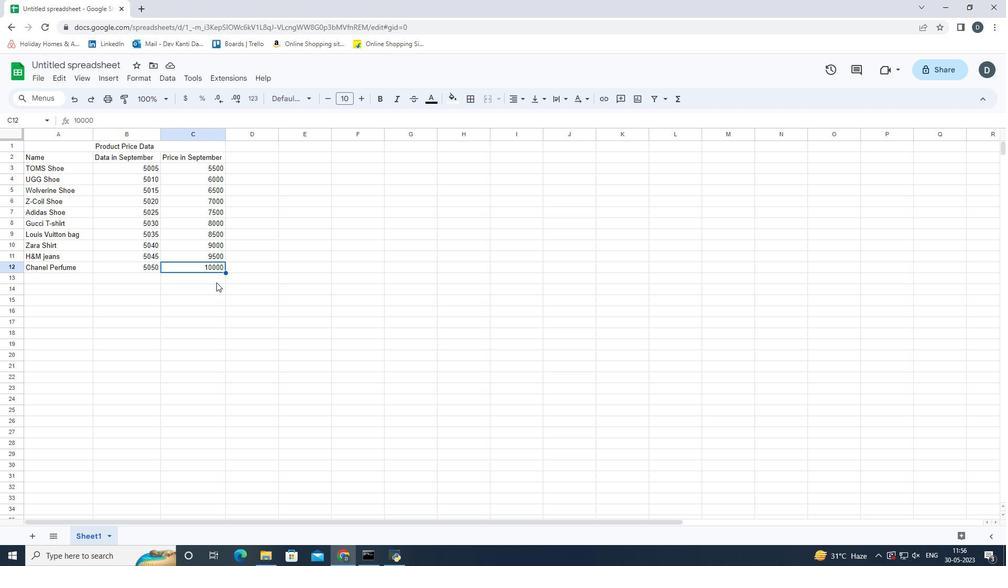 
Action: Key pressed <Key.up><Key.down>
Screenshot: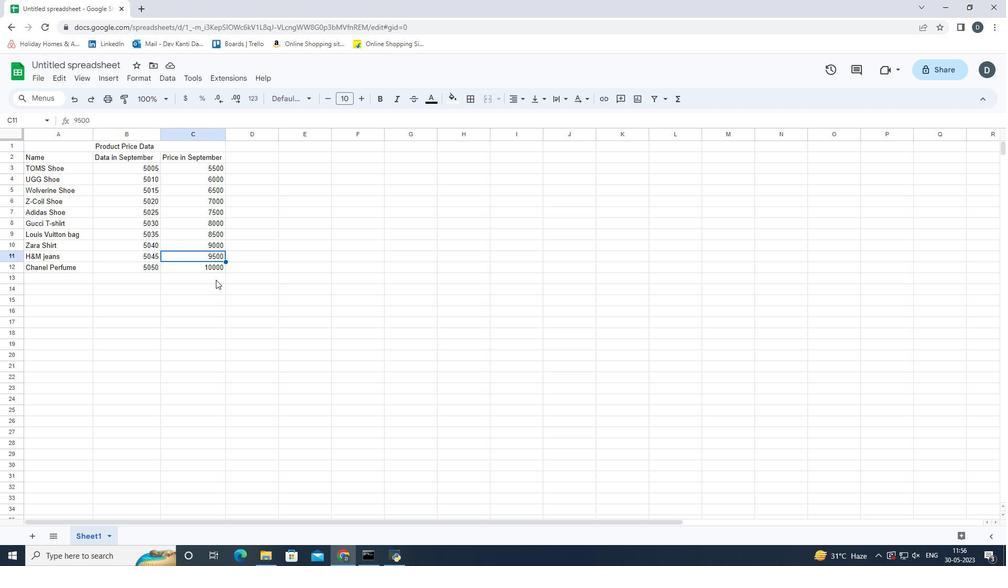 
Action: Mouse moved to (390, 390)
Screenshot: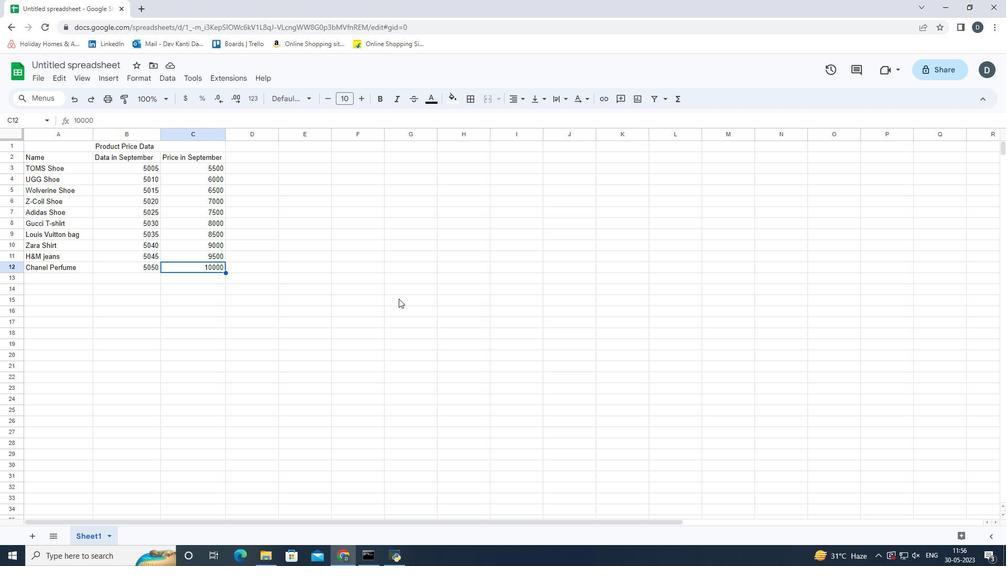 
